 Task: Search one way flight ticket for 1 adult, 5 children, 2 infants in seat and 1 infant on lap in first from Hyannis: Cape Cod Gateway Airport (boardman/polando Field) to Fort Wayne: Fort Wayne International Airport on 5-4-2023. Number of bags: 2 carry on bags and 6 checked bags. Price is upto 35000. Outbound departure time preference is 21:00.
Action: Mouse moved to (335, 130)
Screenshot: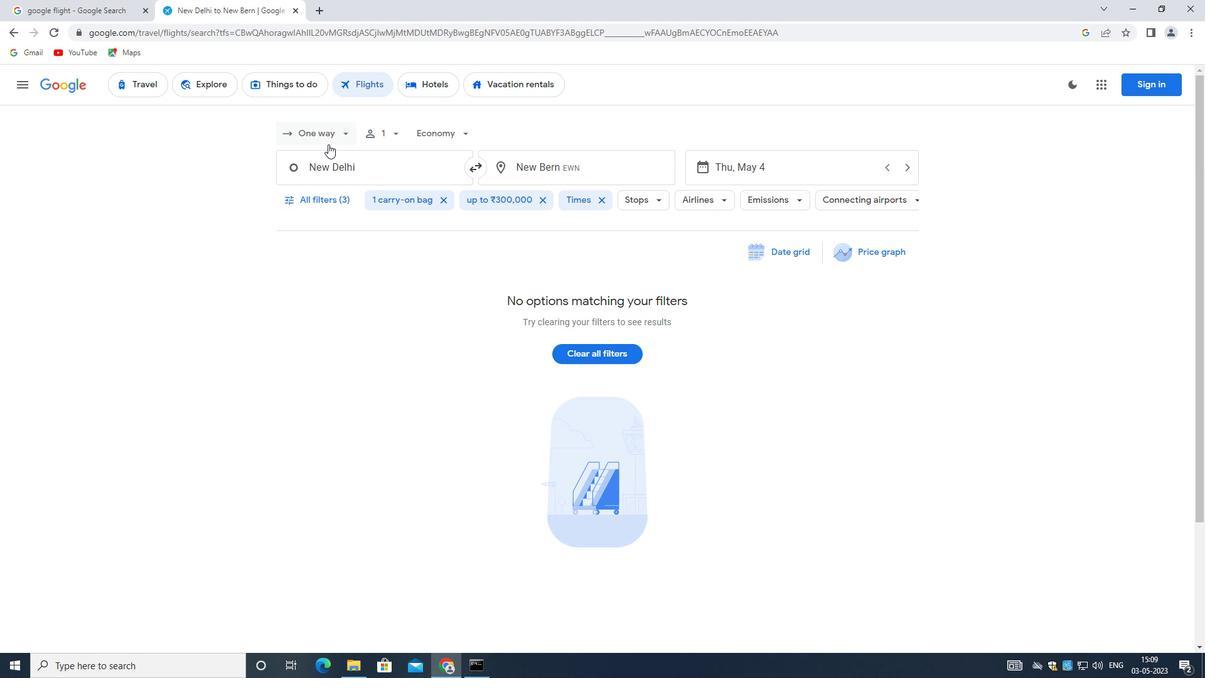 
Action: Mouse pressed left at (335, 130)
Screenshot: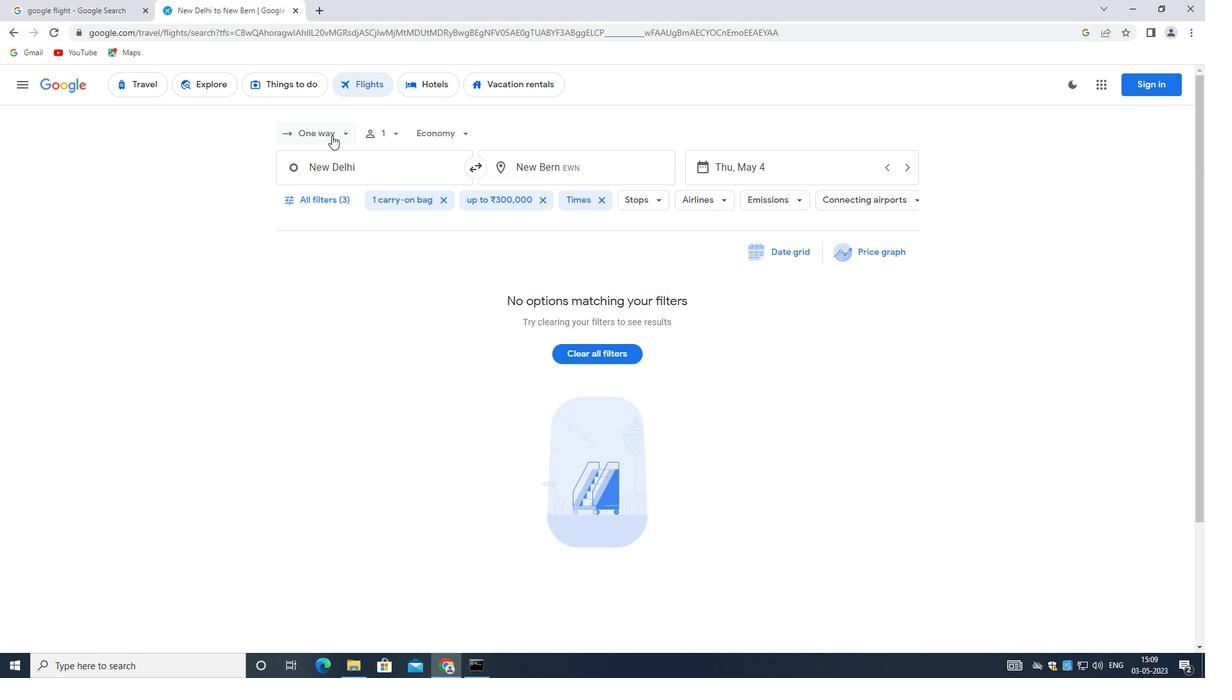 
Action: Mouse moved to (332, 187)
Screenshot: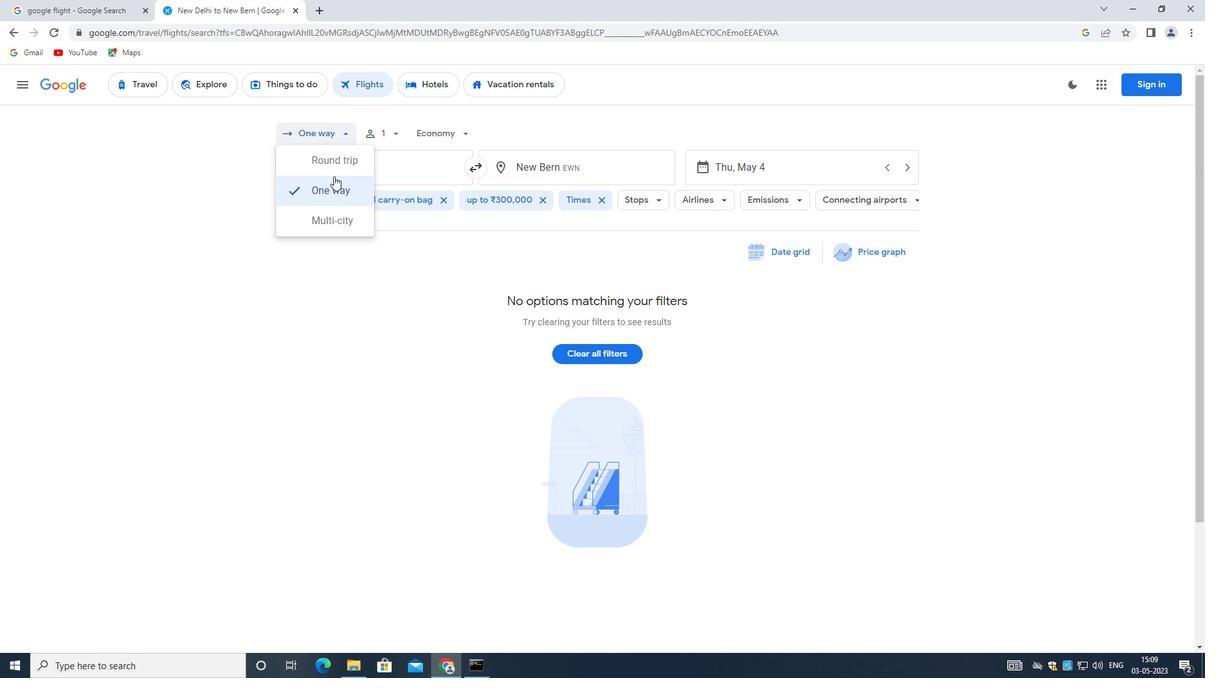 
Action: Mouse pressed left at (332, 187)
Screenshot: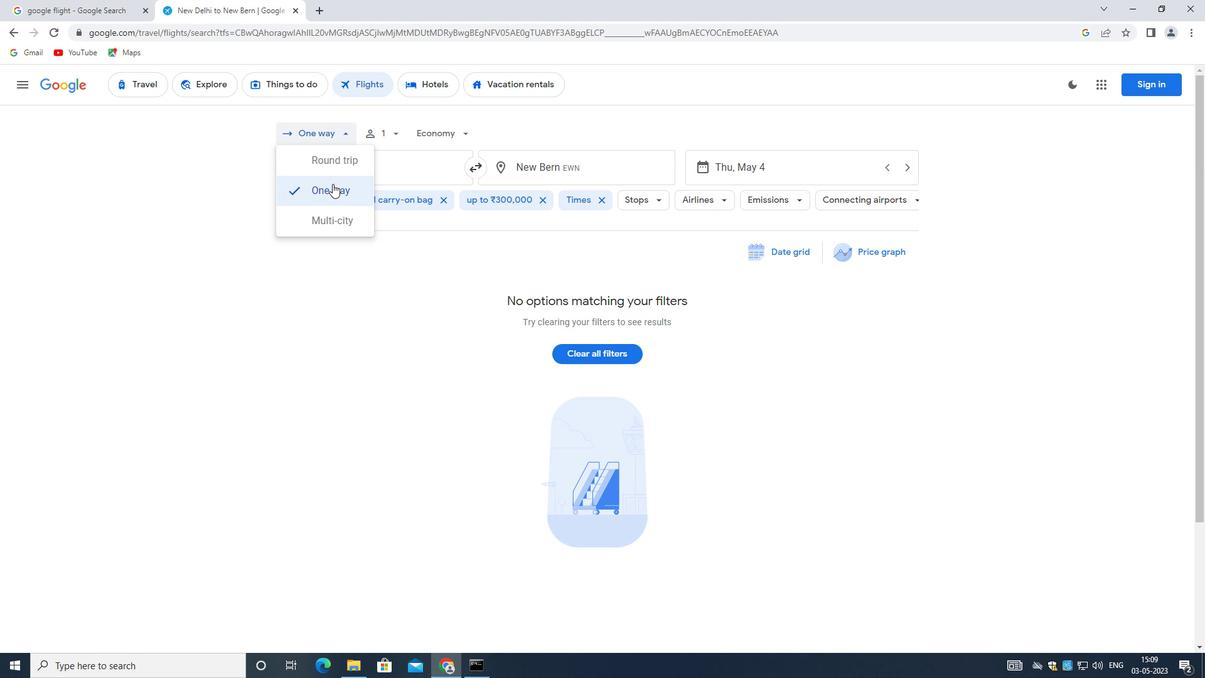 
Action: Mouse moved to (387, 134)
Screenshot: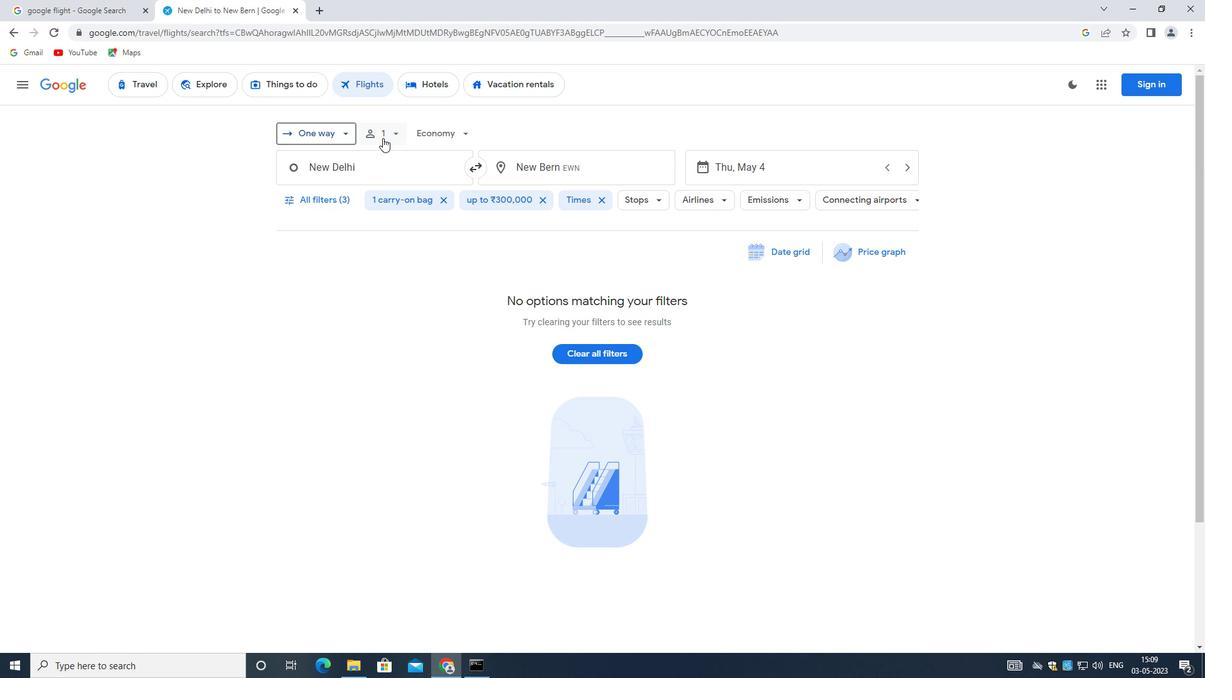 
Action: Mouse pressed left at (387, 134)
Screenshot: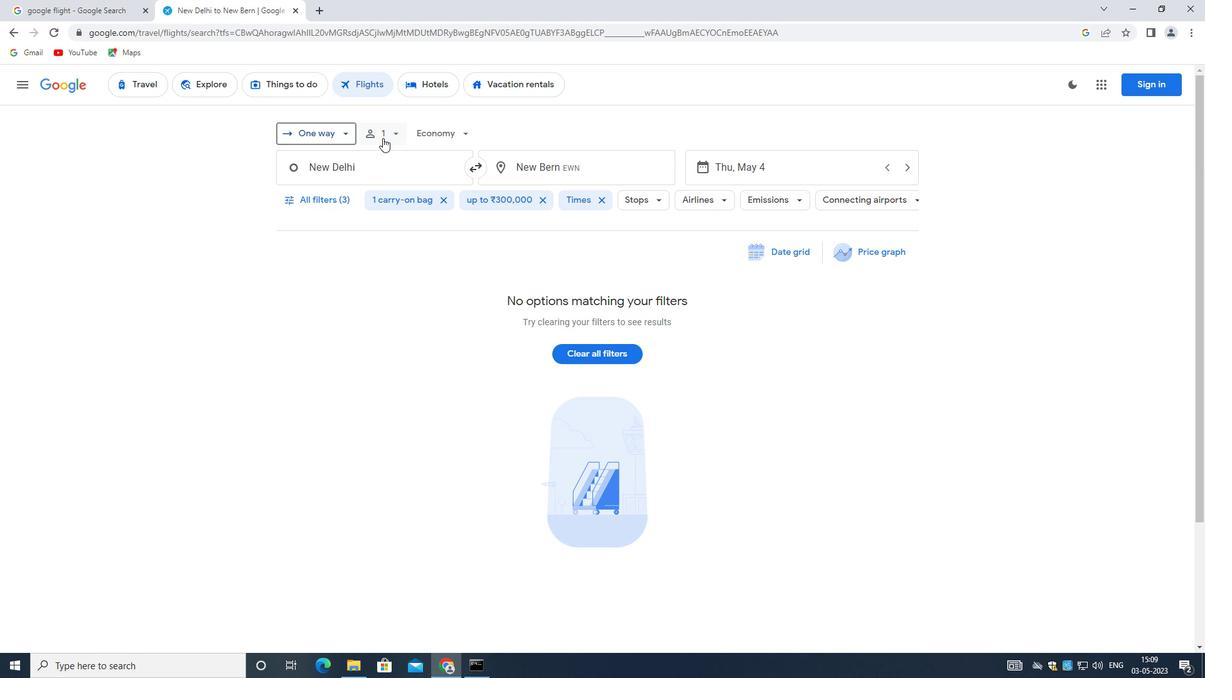 
Action: Mouse moved to (489, 199)
Screenshot: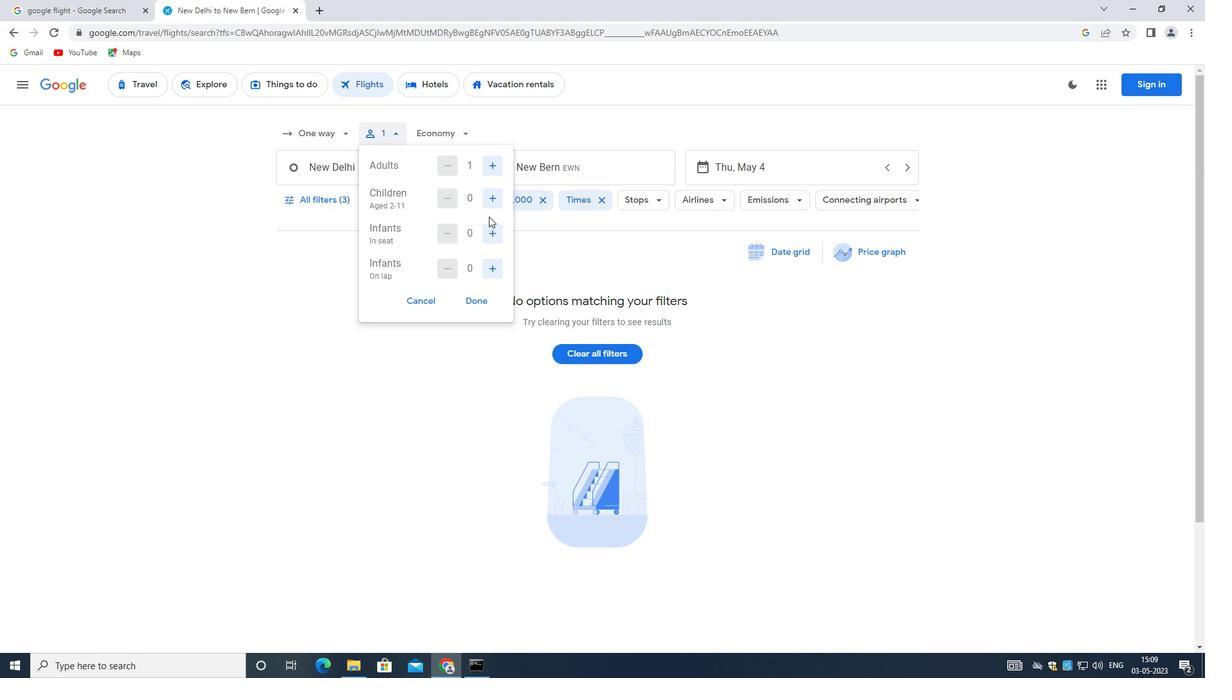 
Action: Mouse pressed left at (489, 199)
Screenshot: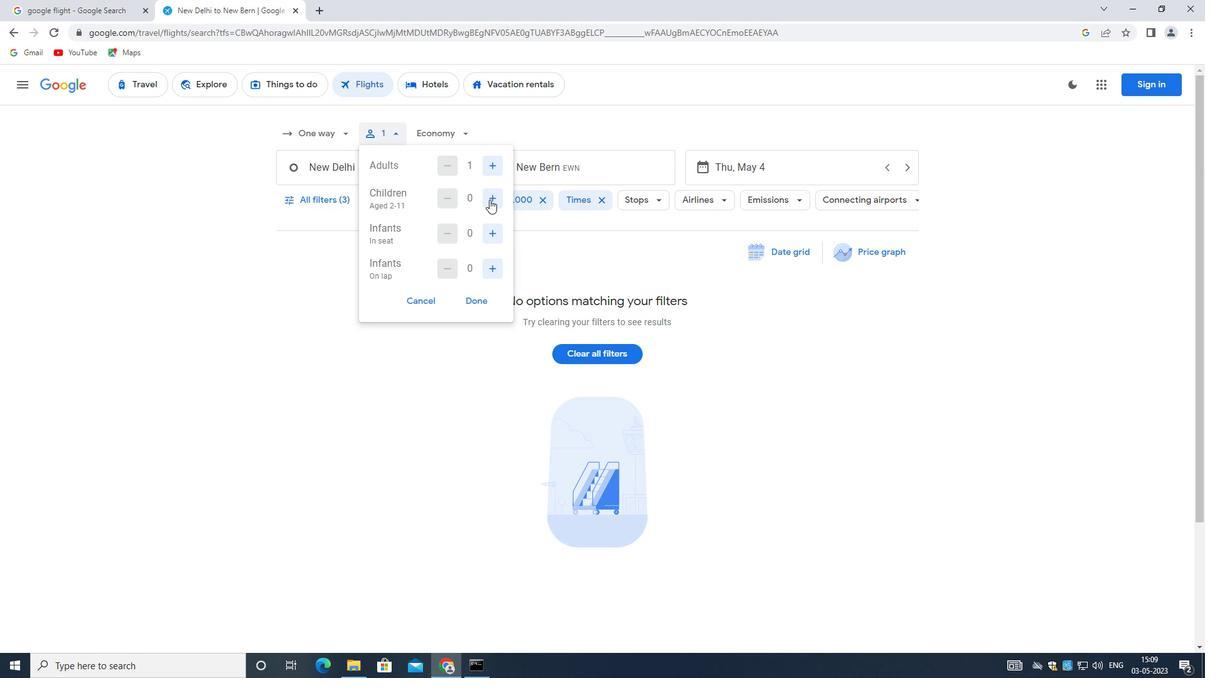 
Action: Mouse pressed left at (489, 199)
Screenshot: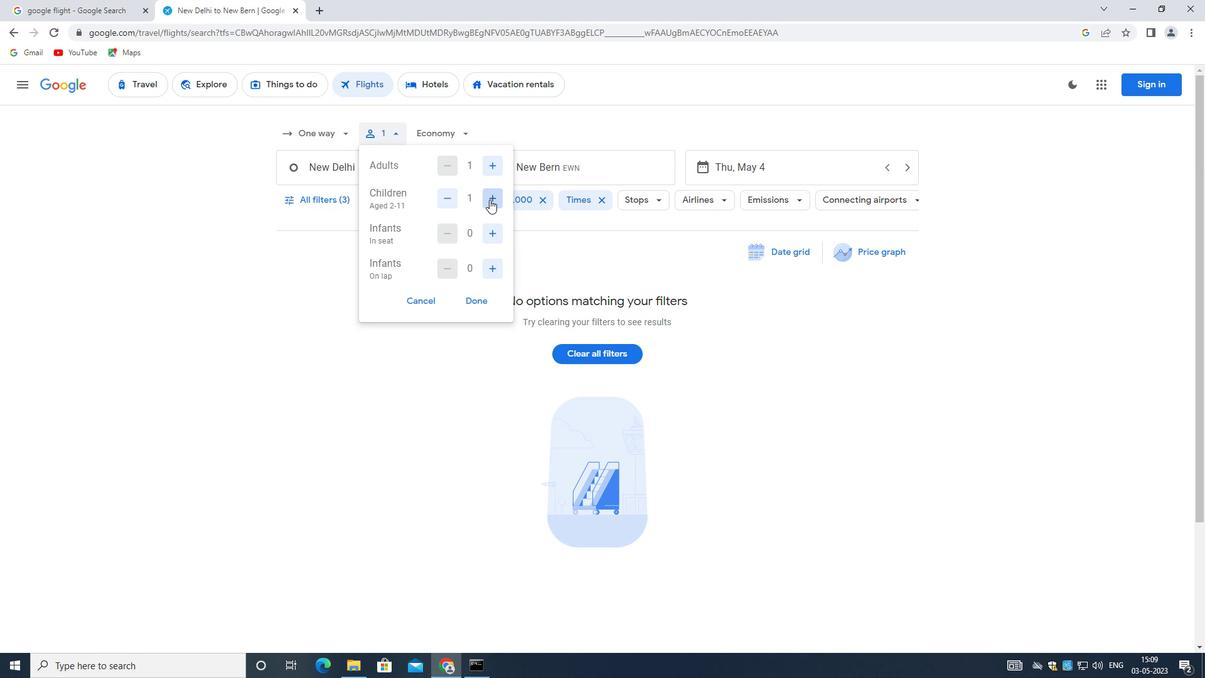
Action: Mouse pressed left at (489, 199)
Screenshot: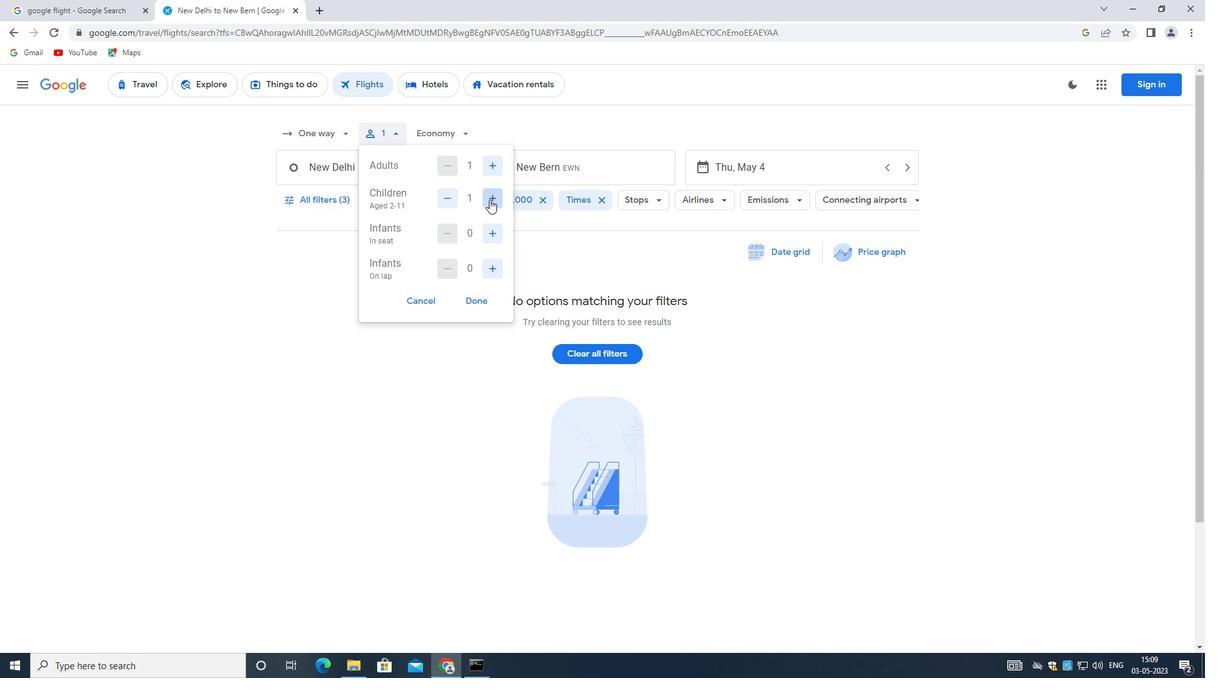 
Action: Mouse moved to (489, 199)
Screenshot: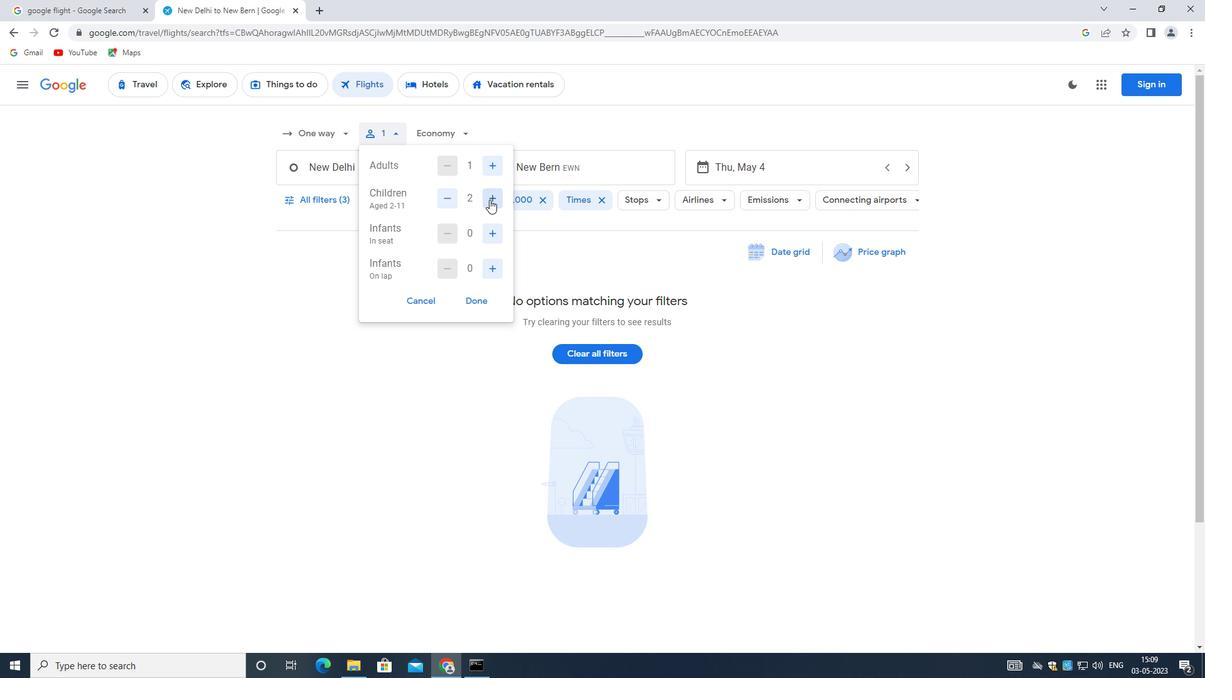 
Action: Mouse pressed left at (489, 199)
Screenshot: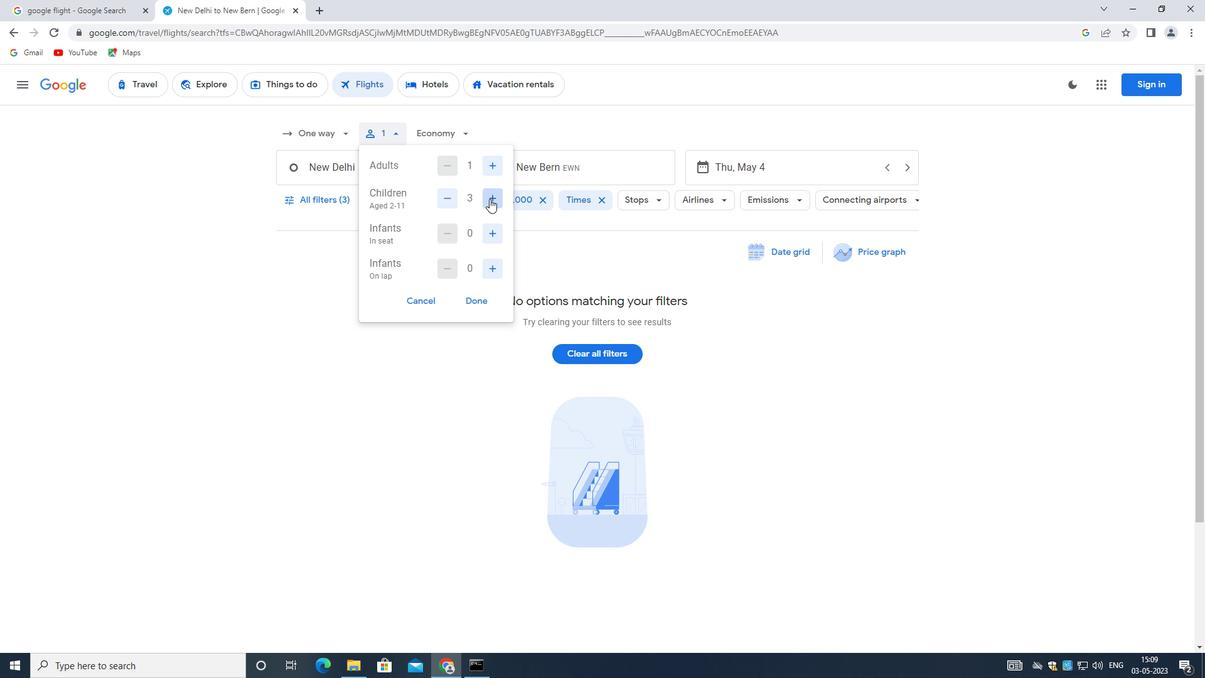 
Action: Mouse pressed left at (489, 199)
Screenshot: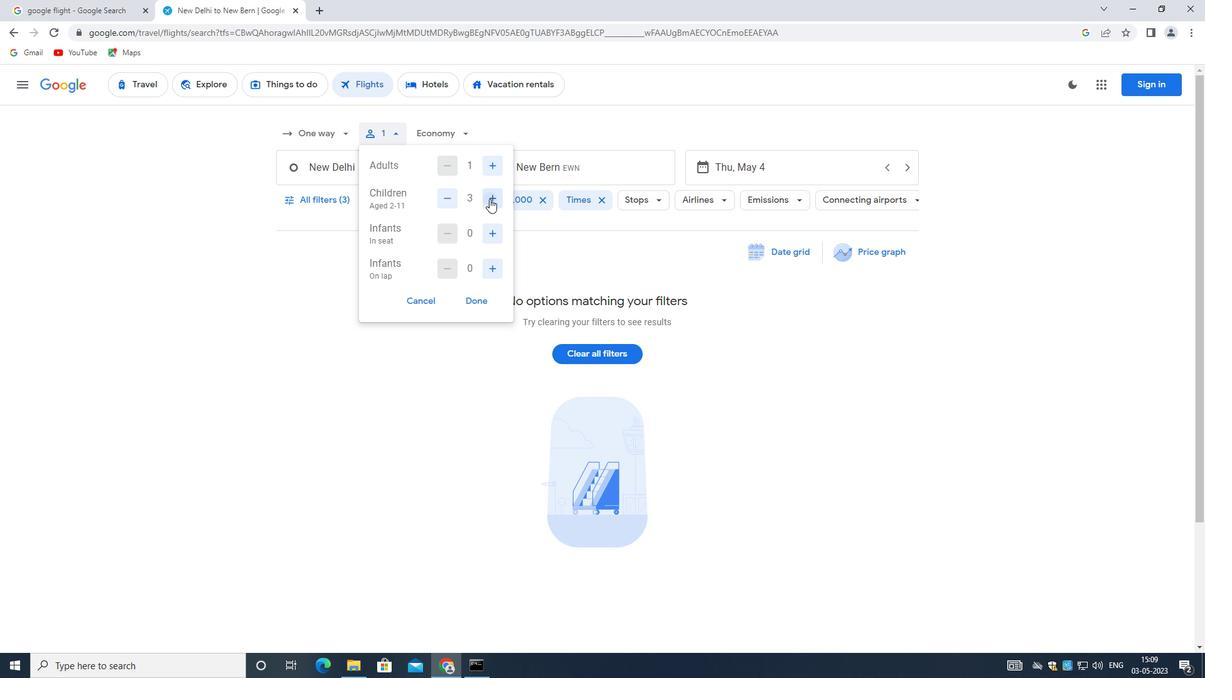 
Action: Mouse moved to (487, 226)
Screenshot: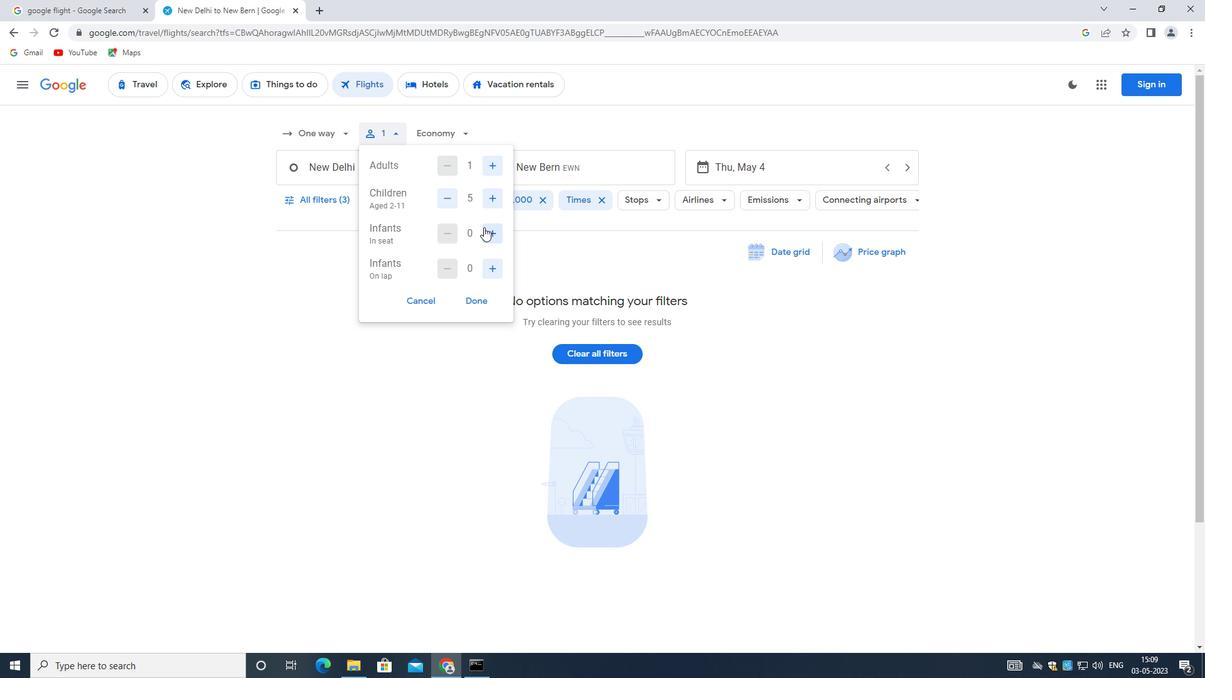 
Action: Mouse pressed left at (487, 226)
Screenshot: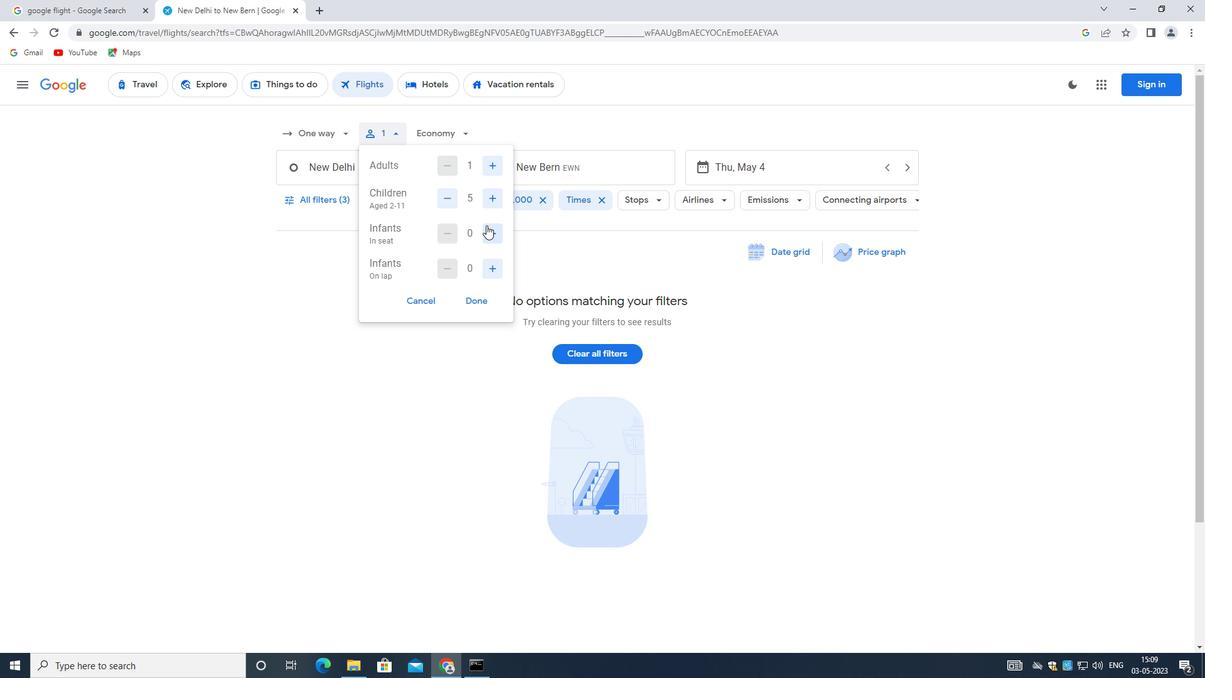 
Action: Mouse pressed left at (487, 226)
Screenshot: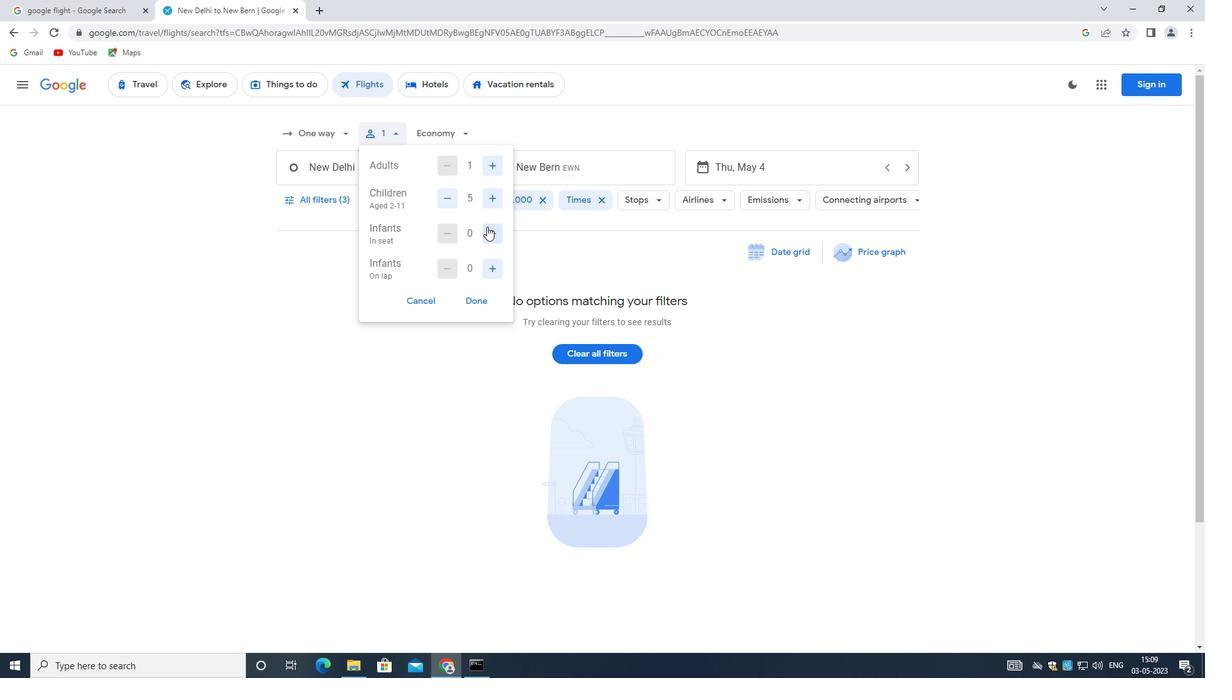 
Action: Mouse moved to (484, 266)
Screenshot: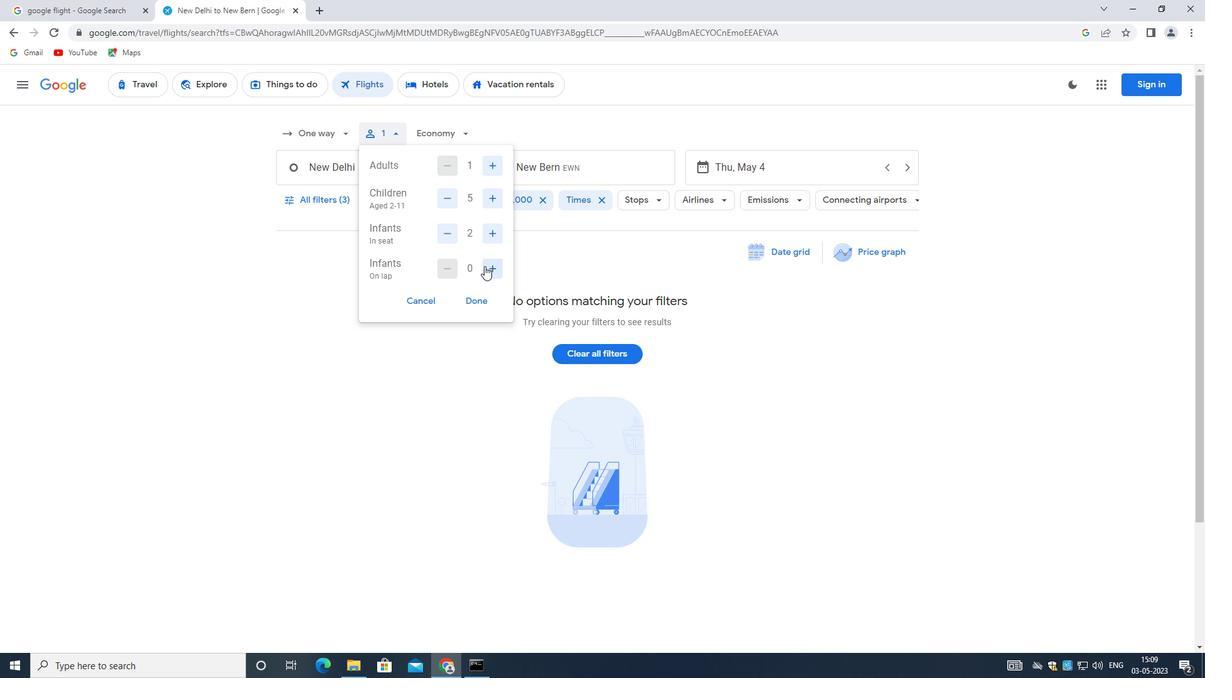
Action: Mouse pressed left at (484, 266)
Screenshot: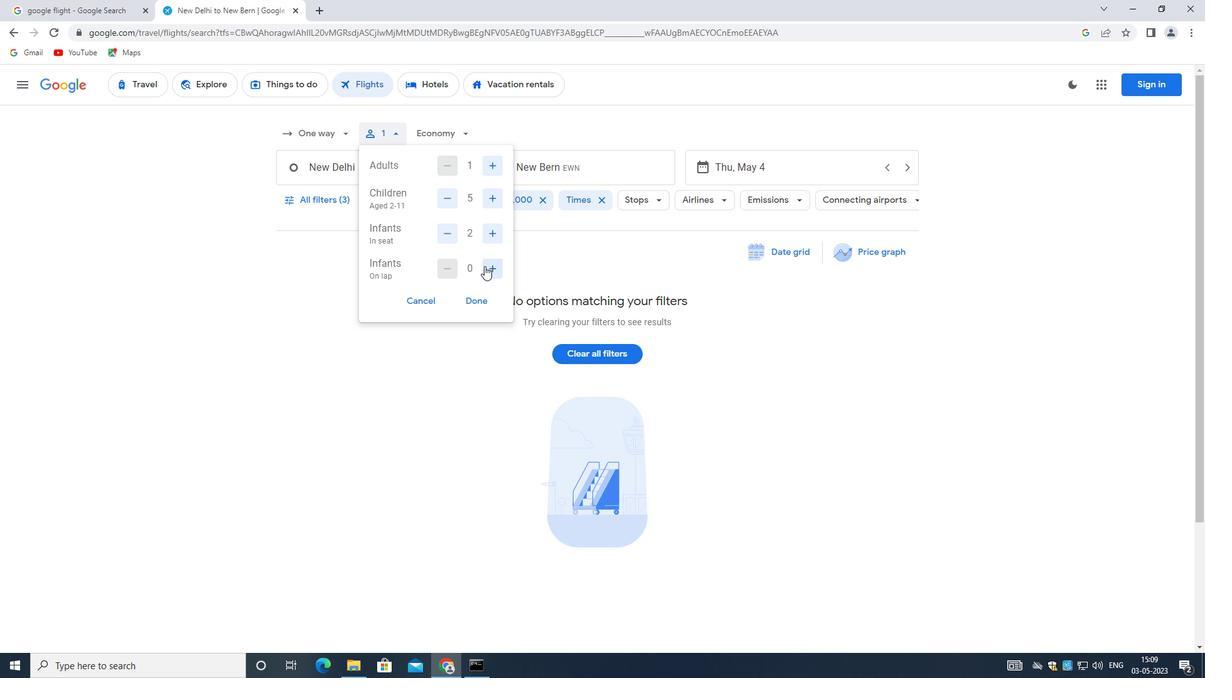 
Action: Mouse moved to (446, 234)
Screenshot: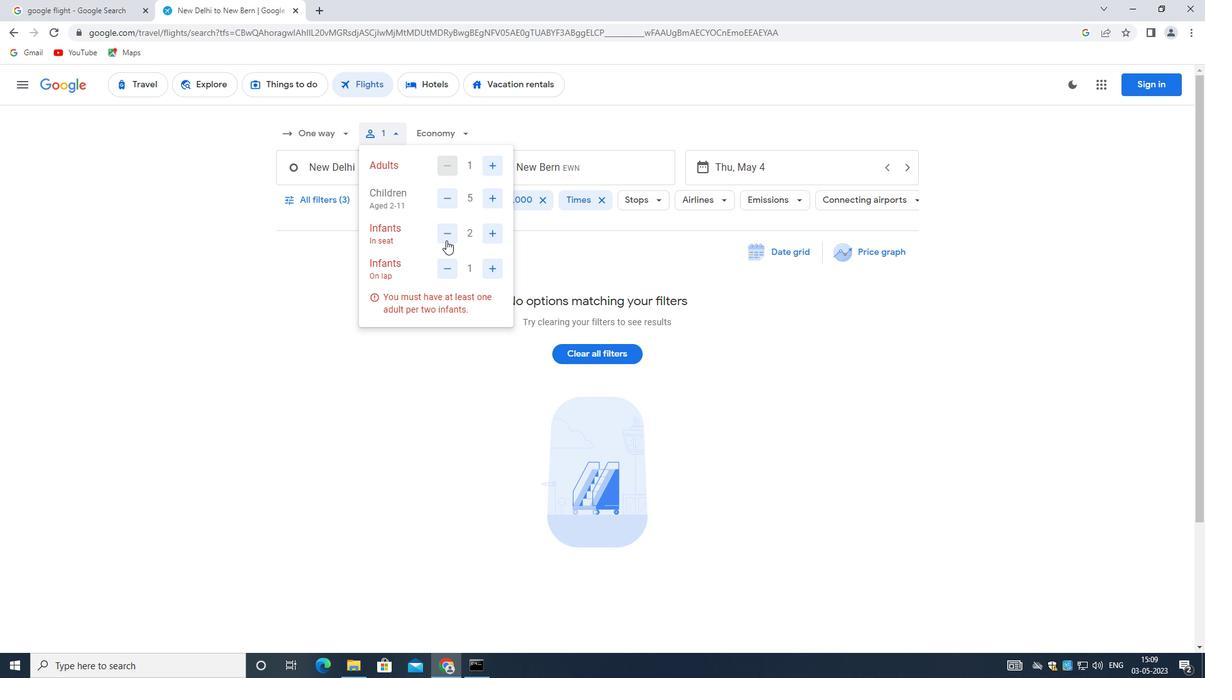 
Action: Mouse pressed left at (446, 234)
Screenshot: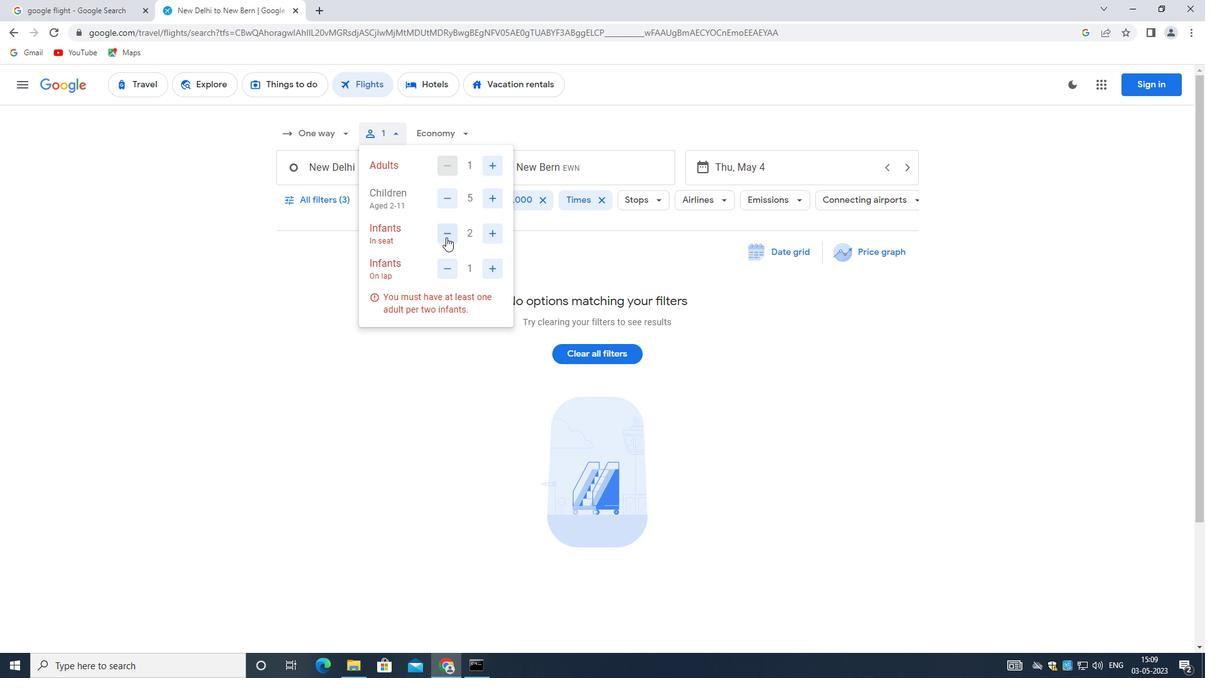 
Action: Mouse moved to (470, 299)
Screenshot: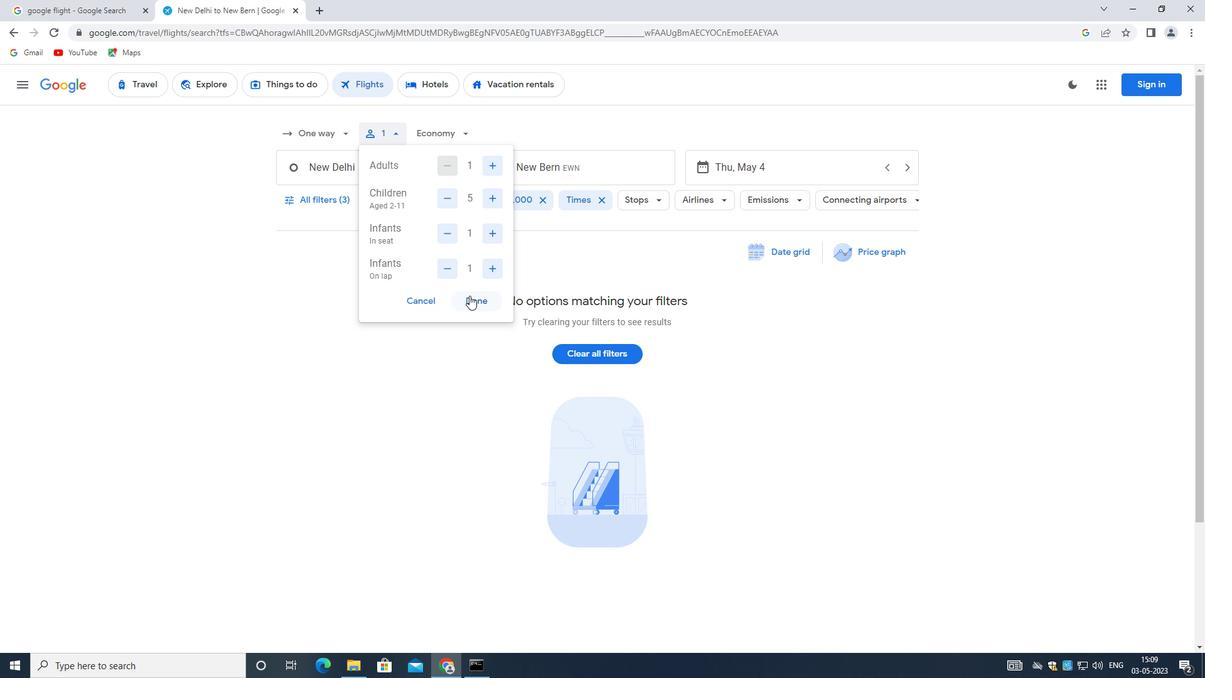 
Action: Mouse pressed left at (470, 299)
Screenshot: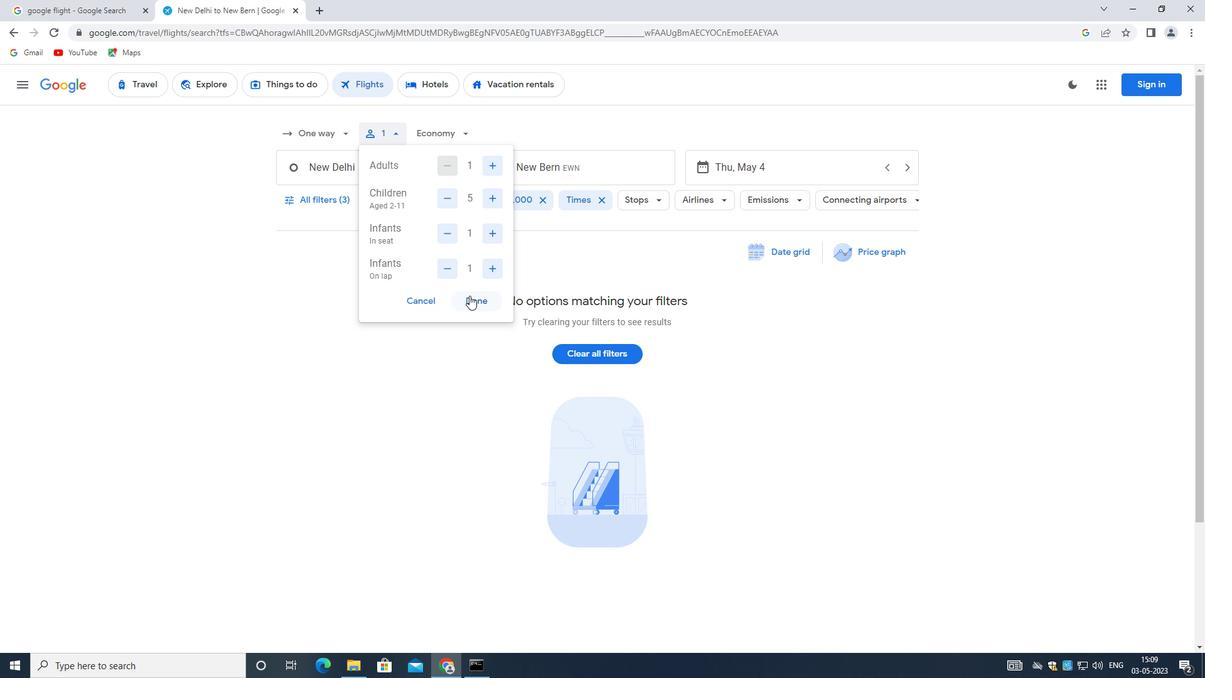 
Action: Mouse moved to (433, 129)
Screenshot: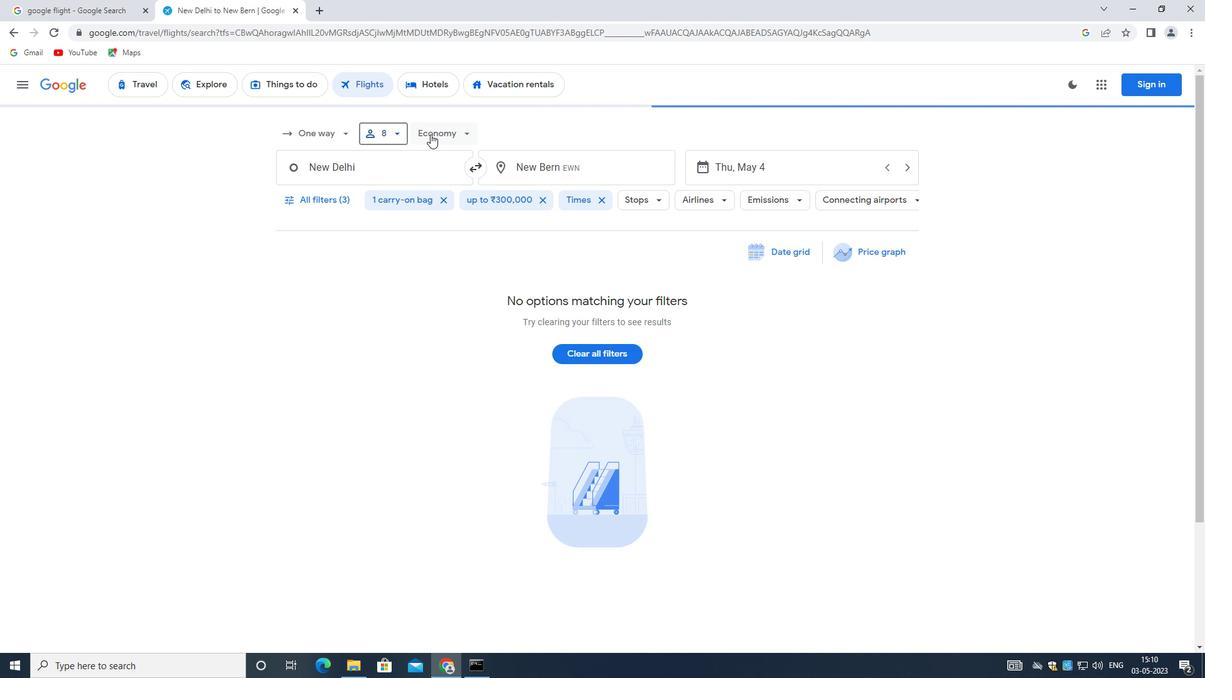 
Action: Mouse pressed left at (433, 129)
Screenshot: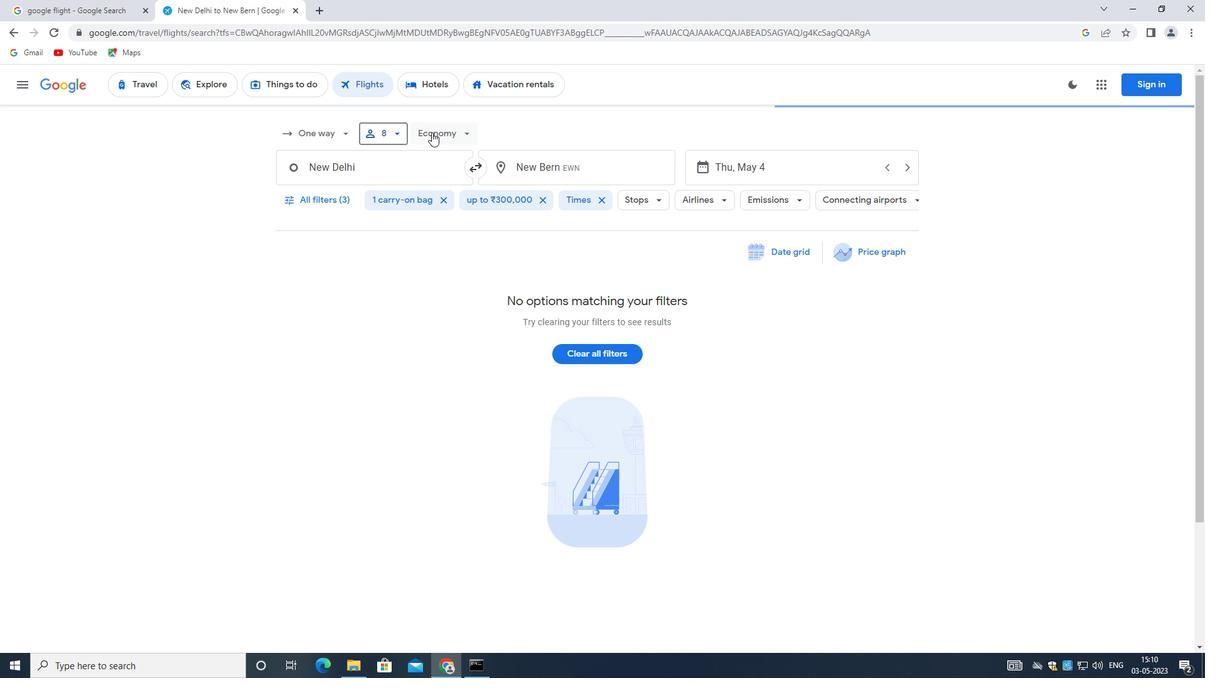 
Action: Mouse moved to (340, 163)
Screenshot: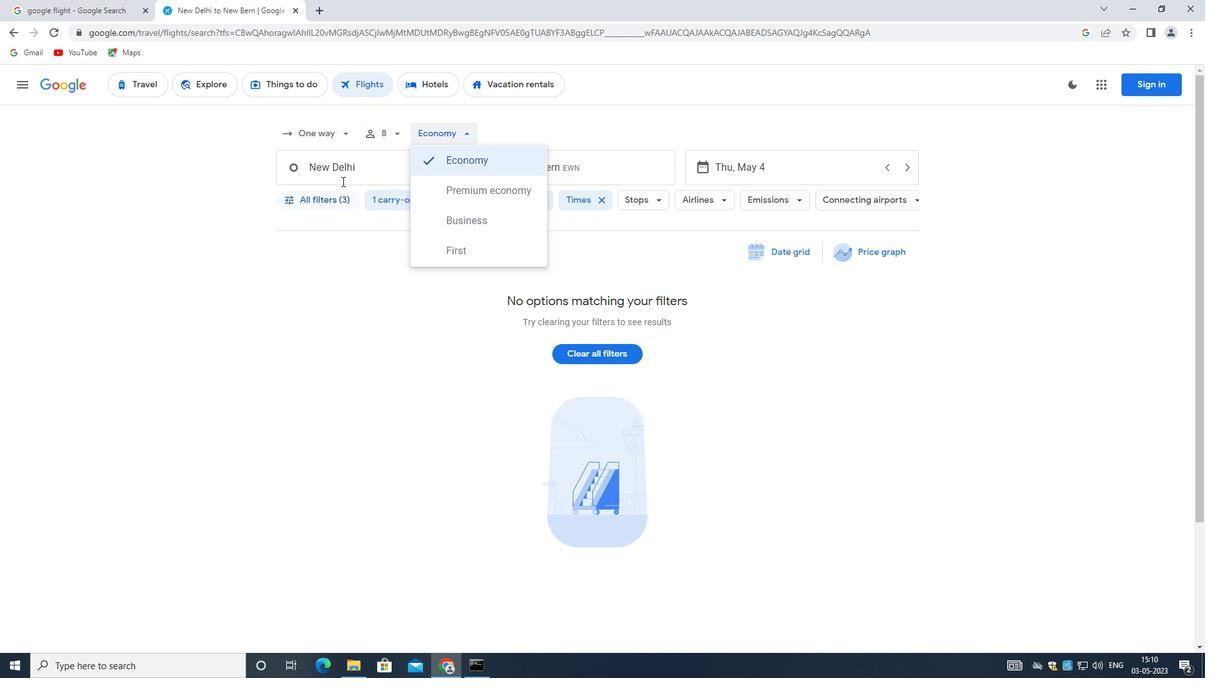
Action: Mouse pressed left at (340, 163)
Screenshot: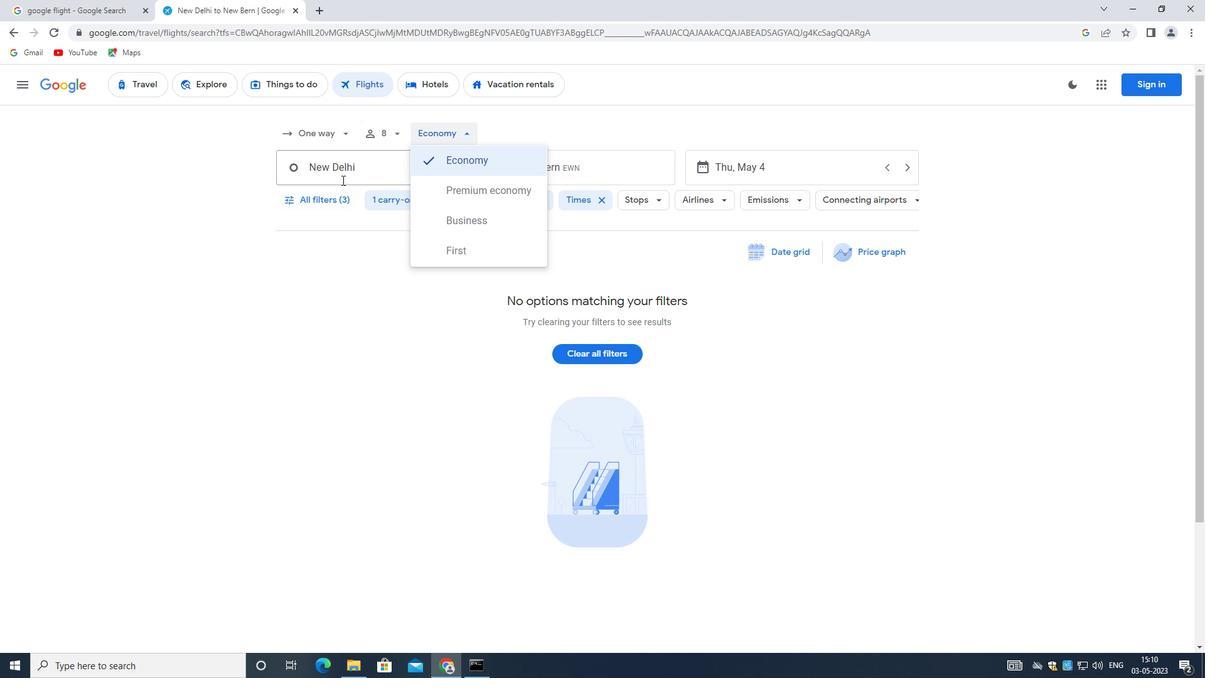 
Action: Mouse moved to (340, 162)
Screenshot: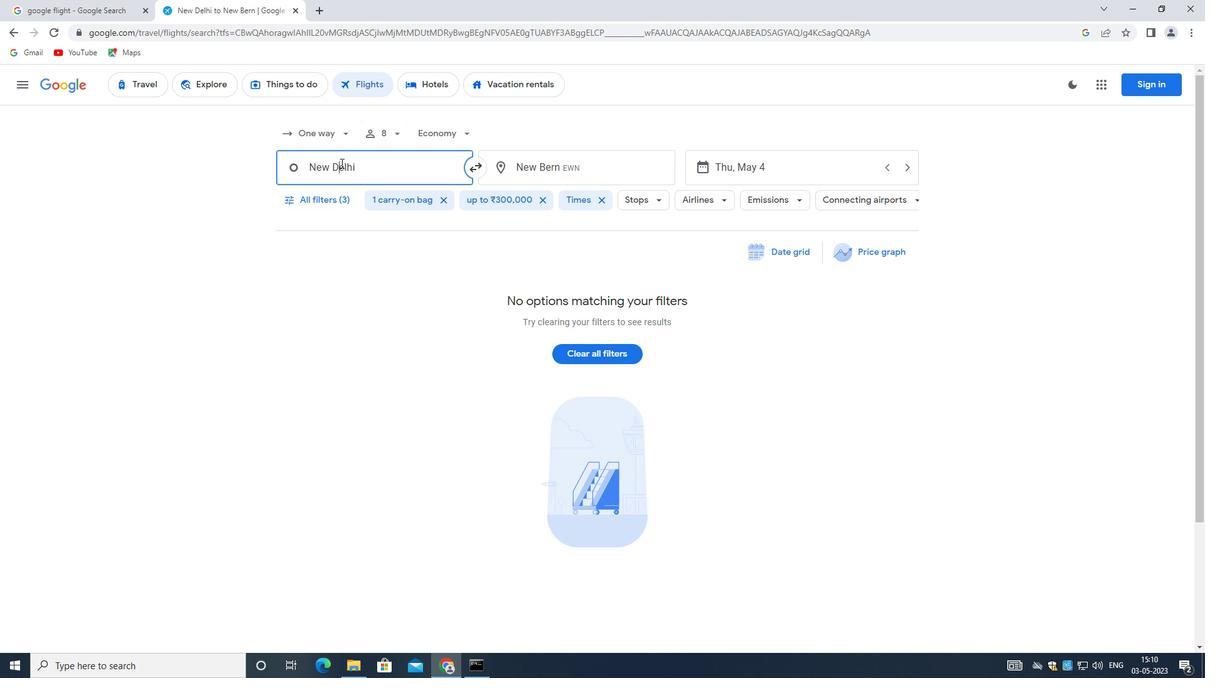 
Action: Key pressed <Key.backspace><Key.shift>CAPE<Key.space><Key.shift>COD
Screenshot: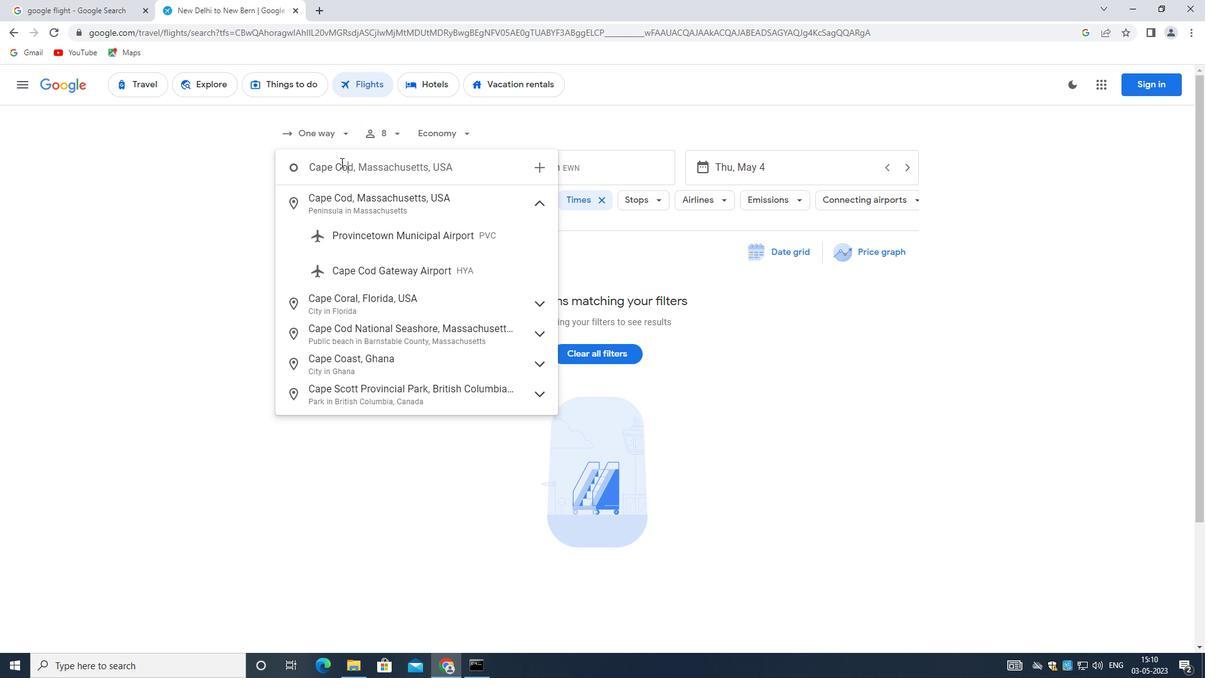 
Action: Mouse moved to (386, 261)
Screenshot: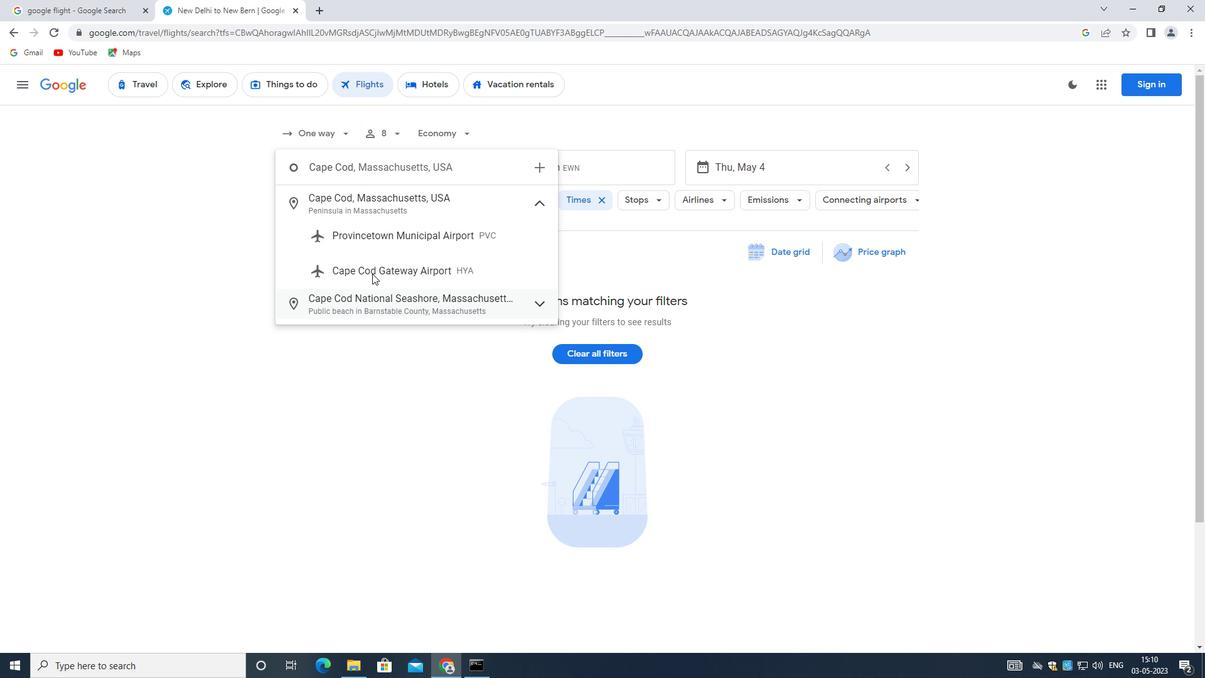 
Action: Mouse pressed left at (386, 261)
Screenshot: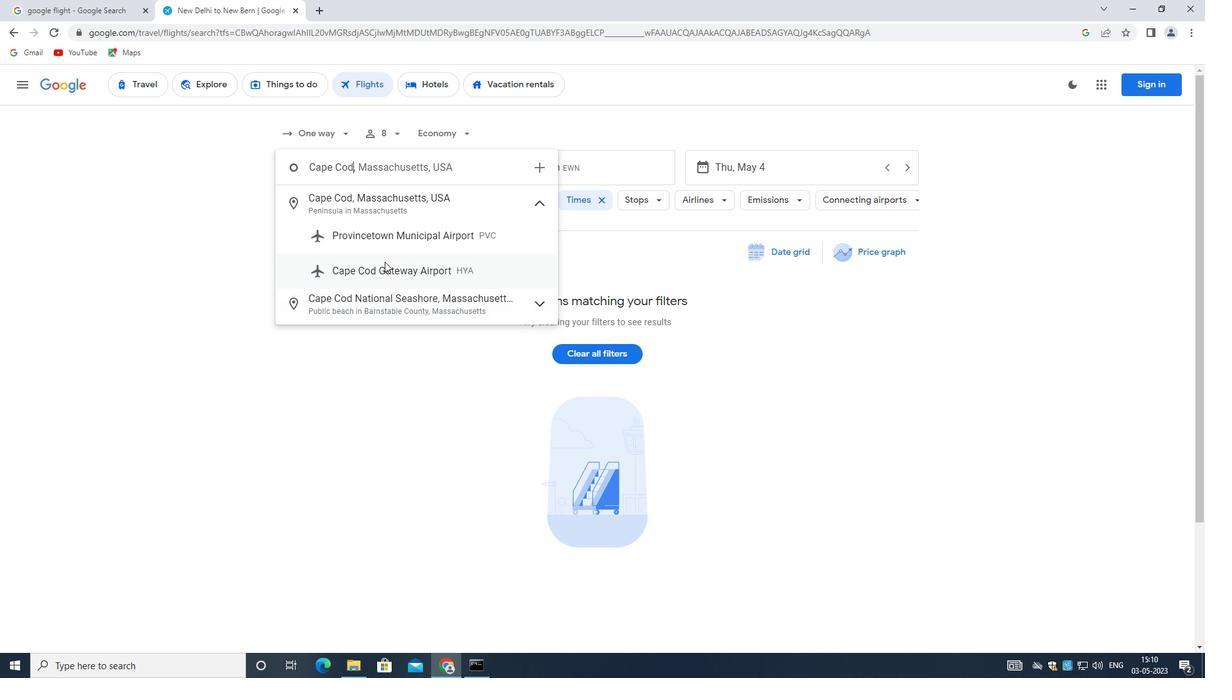
Action: Mouse moved to (519, 164)
Screenshot: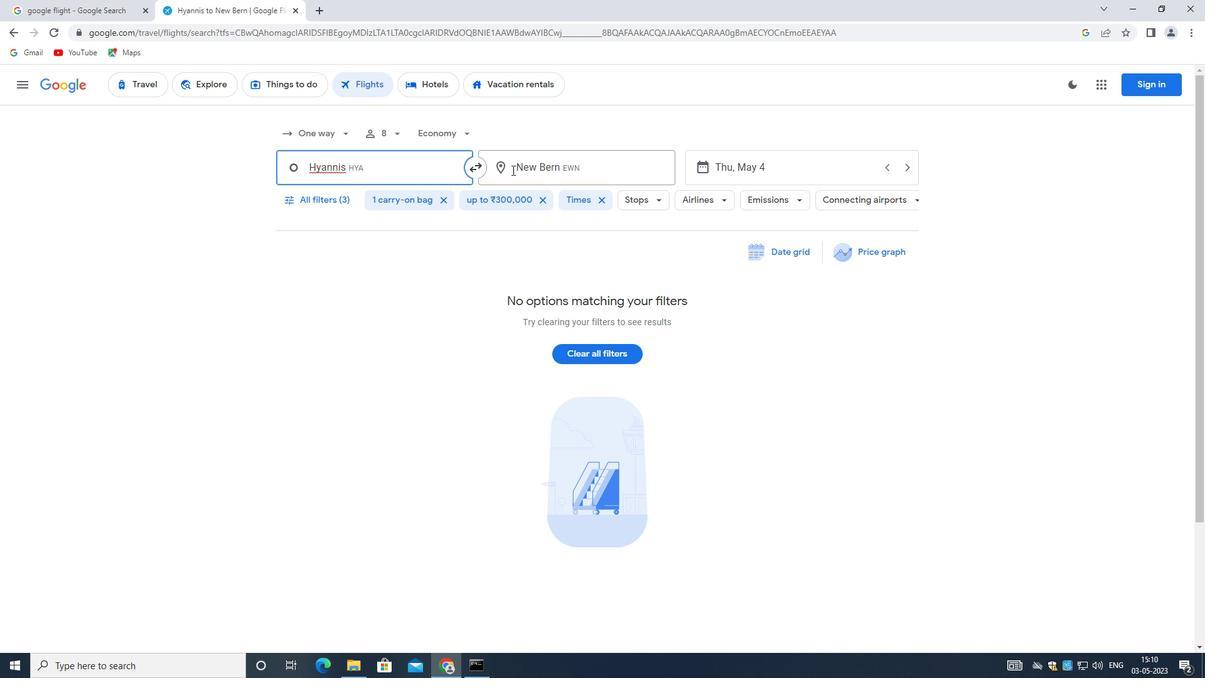 
Action: Mouse pressed left at (519, 164)
Screenshot: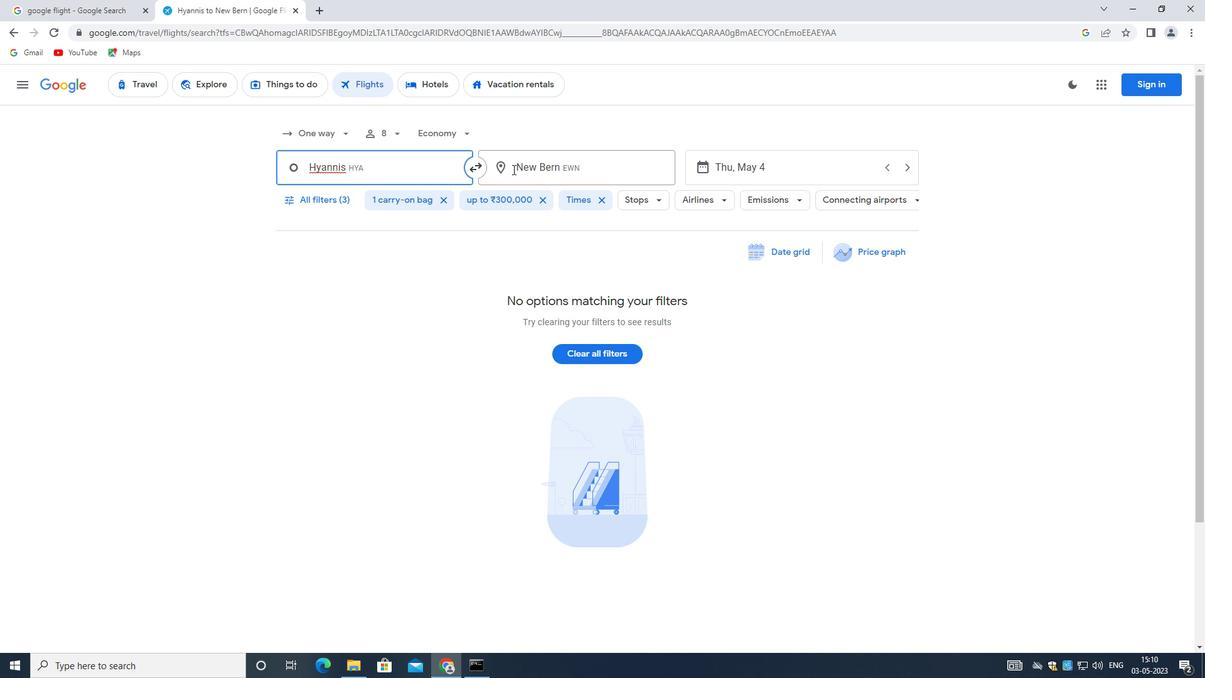 
Action: Mouse moved to (519, 162)
Screenshot: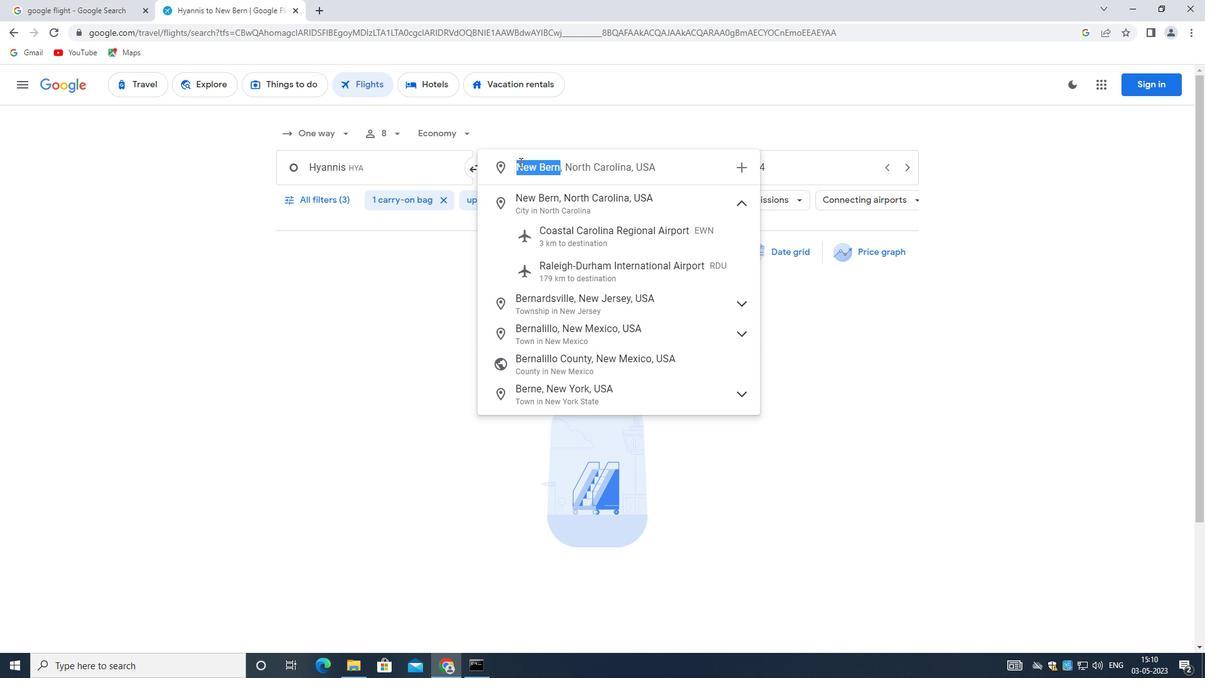 
Action: Key pressed <Key.backspace><Key.shift><Key.shift>FORT<Key.space><Key.shift>WAYNE<Key.space><Key.shift_r>INTERNATIONAL<Key.space><Key.shift>AIRPORT
Screenshot: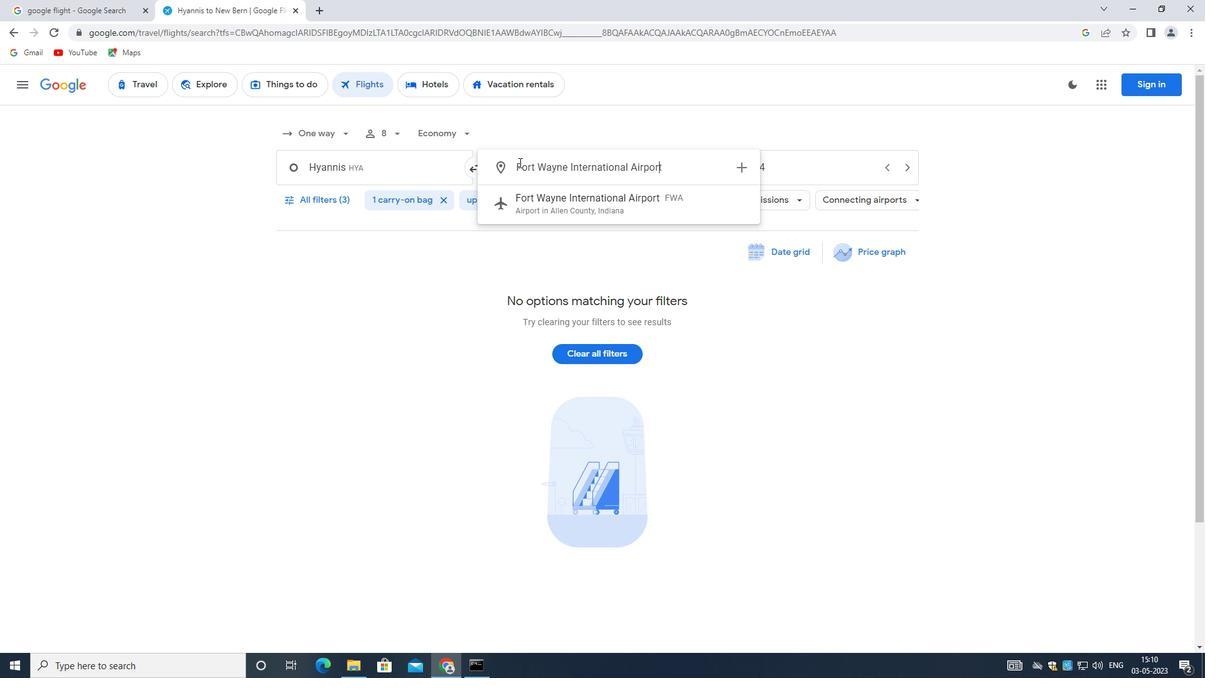 
Action: Mouse moved to (592, 197)
Screenshot: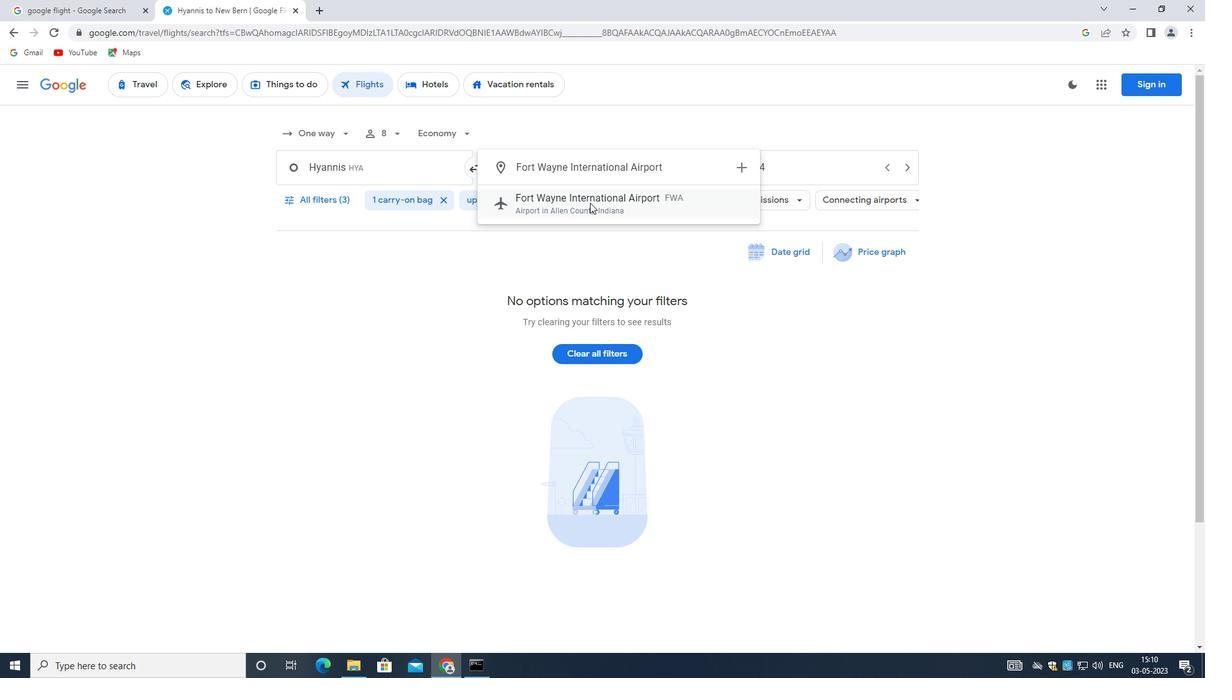 
Action: Mouse pressed left at (592, 197)
Screenshot: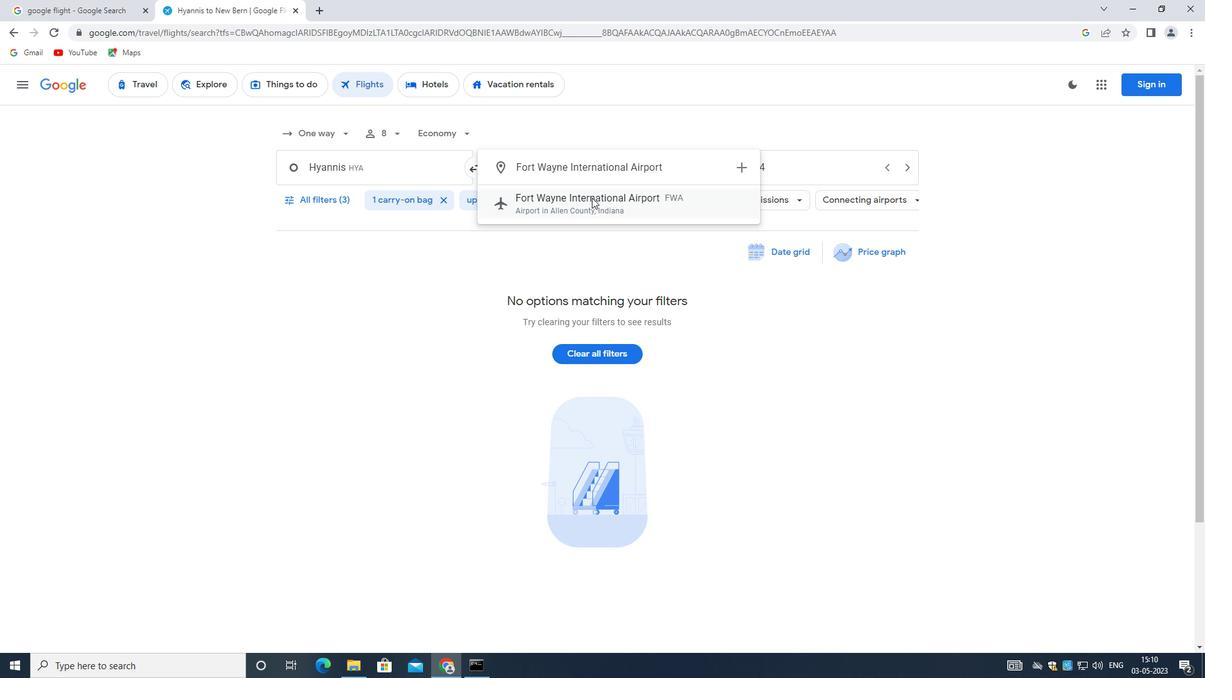 
Action: Mouse moved to (748, 169)
Screenshot: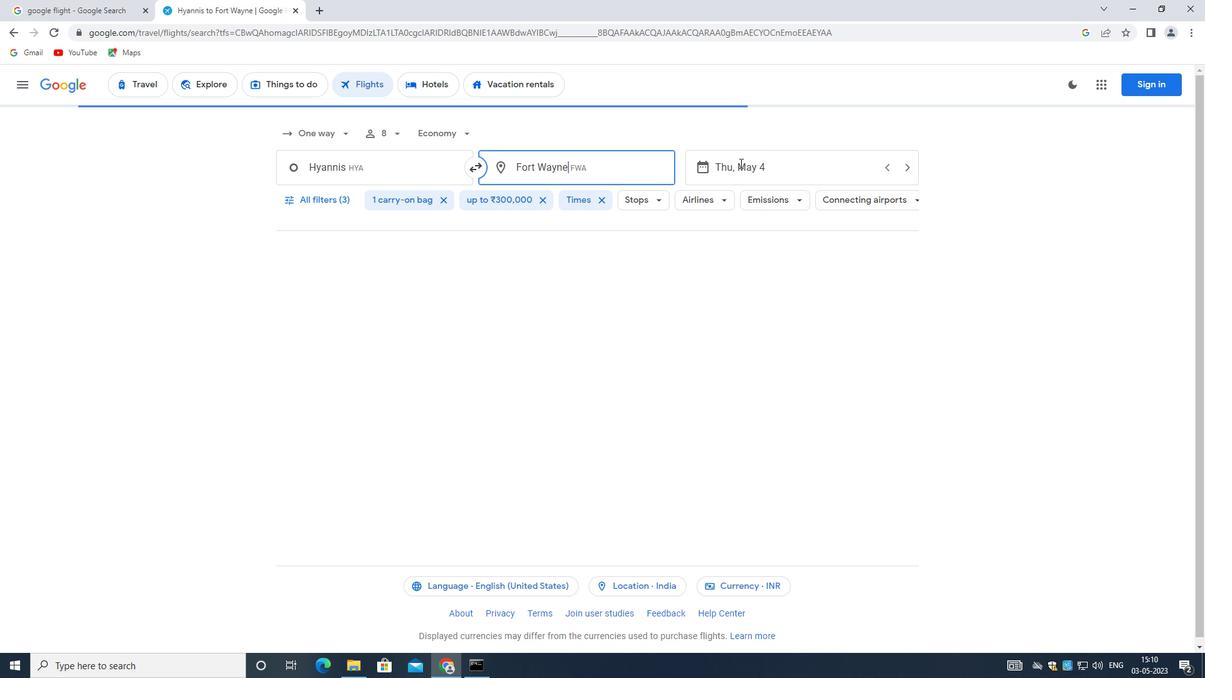 
Action: Mouse pressed left at (748, 169)
Screenshot: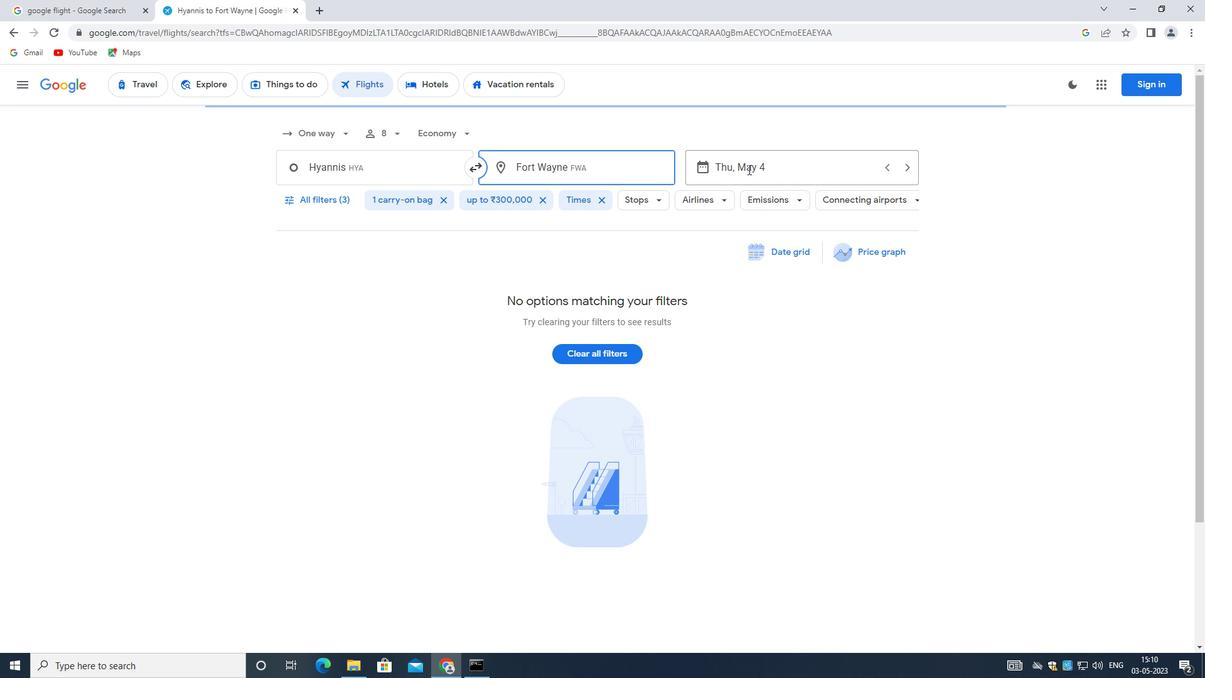 
Action: Mouse moved to (882, 478)
Screenshot: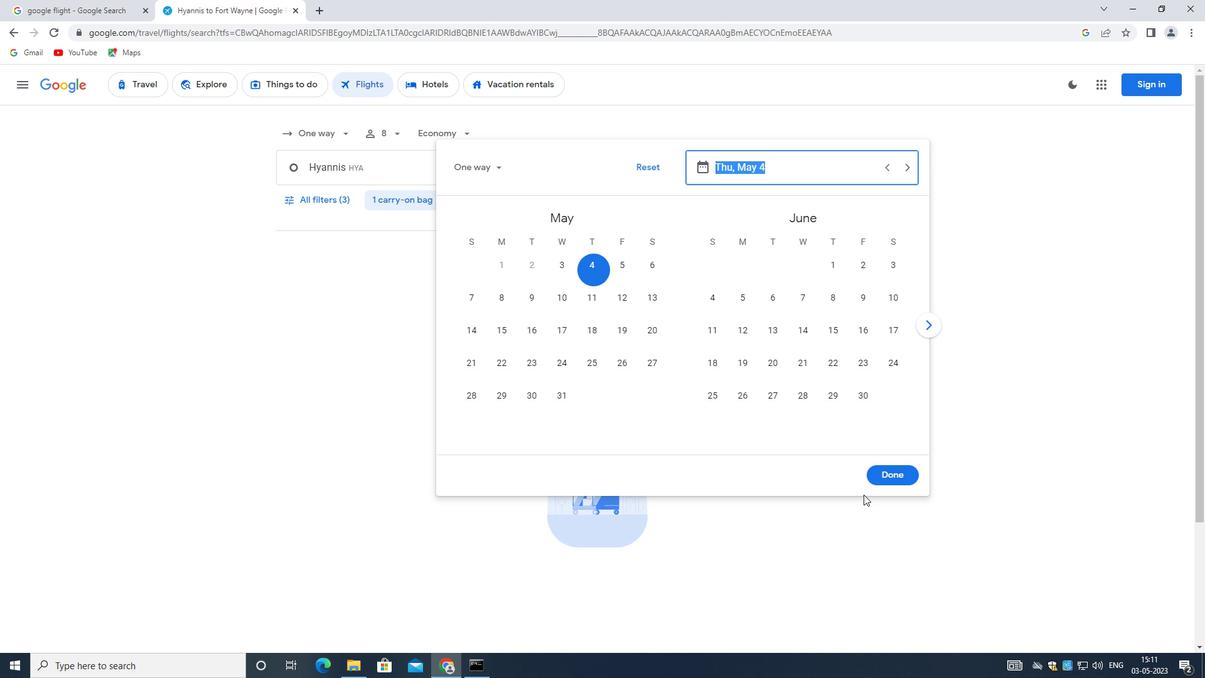 
Action: Mouse pressed left at (882, 478)
Screenshot: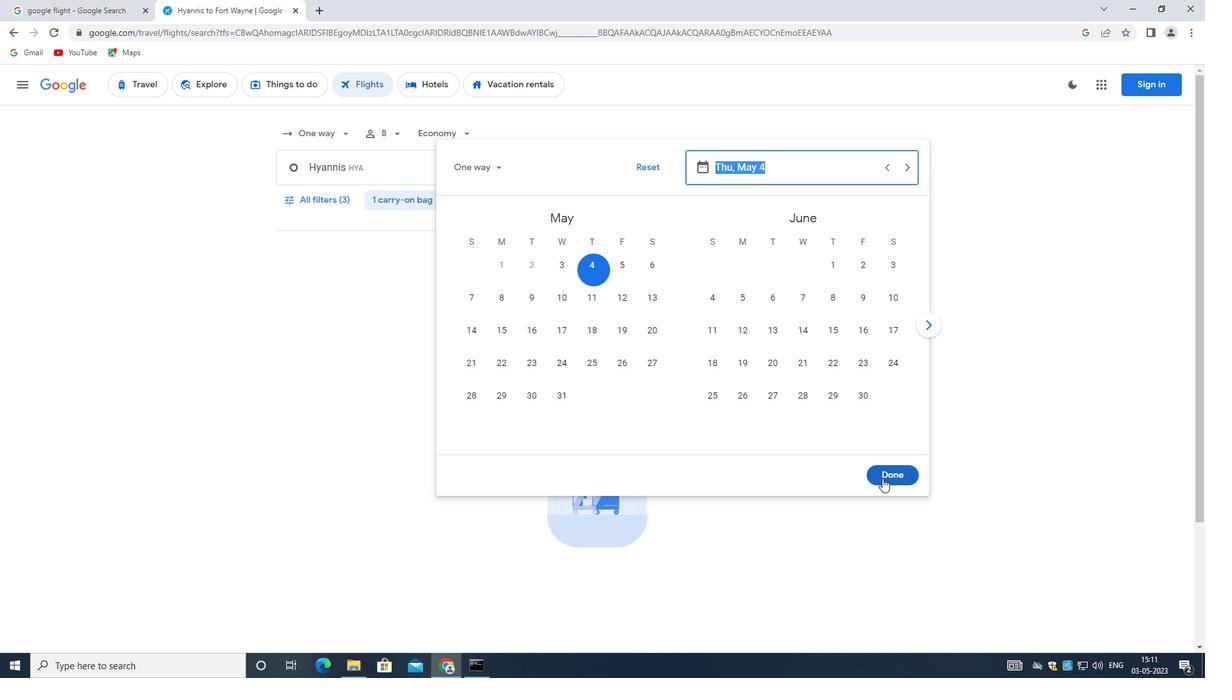 
Action: Mouse moved to (322, 196)
Screenshot: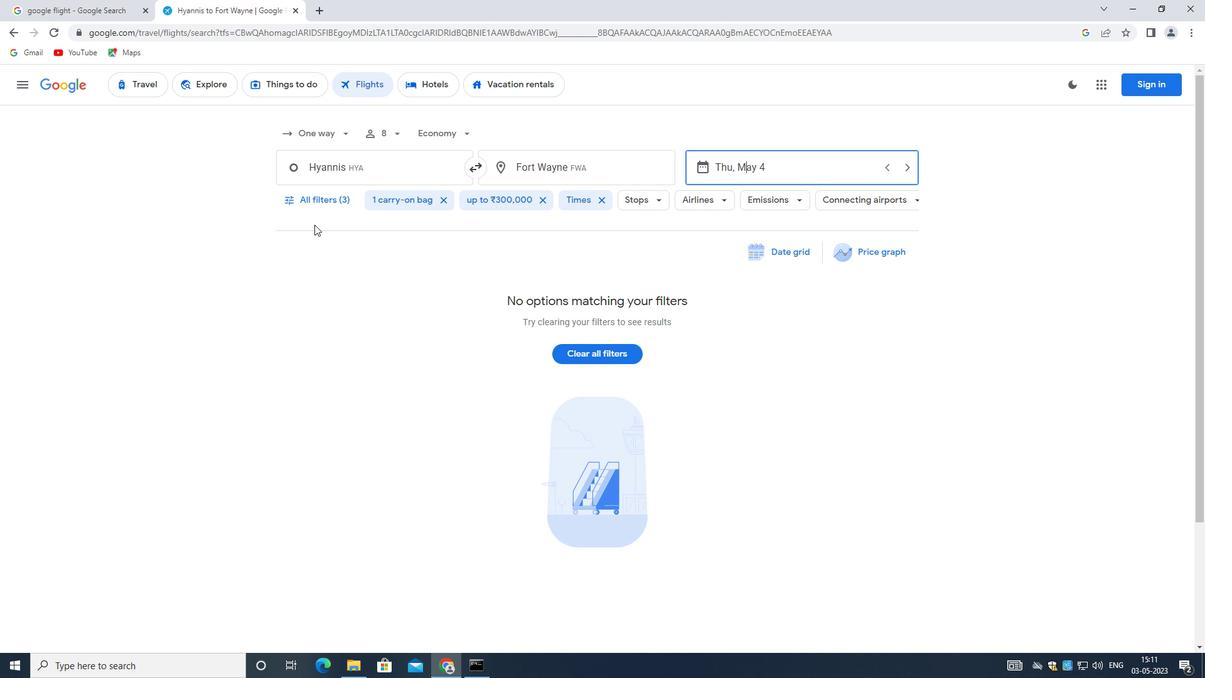 
Action: Mouse pressed left at (322, 196)
Screenshot: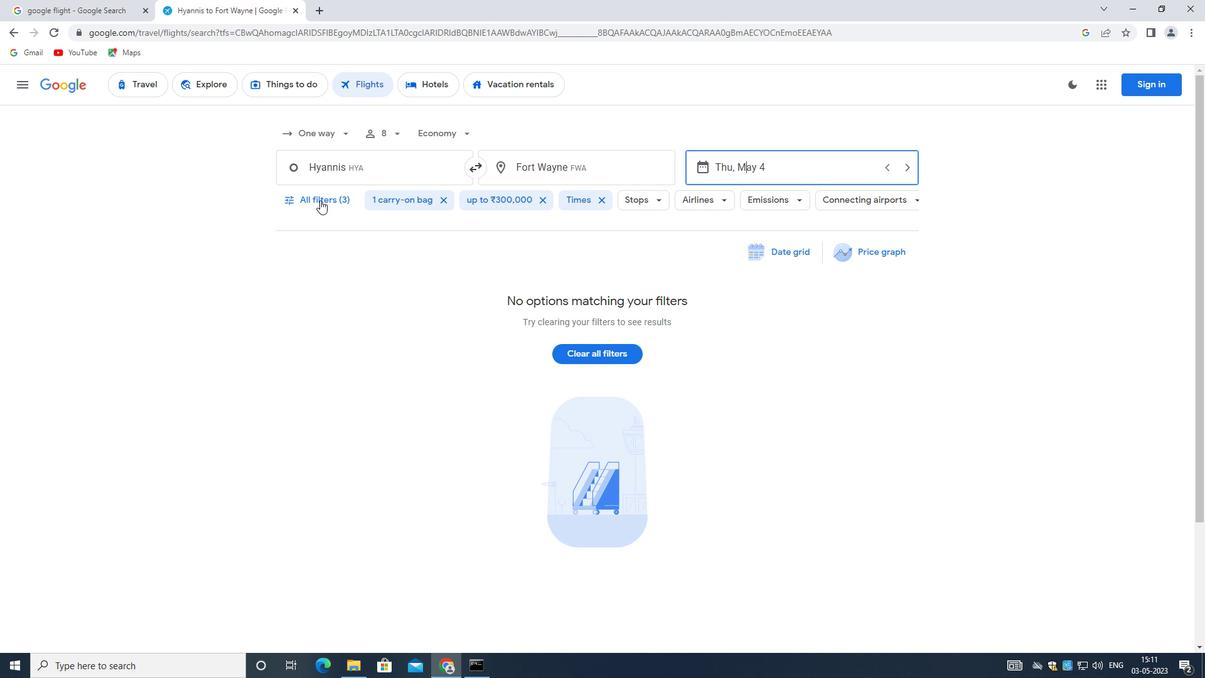 
Action: Mouse moved to (401, 411)
Screenshot: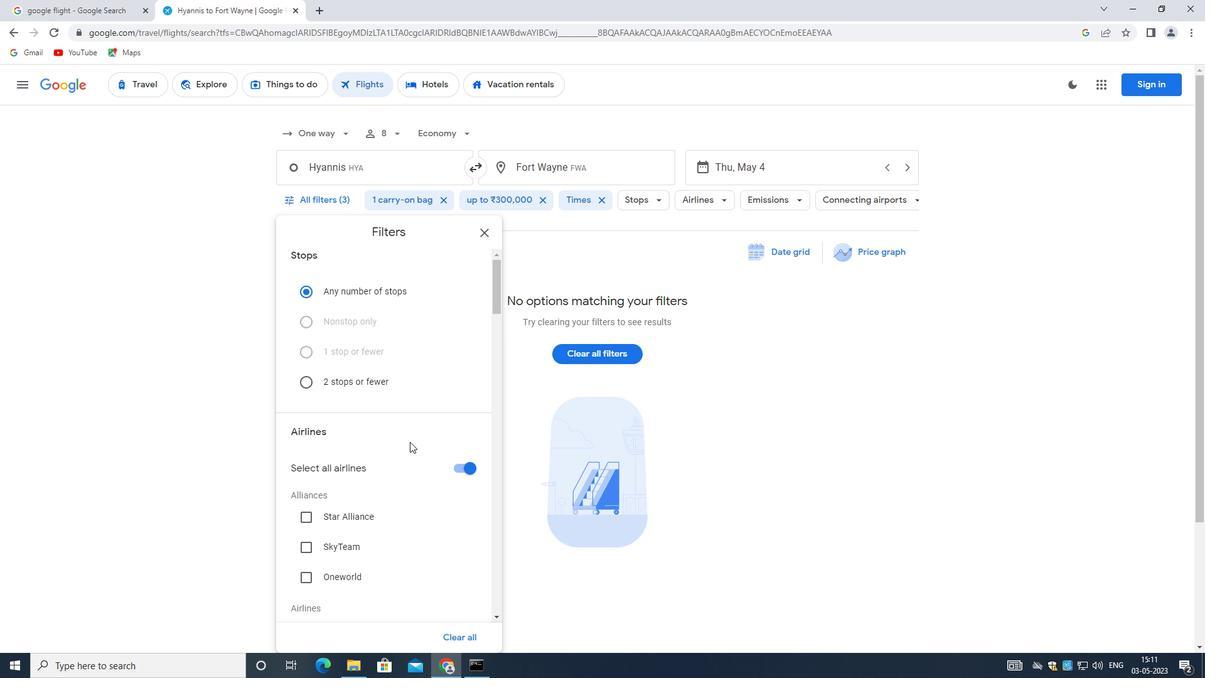 
Action: Mouse scrolled (401, 410) with delta (0, 0)
Screenshot: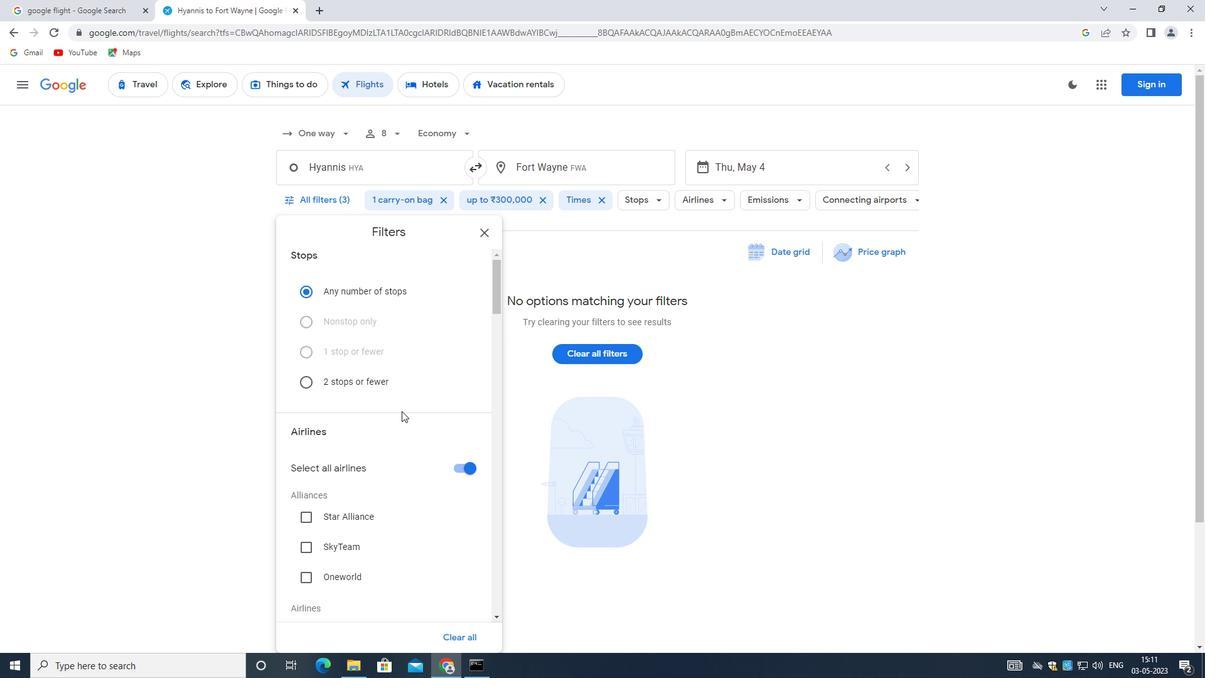 
Action: Mouse moved to (457, 401)
Screenshot: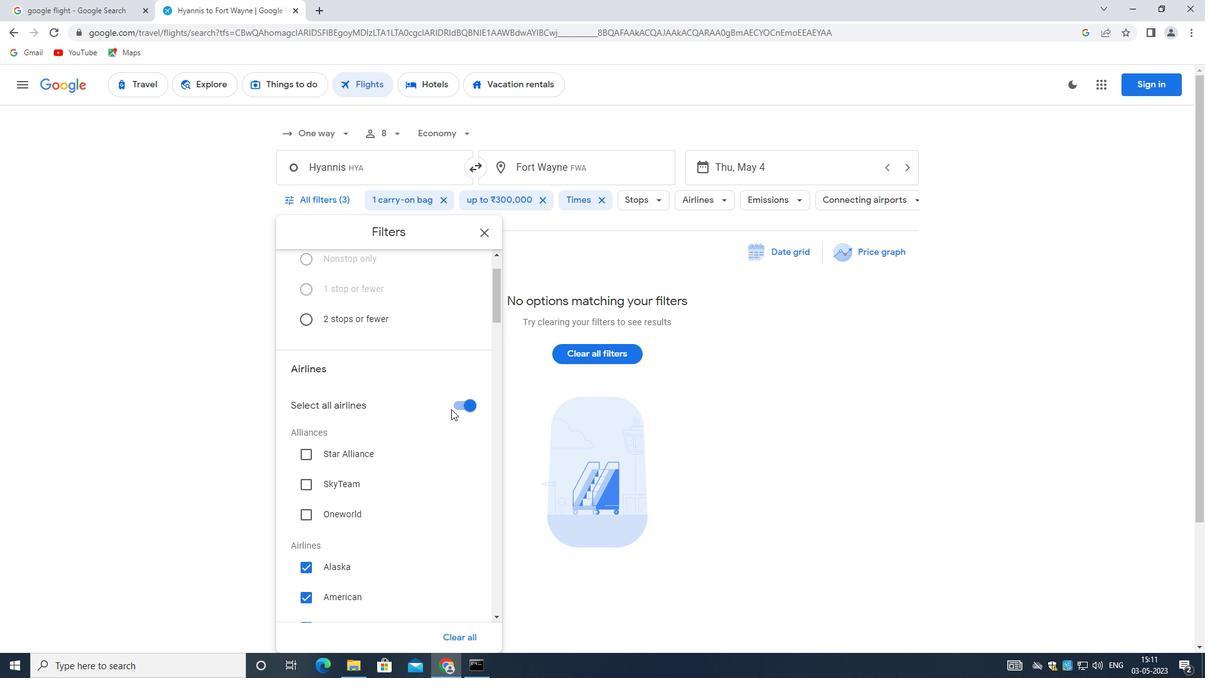 
Action: Mouse pressed left at (457, 401)
Screenshot: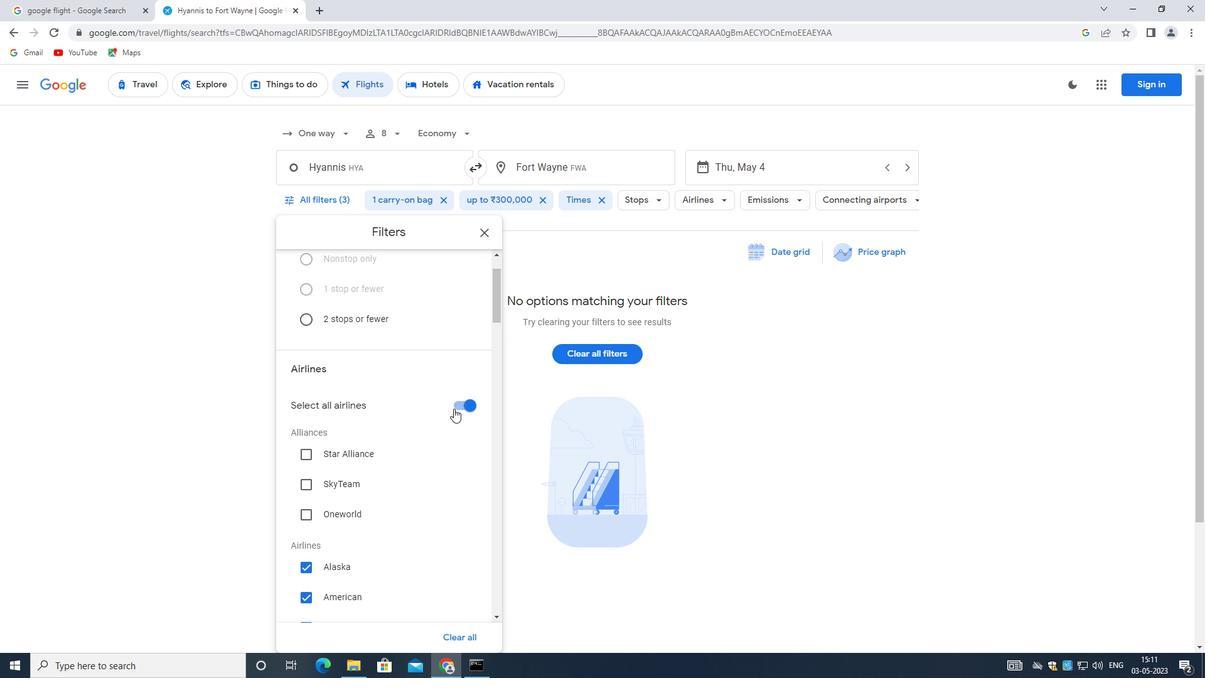 
Action: Mouse moved to (421, 410)
Screenshot: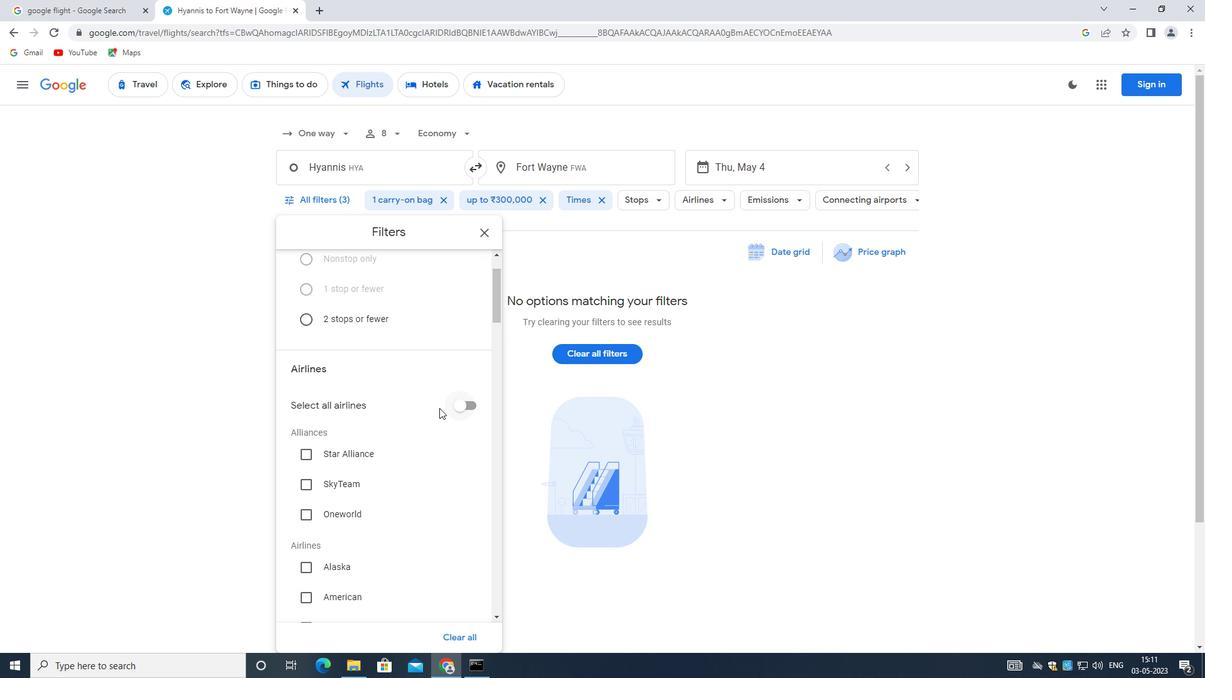 
Action: Mouse scrolled (421, 409) with delta (0, 0)
Screenshot: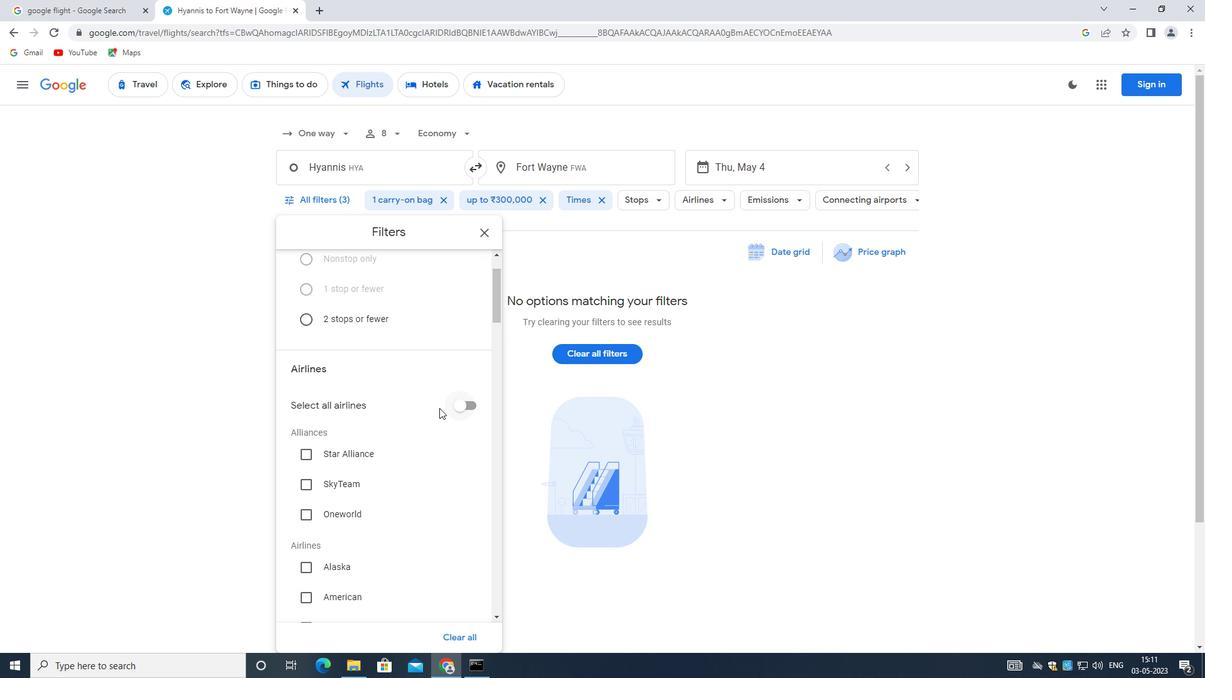 
Action: Mouse moved to (420, 411)
Screenshot: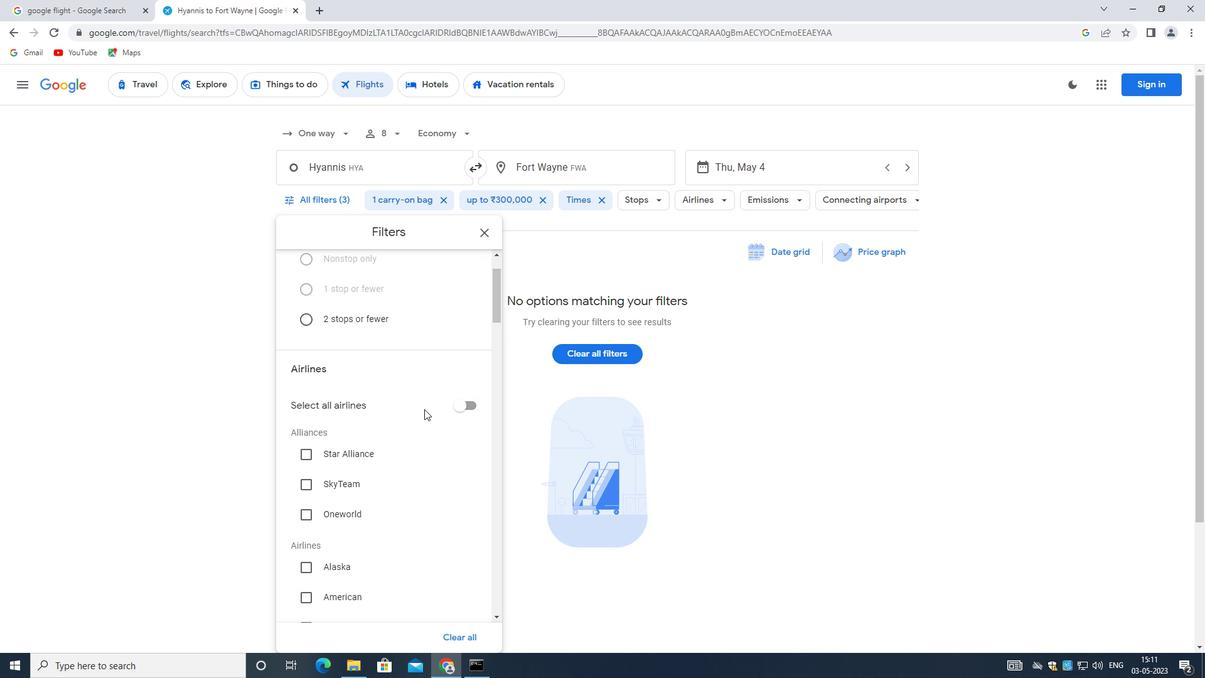 
Action: Mouse scrolled (420, 410) with delta (0, 0)
Screenshot: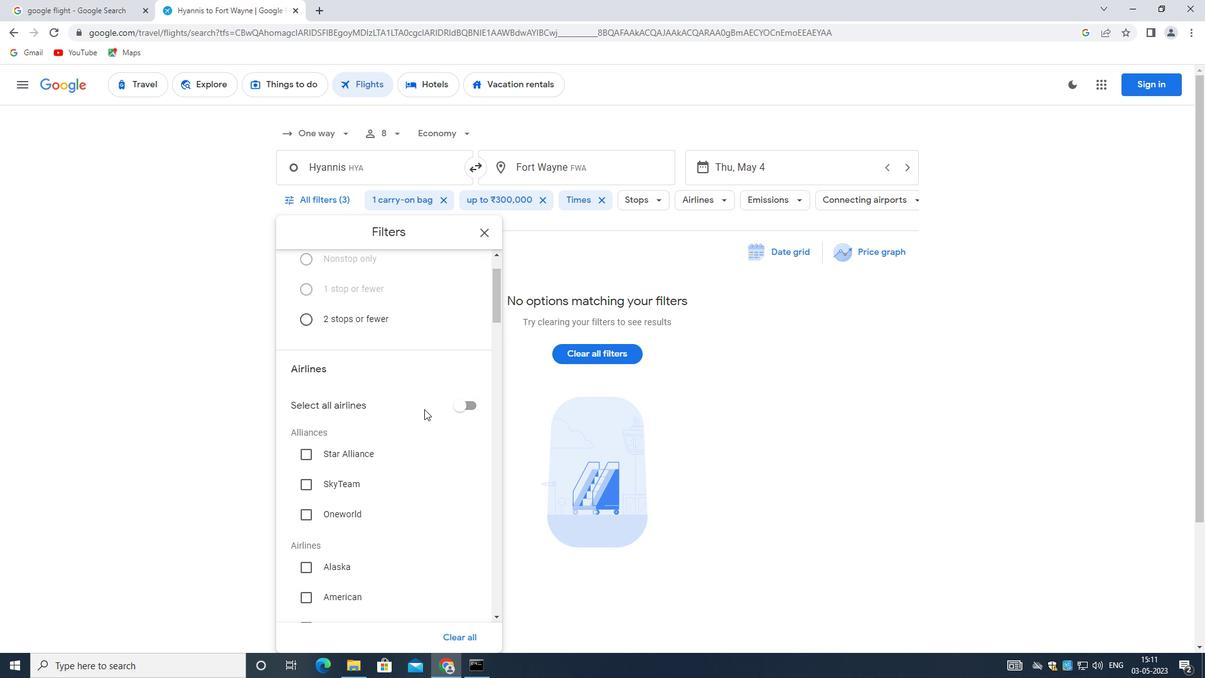 
Action: Mouse moved to (419, 411)
Screenshot: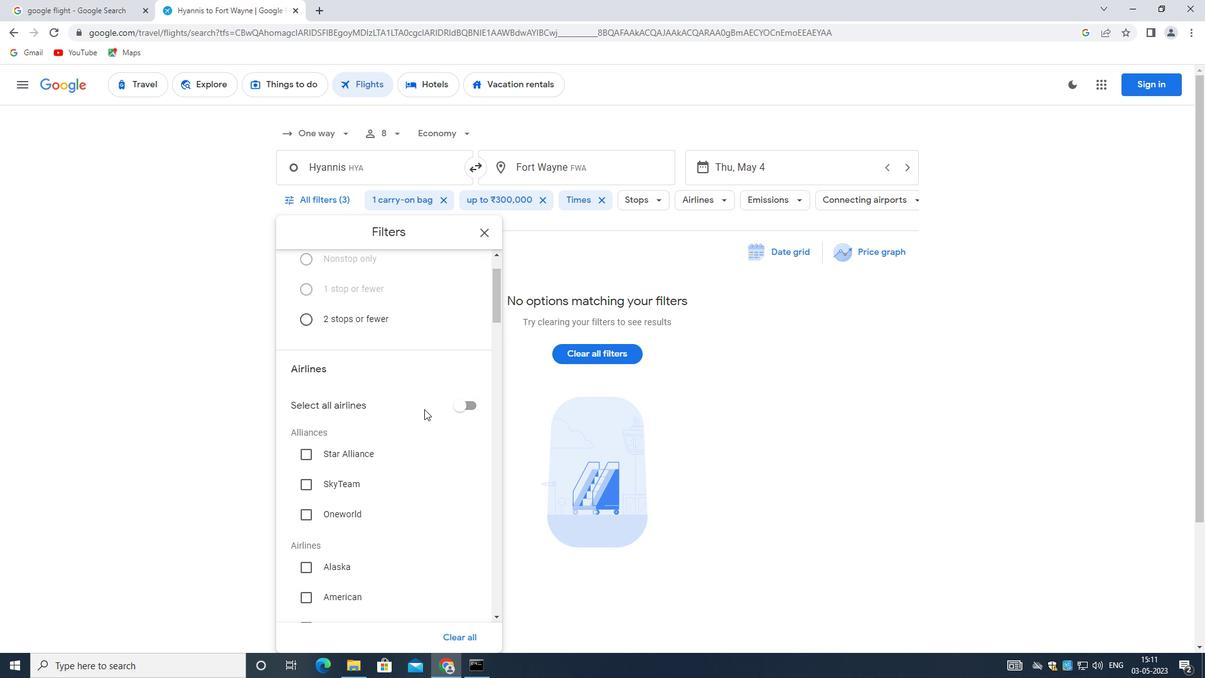
Action: Mouse scrolled (419, 411) with delta (0, 0)
Screenshot: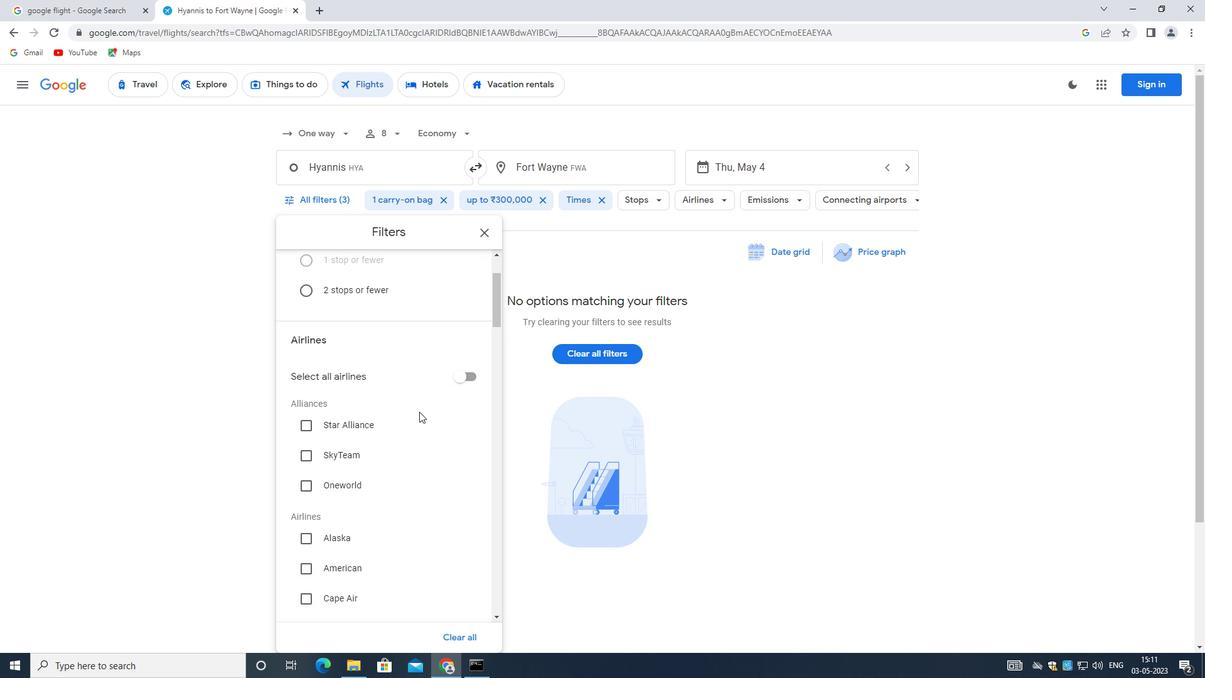 
Action: Mouse scrolled (419, 411) with delta (0, 0)
Screenshot: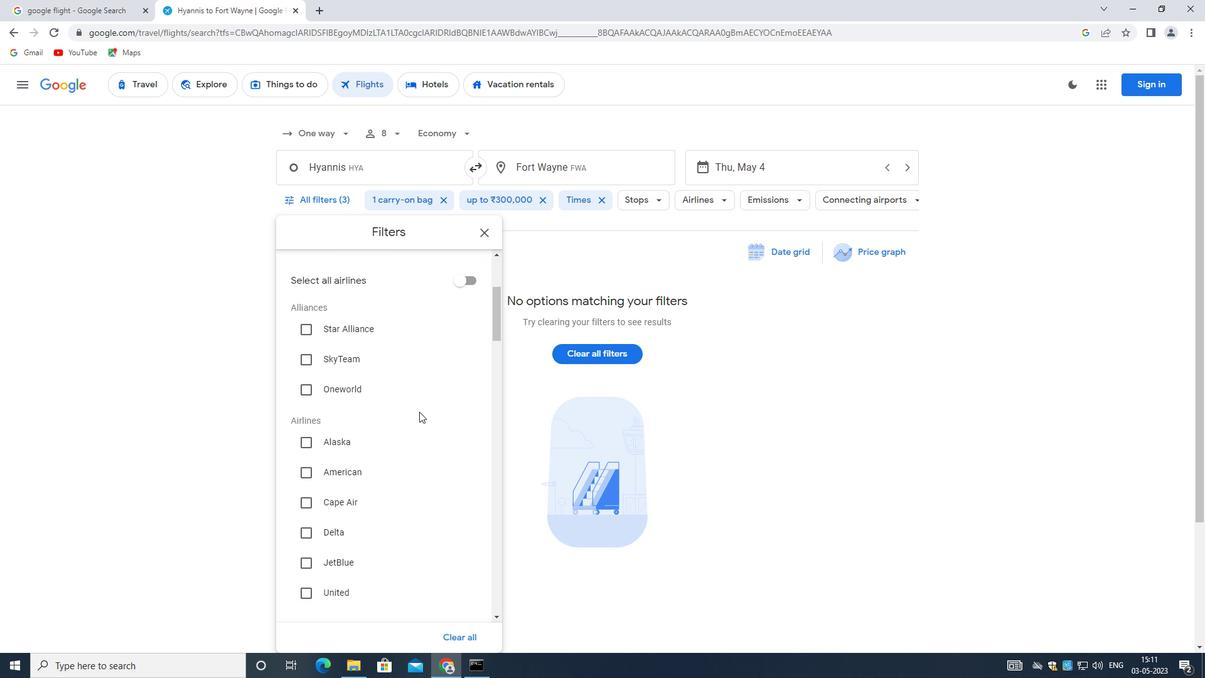 
Action: Mouse moved to (419, 411)
Screenshot: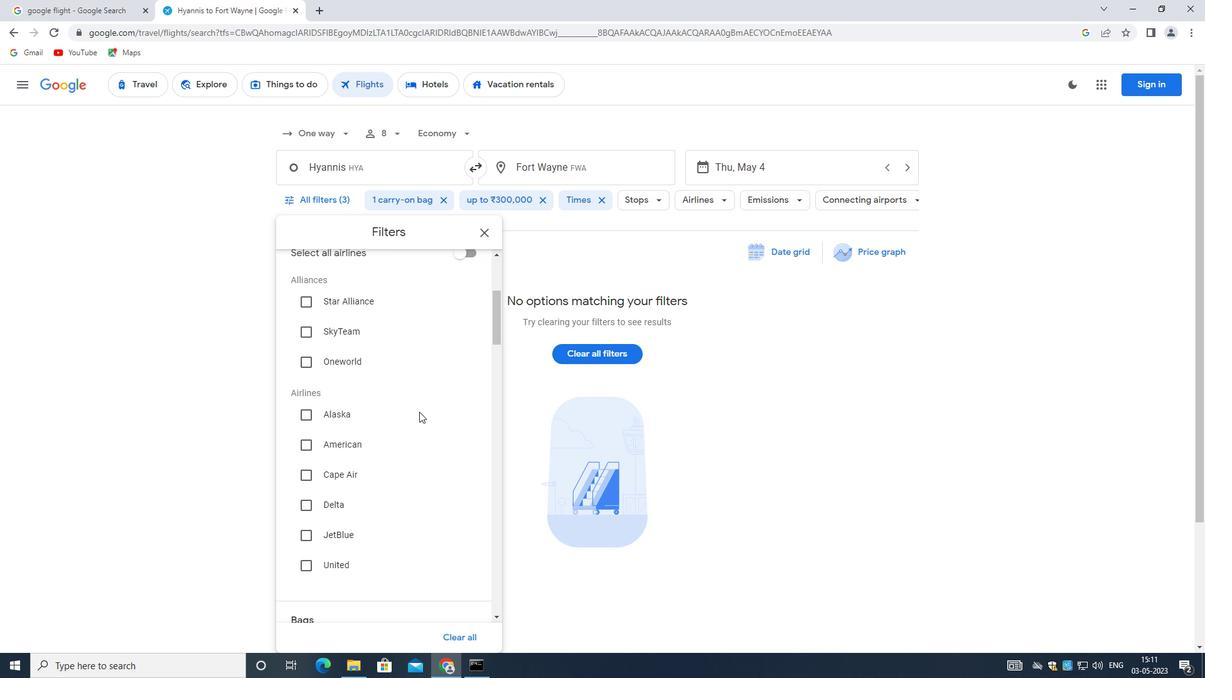 
Action: Mouse scrolled (419, 411) with delta (0, 0)
Screenshot: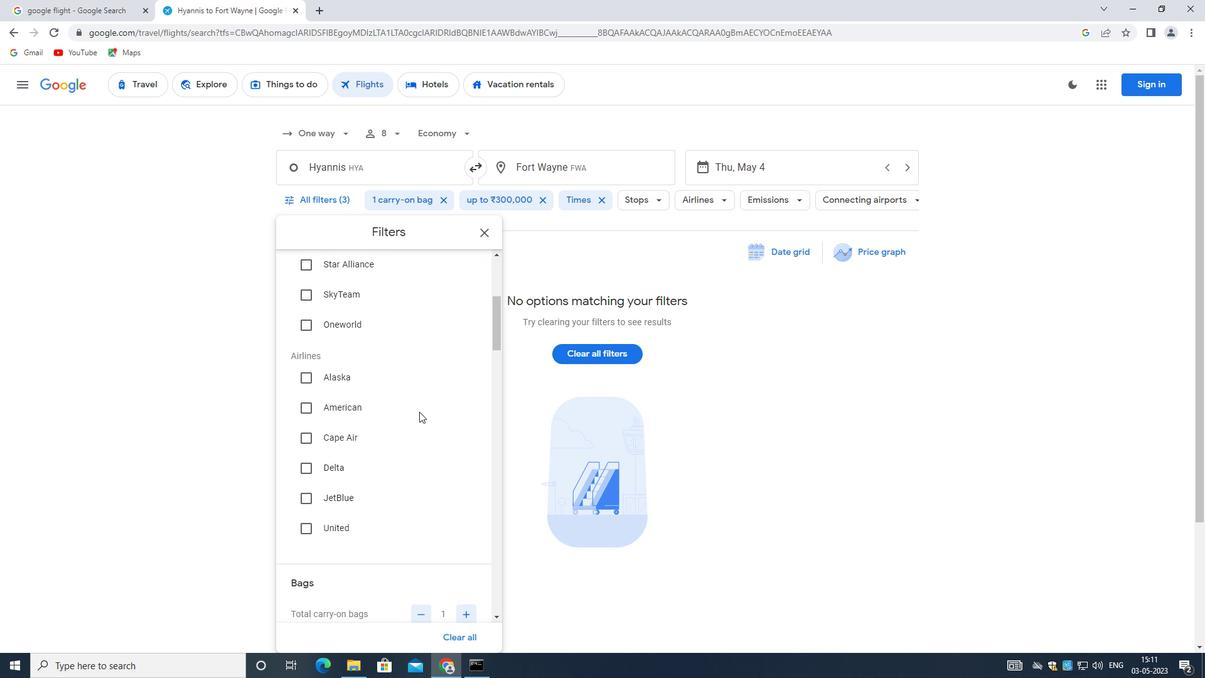 
Action: Mouse moved to (463, 486)
Screenshot: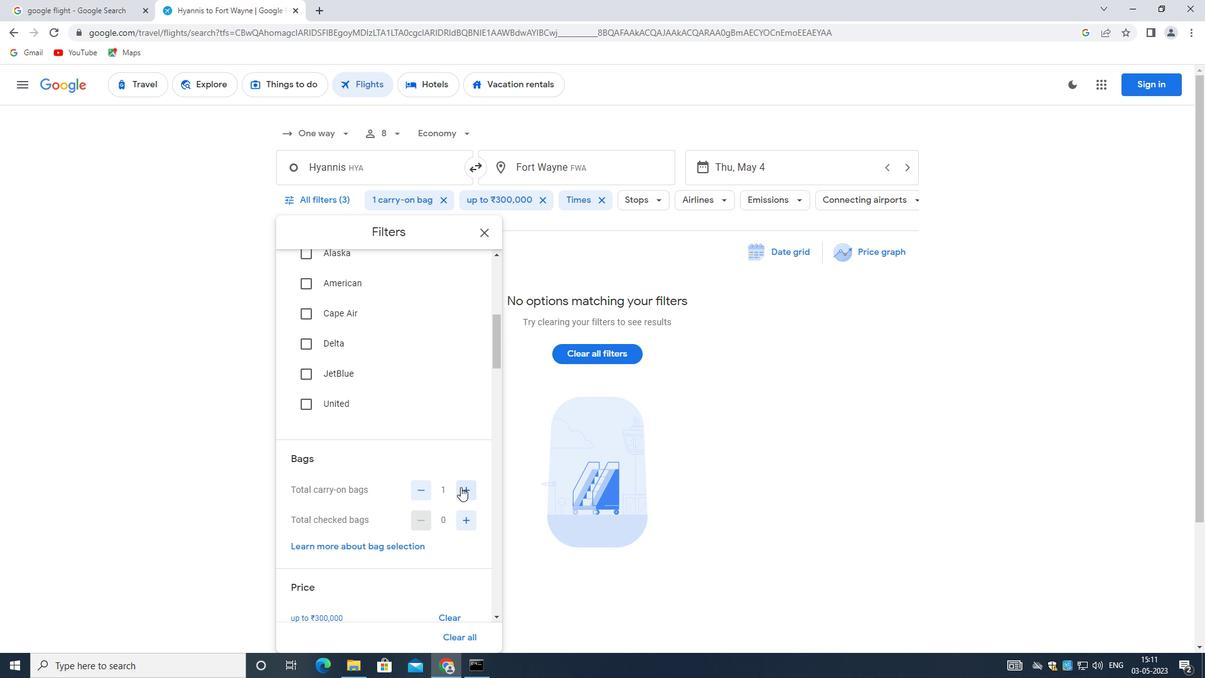 
Action: Mouse pressed left at (463, 486)
Screenshot: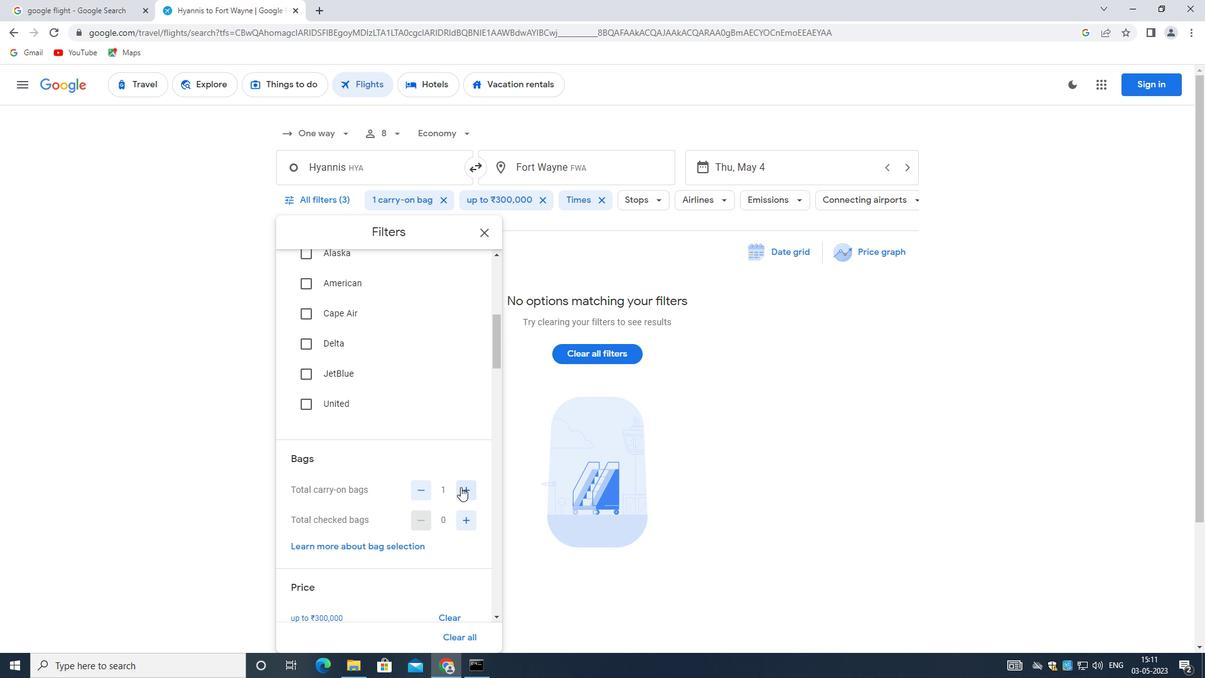 
Action: Mouse moved to (467, 516)
Screenshot: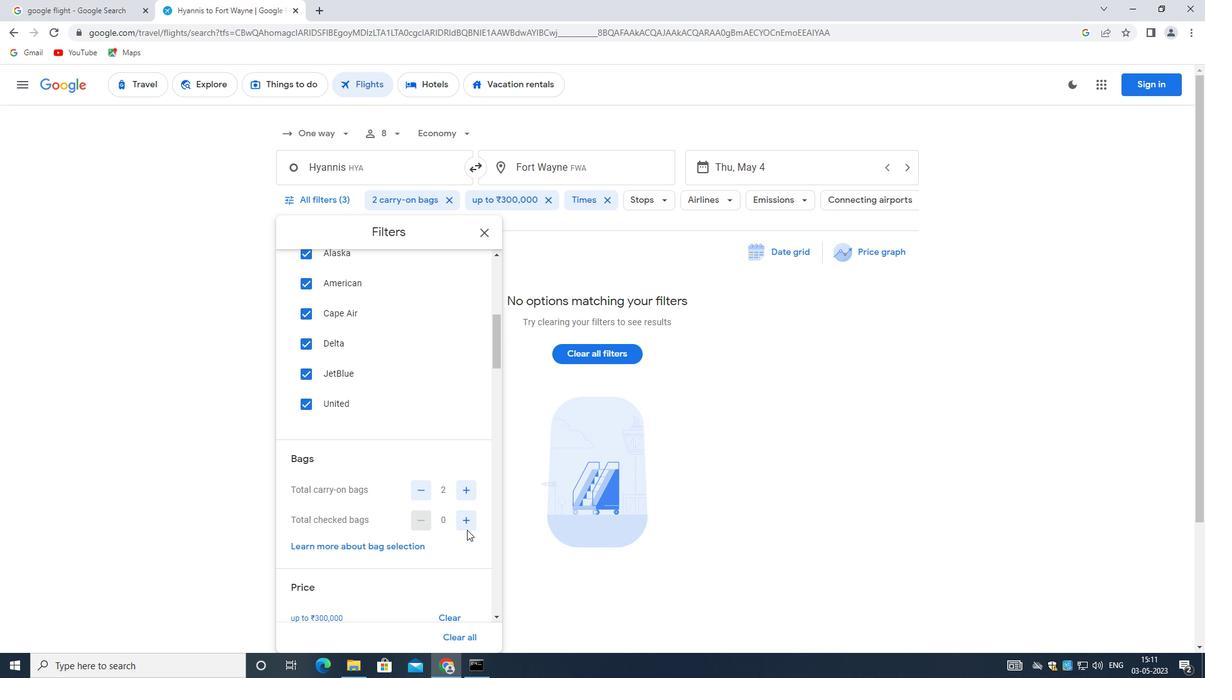 
Action: Mouse pressed left at (467, 516)
Screenshot: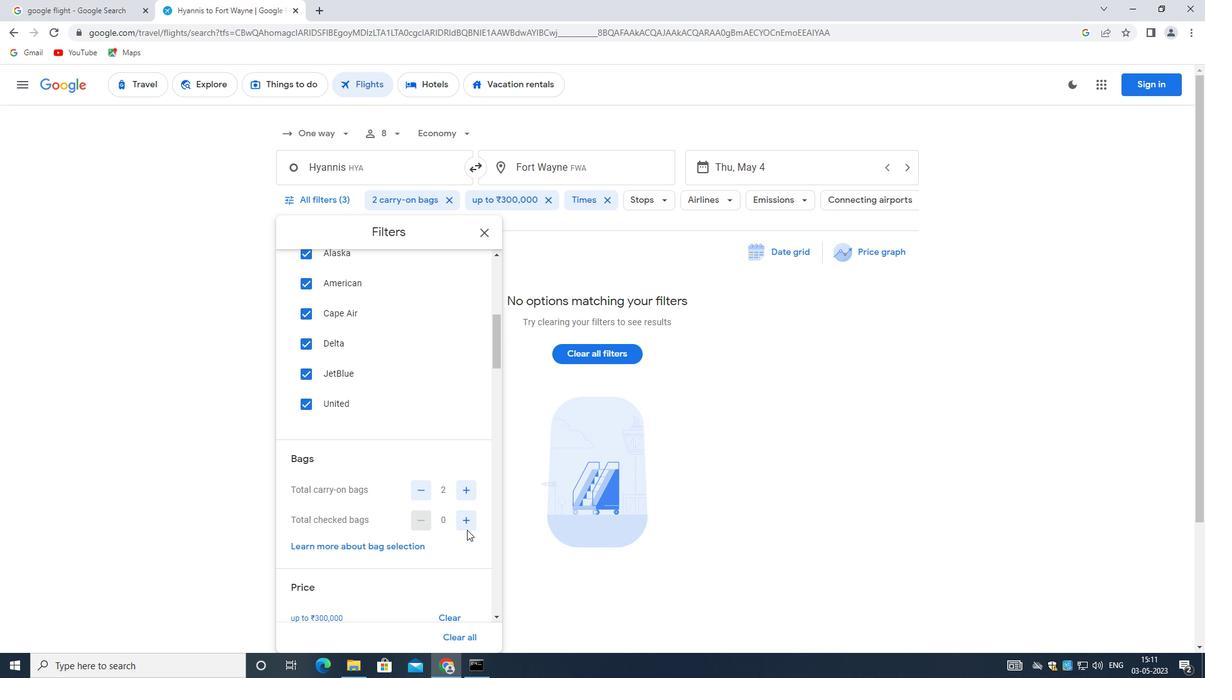 
Action: Mouse pressed left at (467, 516)
Screenshot: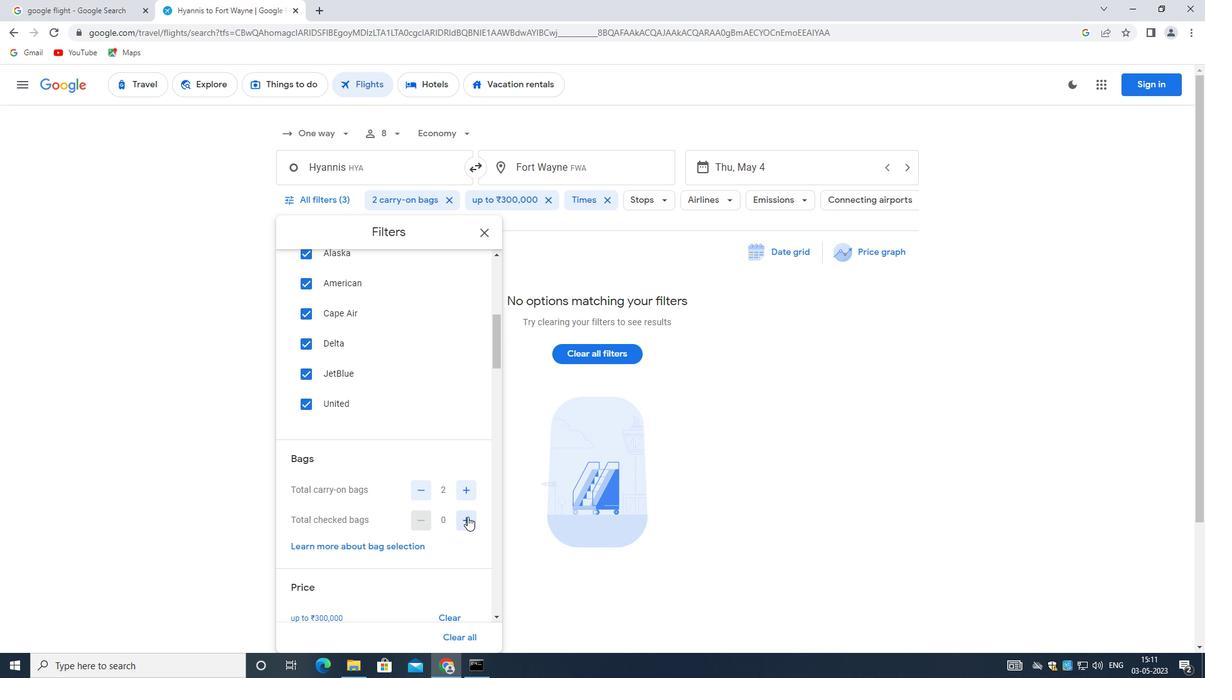
Action: Mouse pressed left at (467, 516)
Screenshot: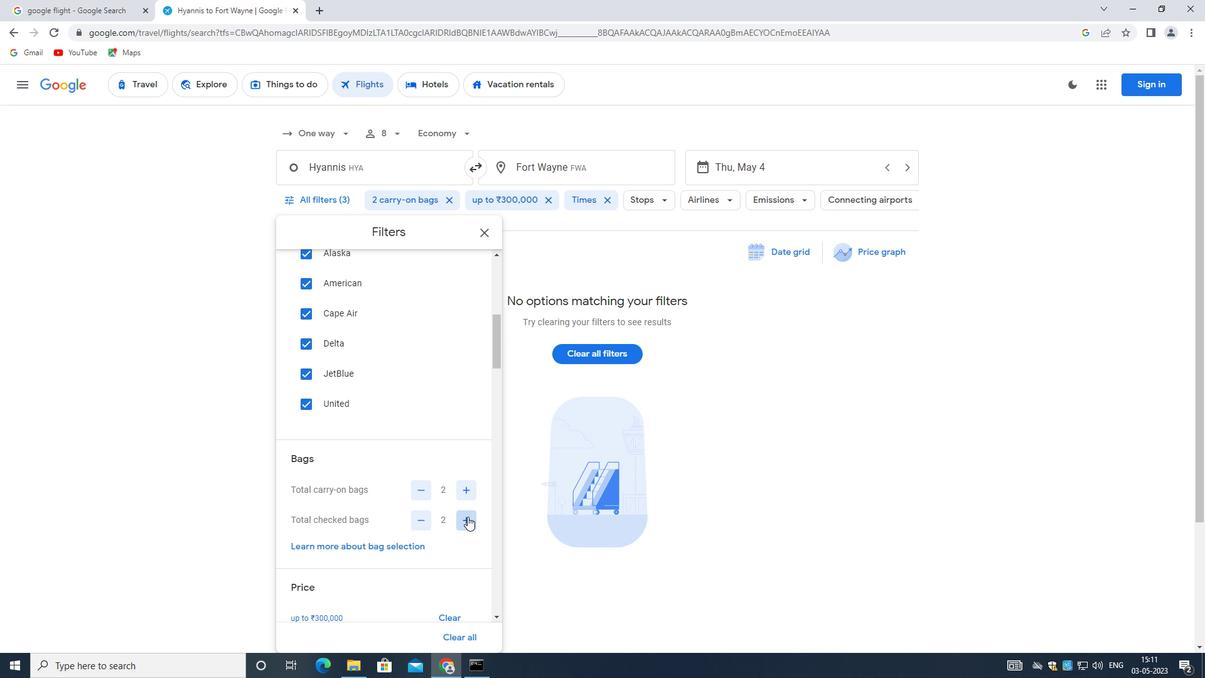 
Action: Mouse pressed left at (467, 516)
Screenshot: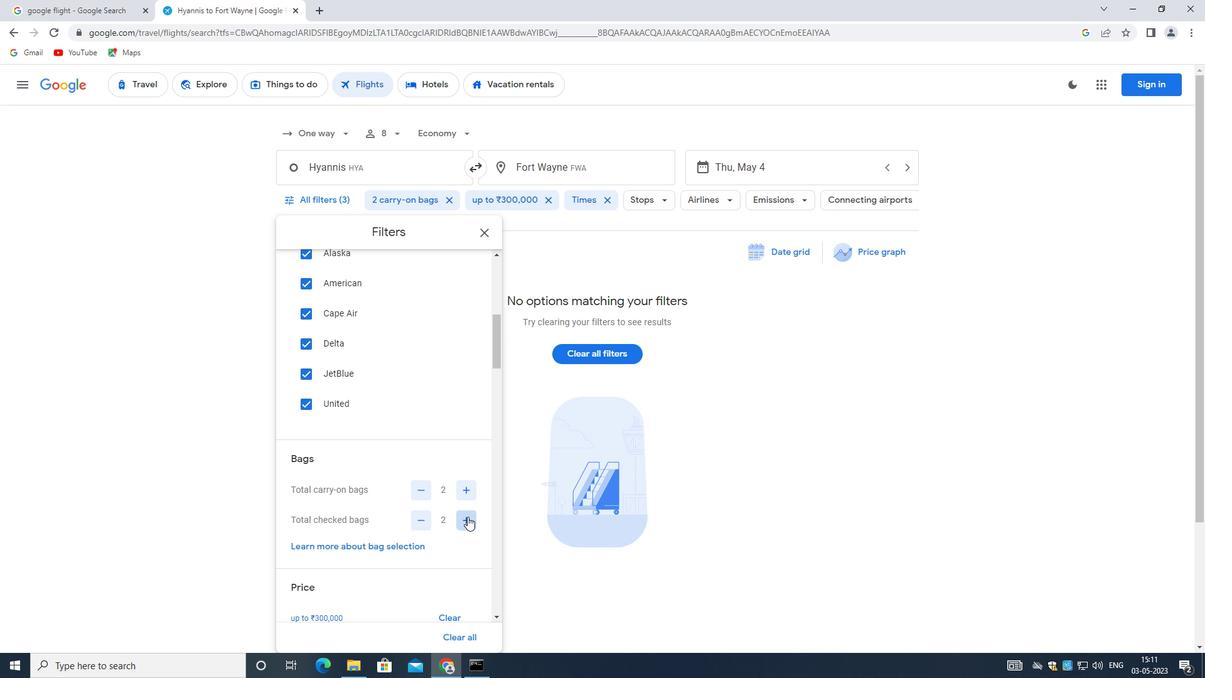 
Action: Mouse pressed left at (467, 516)
Screenshot: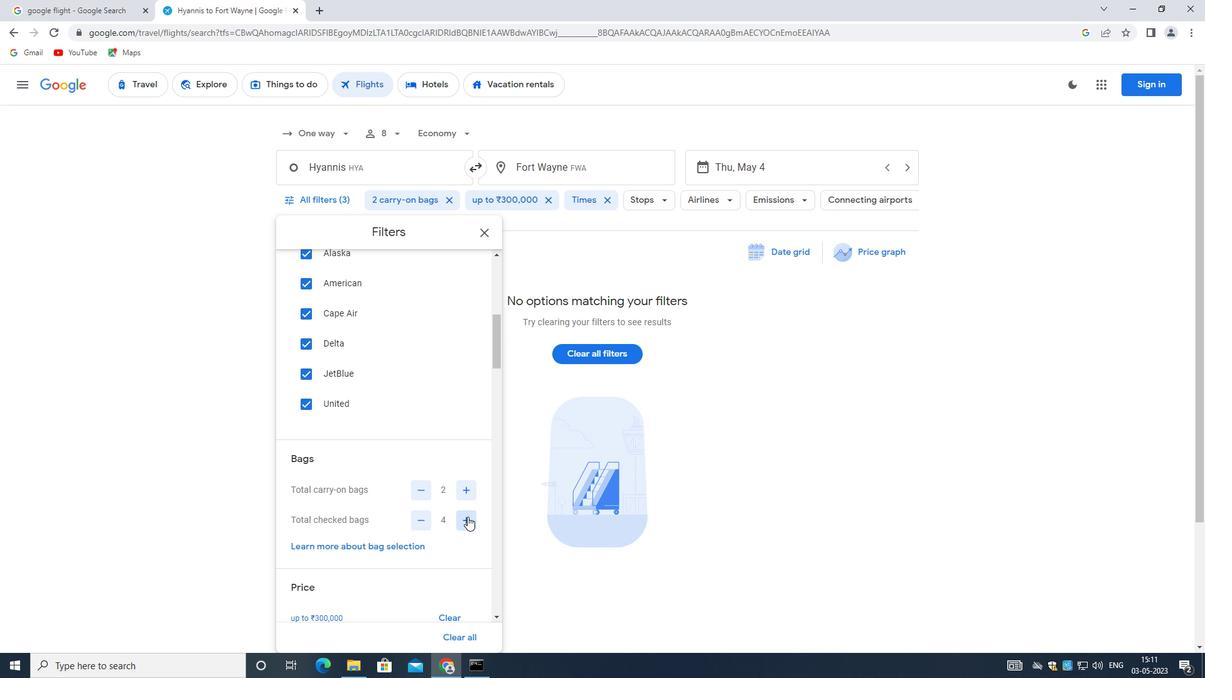 
Action: Mouse pressed left at (467, 516)
Screenshot: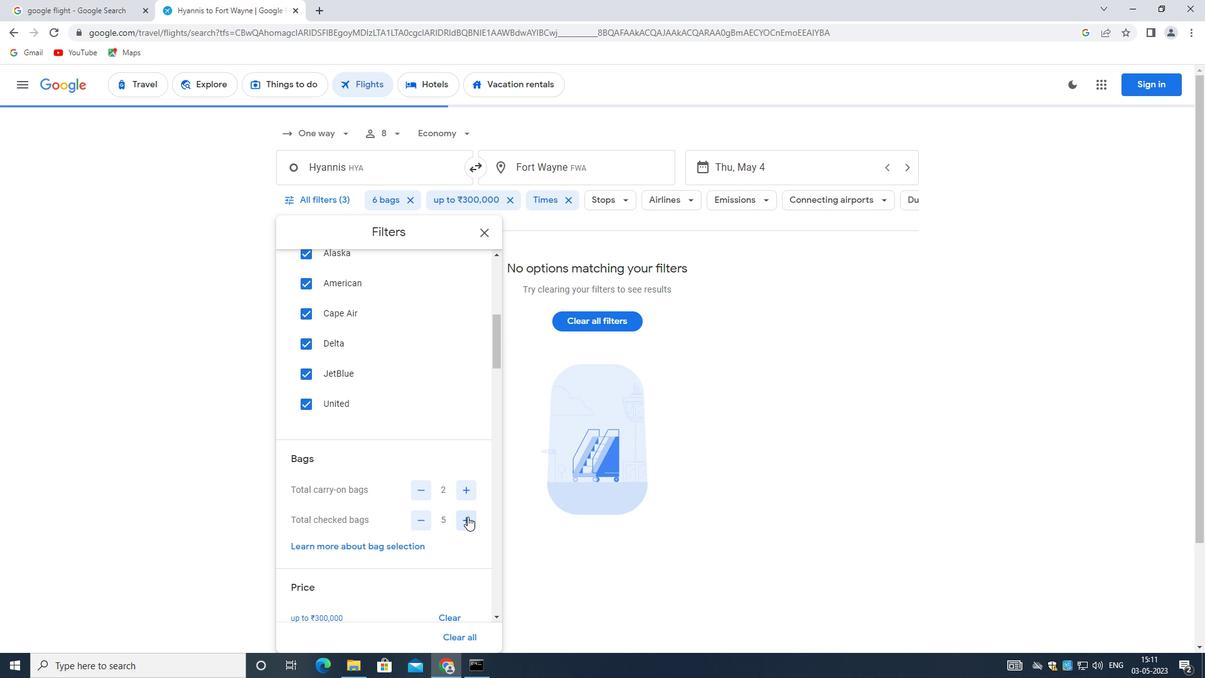 
Action: Mouse moved to (436, 546)
Screenshot: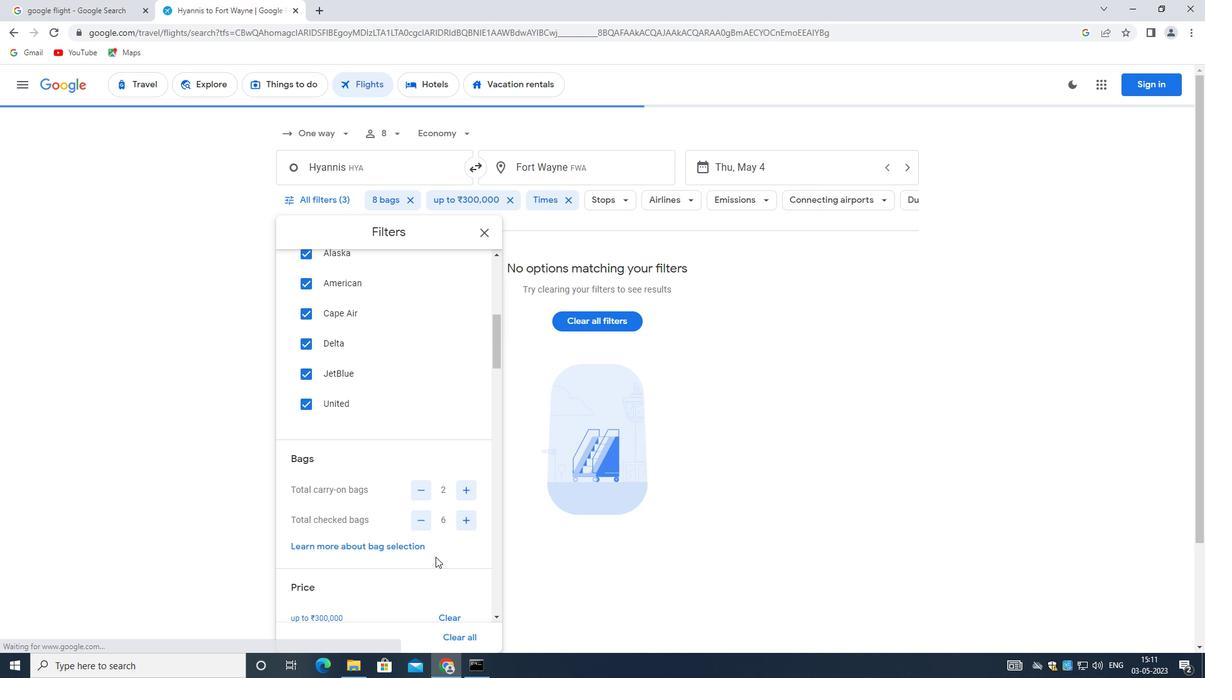 
Action: Mouse scrolled (436, 546) with delta (0, 0)
Screenshot: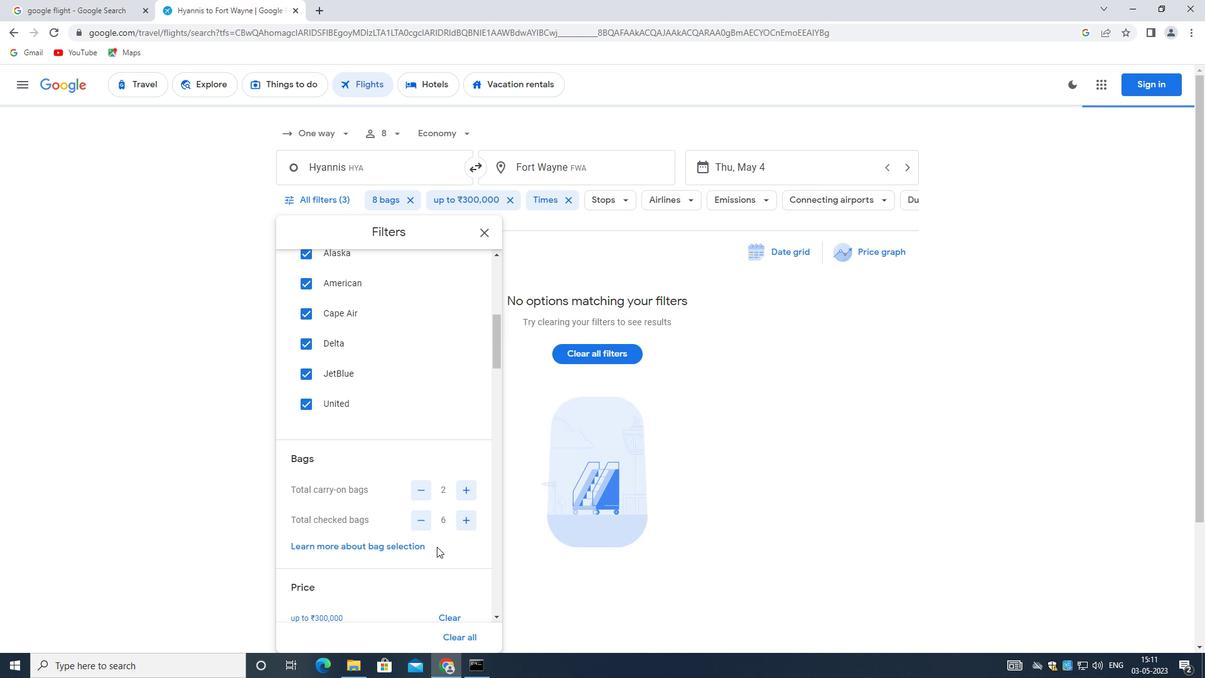 
Action: Mouse scrolled (436, 546) with delta (0, 0)
Screenshot: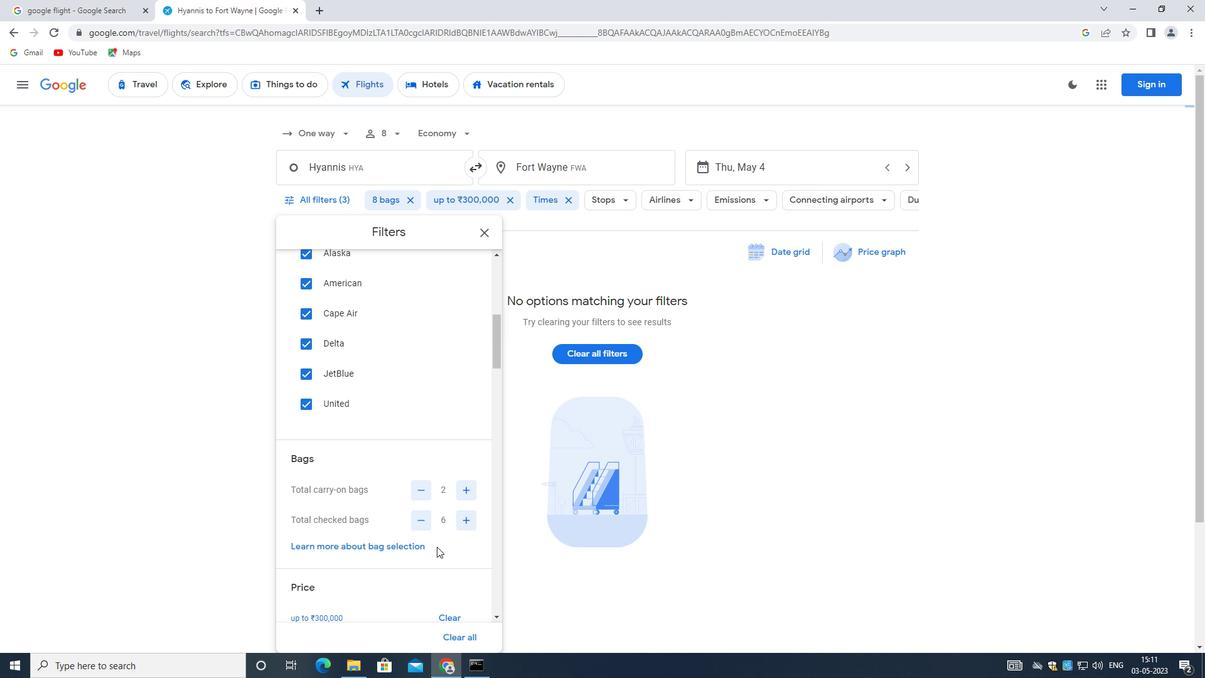 
Action: Mouse moved to (426, 393)
Screenshot: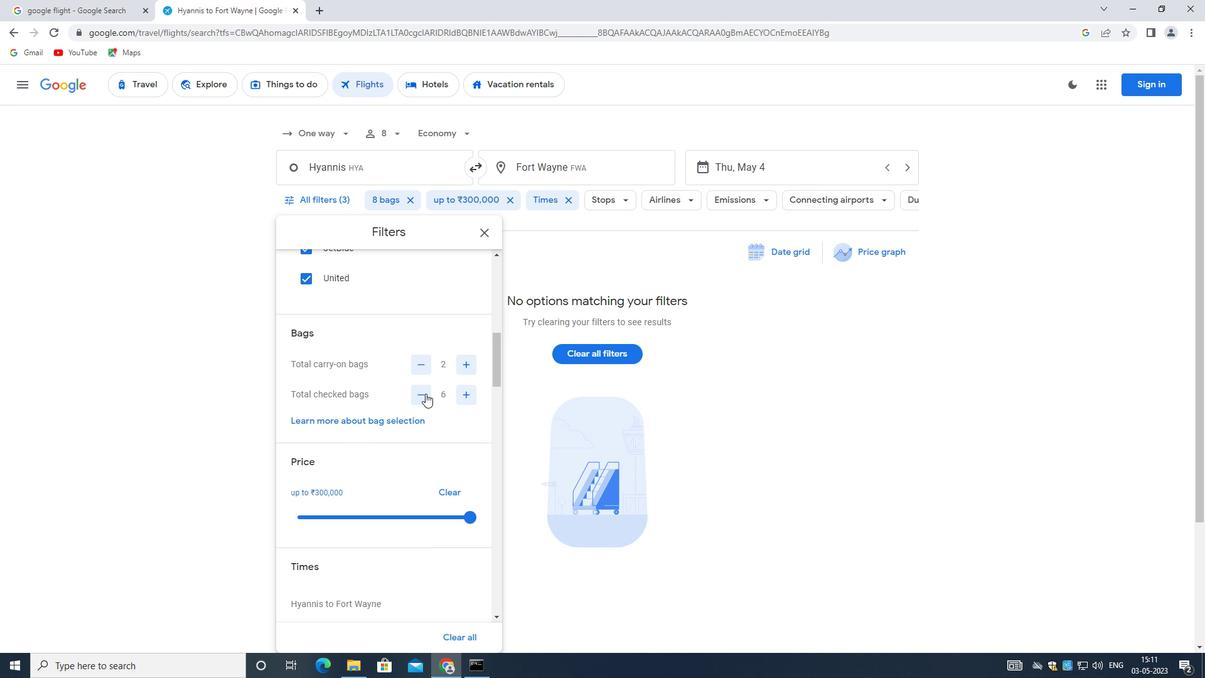 
Action: Mouse scrolled (426, 393) with delta (0, 0)
Screenshot: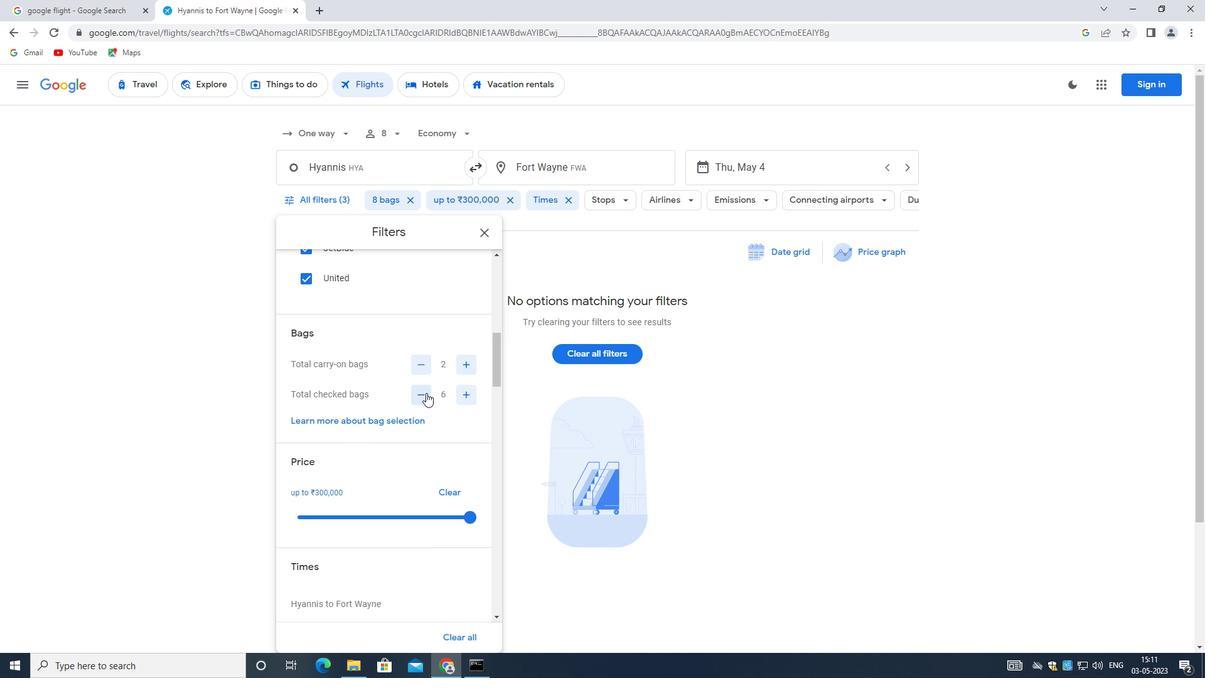 
Action: Mouse moved to (426, 396)
Screenshot: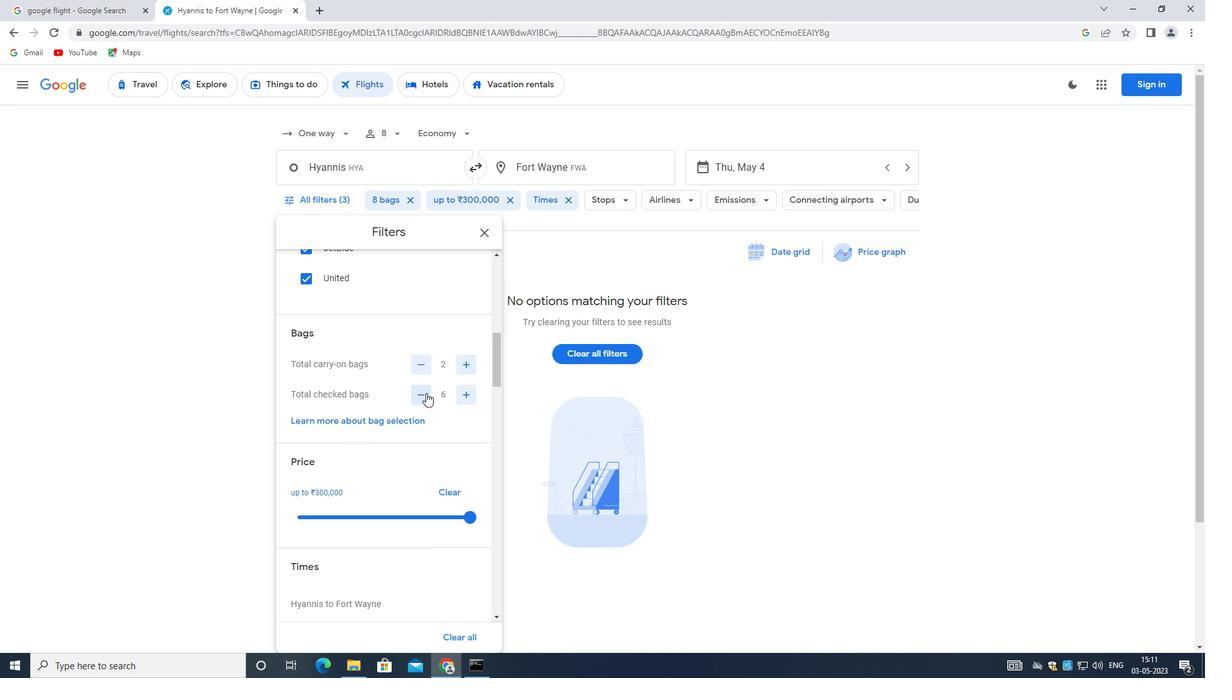 
Action: Mouse scrolled (426, 395) with delta (0, 0)
Screenshot: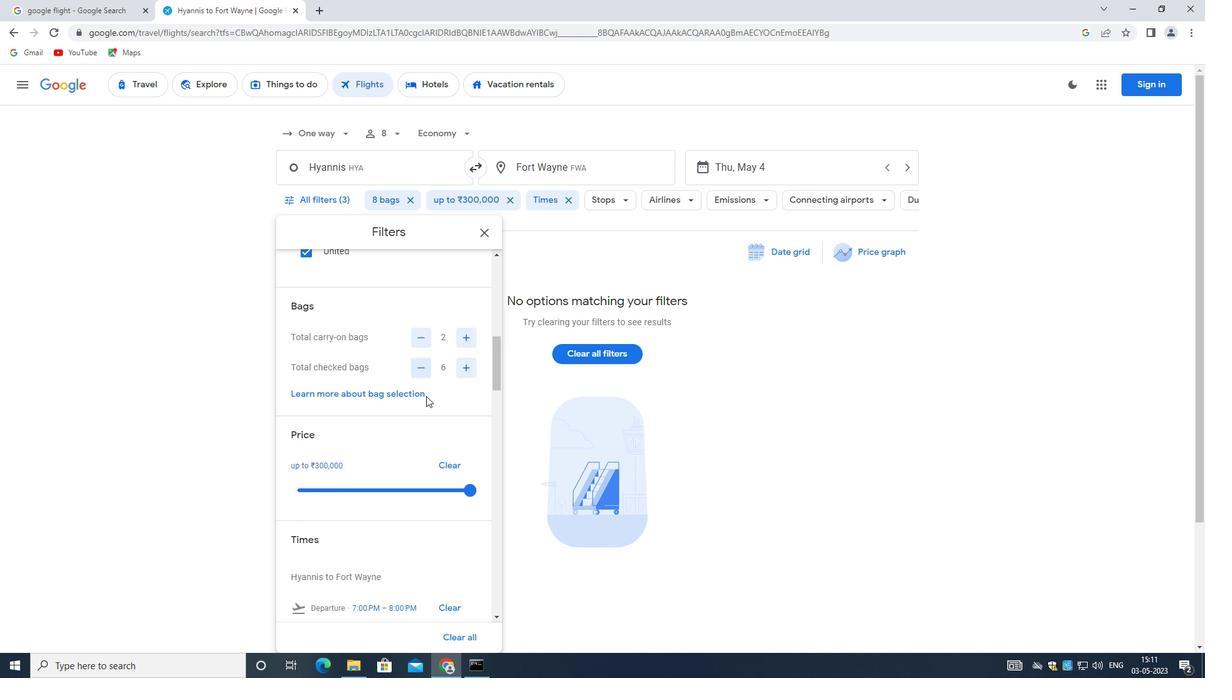 
Action: Mouse scrolled (426, 395) with delta (0, 0)
Screenshot: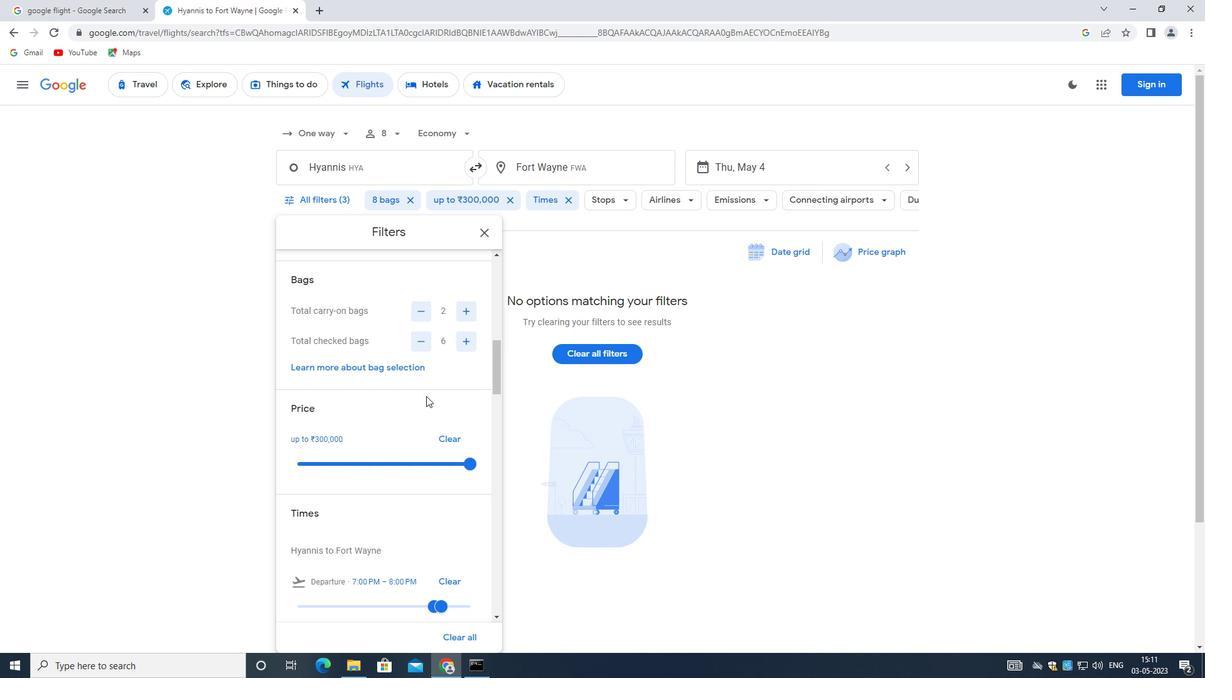 
Action: Mouse moved to (472, 325)
Screenshot: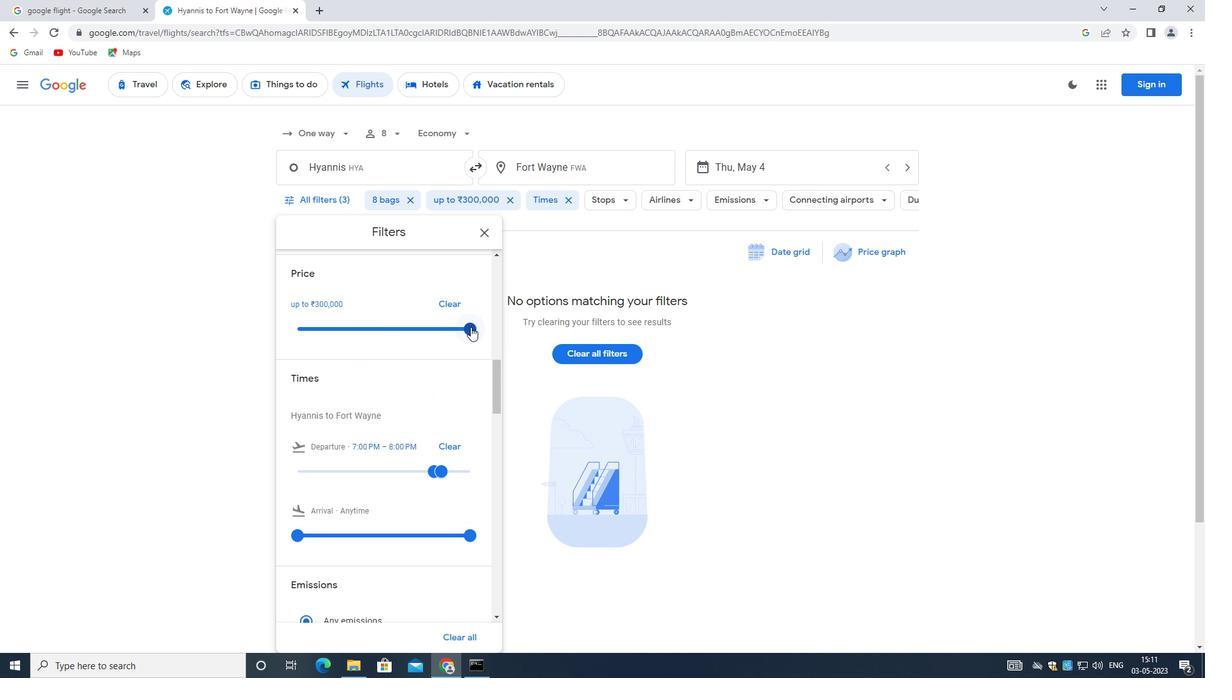 
Action: Mouse pressed left at (472, 325)
Screenshot: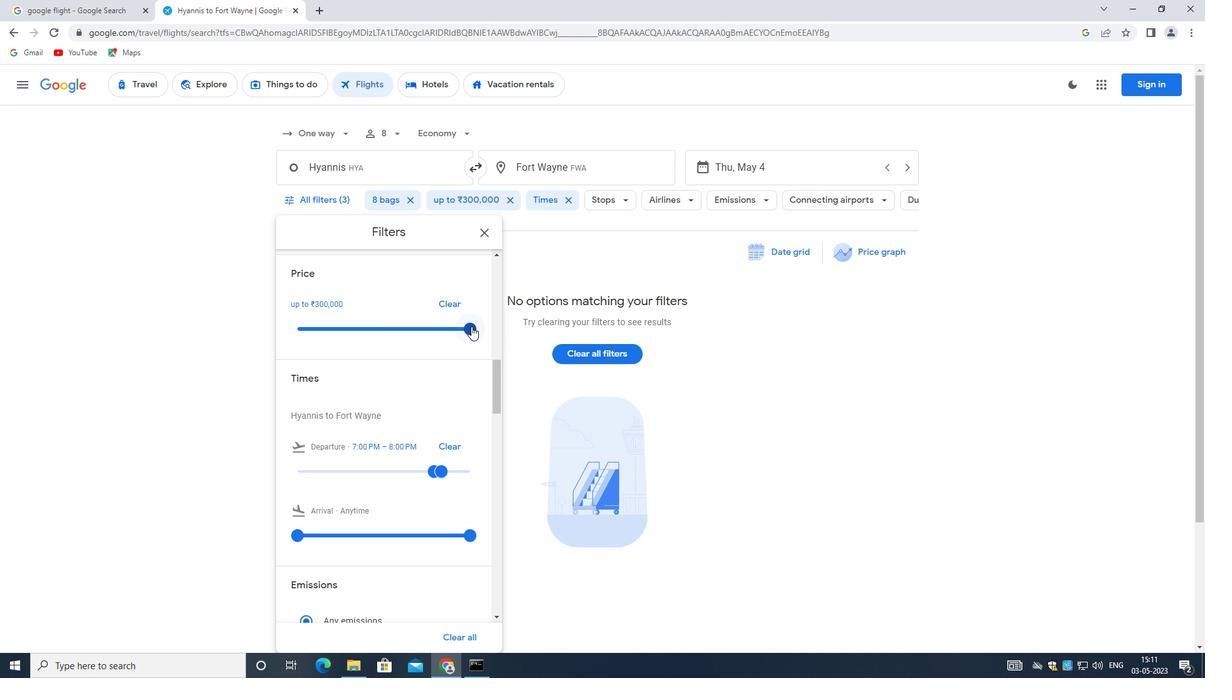 
Action: Mouse moved to (473, 324)
Screenshot: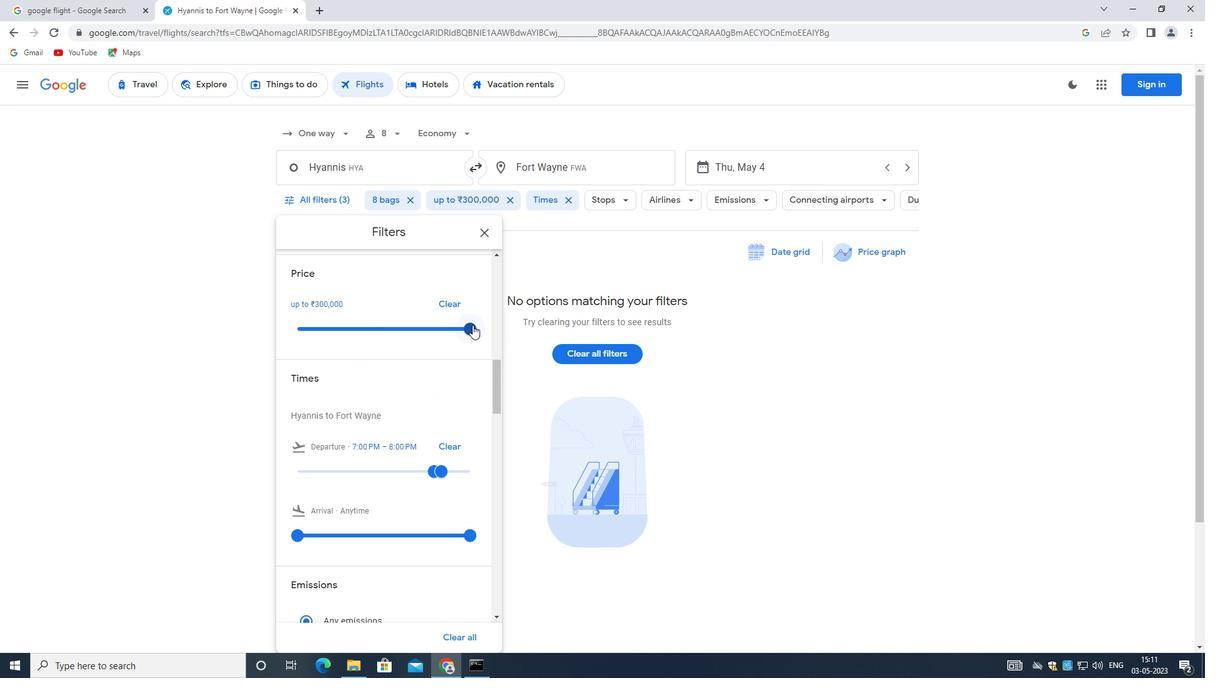 
Action: Mouse pressed left at (473, 324)
Screenshot: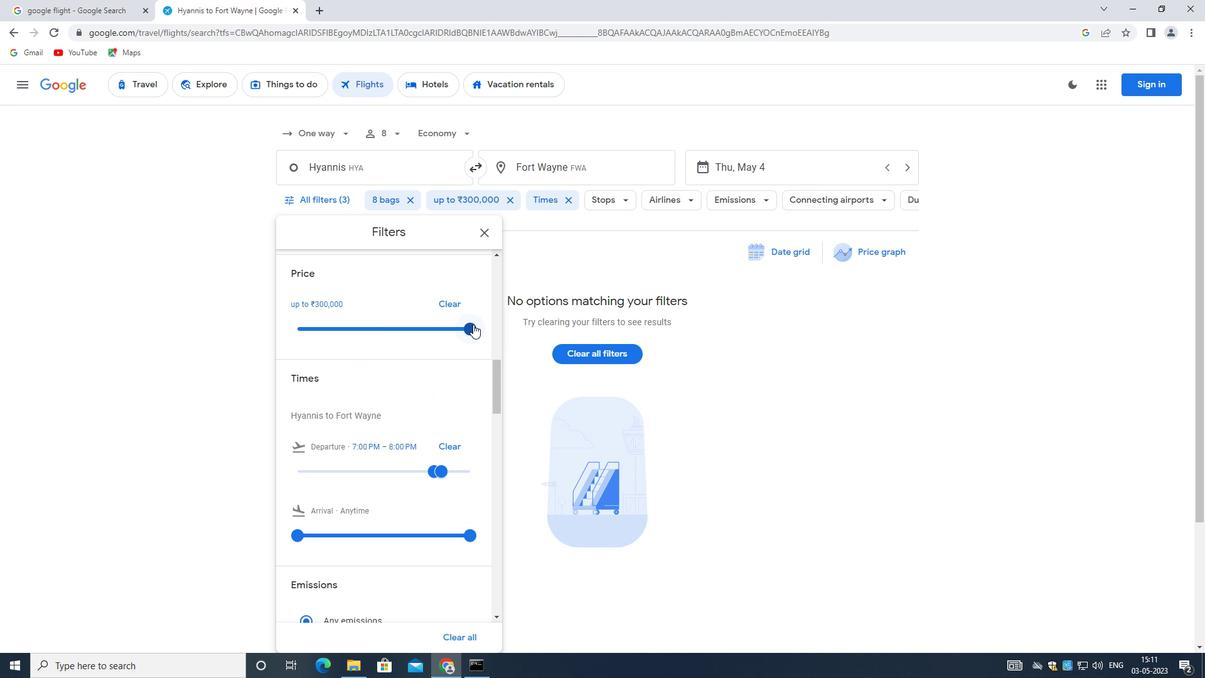 
Action: Mouse moved to (473, 327)
Screenshot: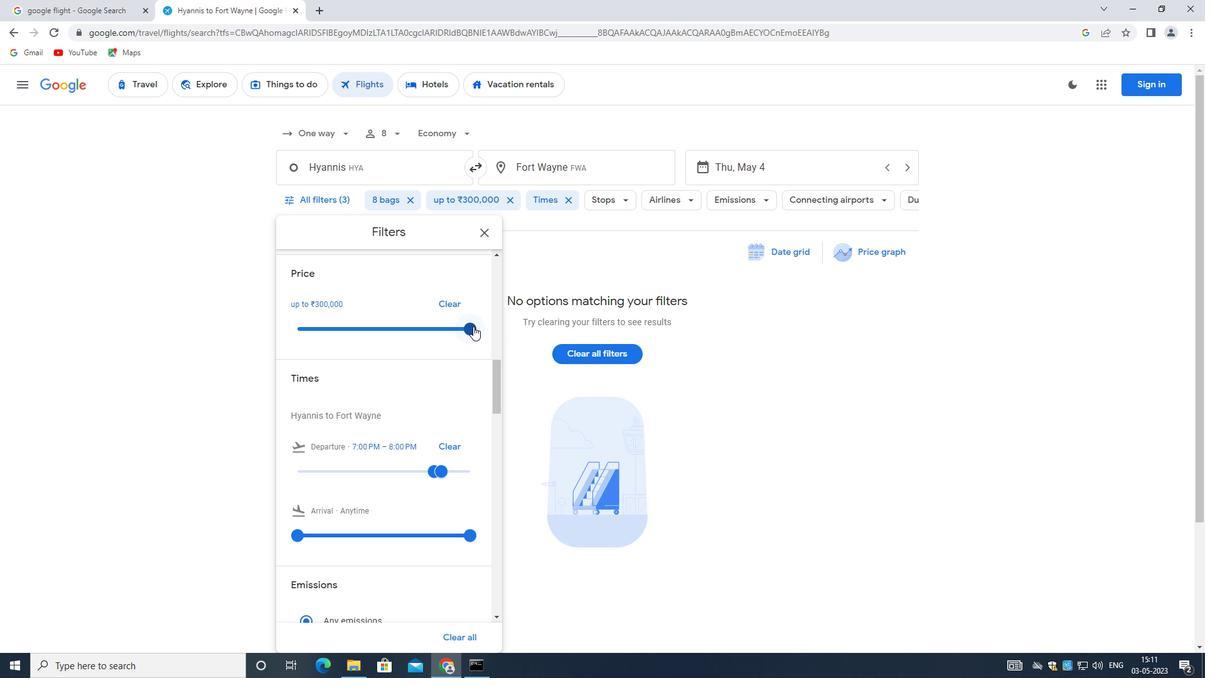 
Action: Mouse pressed left at (473, 327)
Screenshot: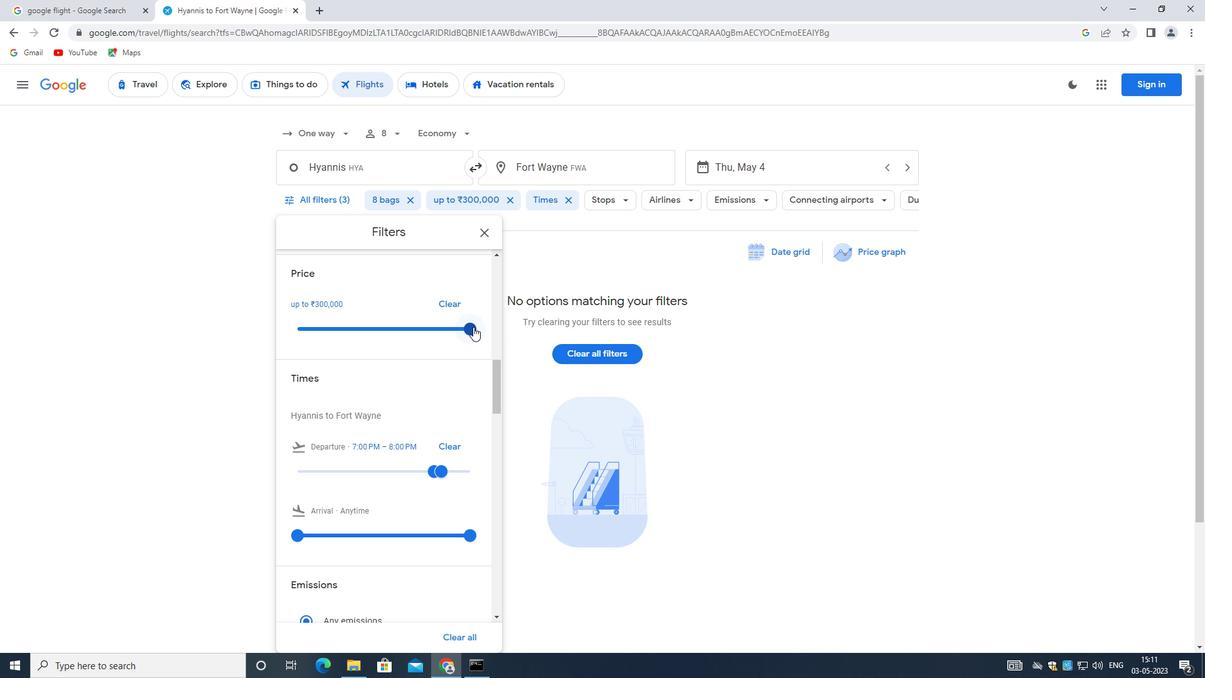 
Action: Mouse moved to (332, 325)
Screenshot: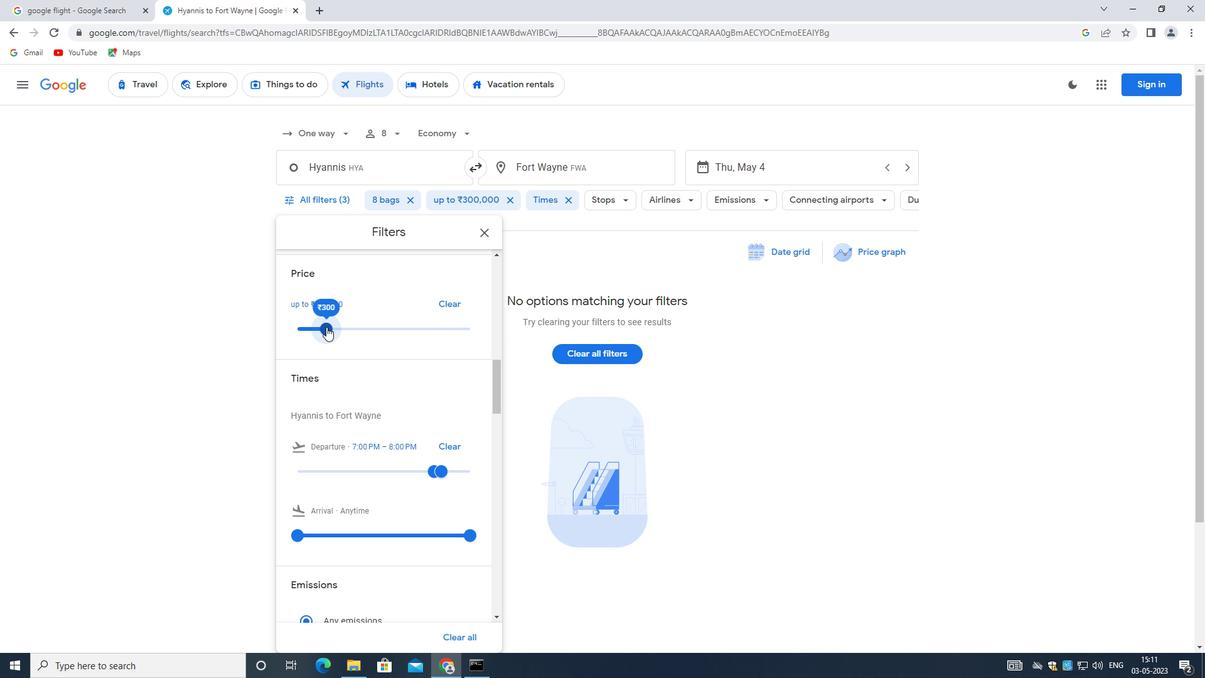 
Action: Mouse pressed left at (332, 325)
Screenshot: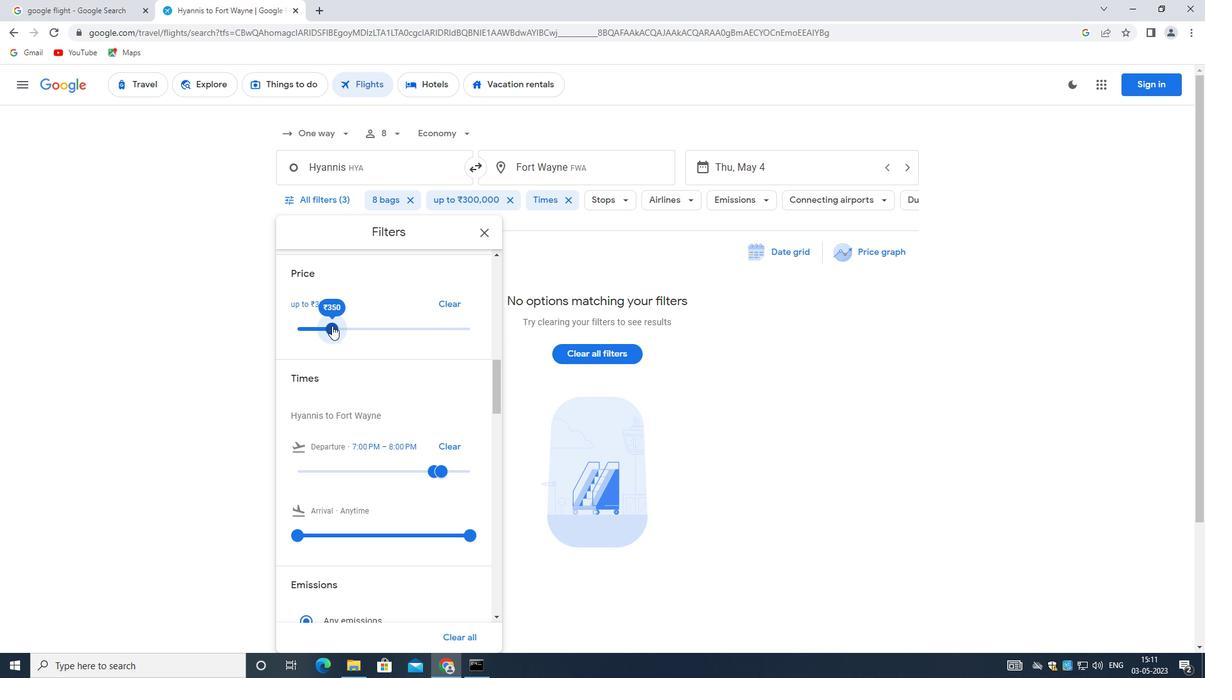 
Action: Mouse moved to (389, 377)
Screenshot: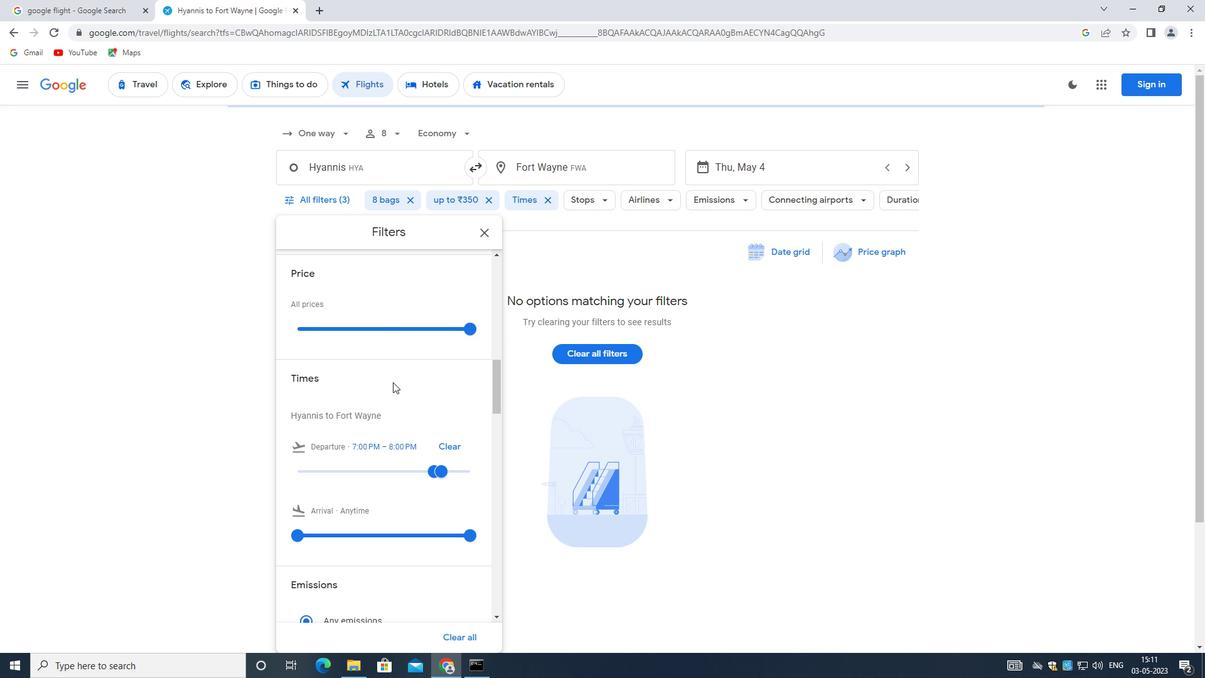 
Action: Mouse scrolled (389, 376) with delta (0, 0)
Screenshot: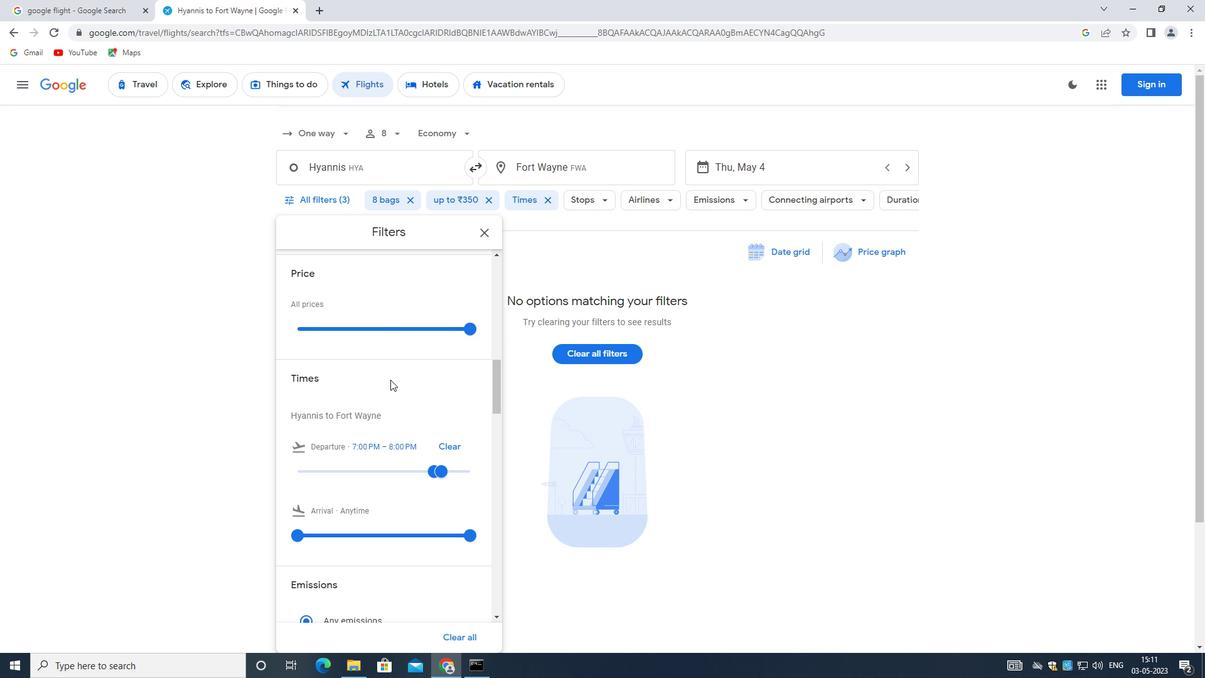 
Action: Mouse scrolled (389, 376) with delta (0, 0)
Screenshot: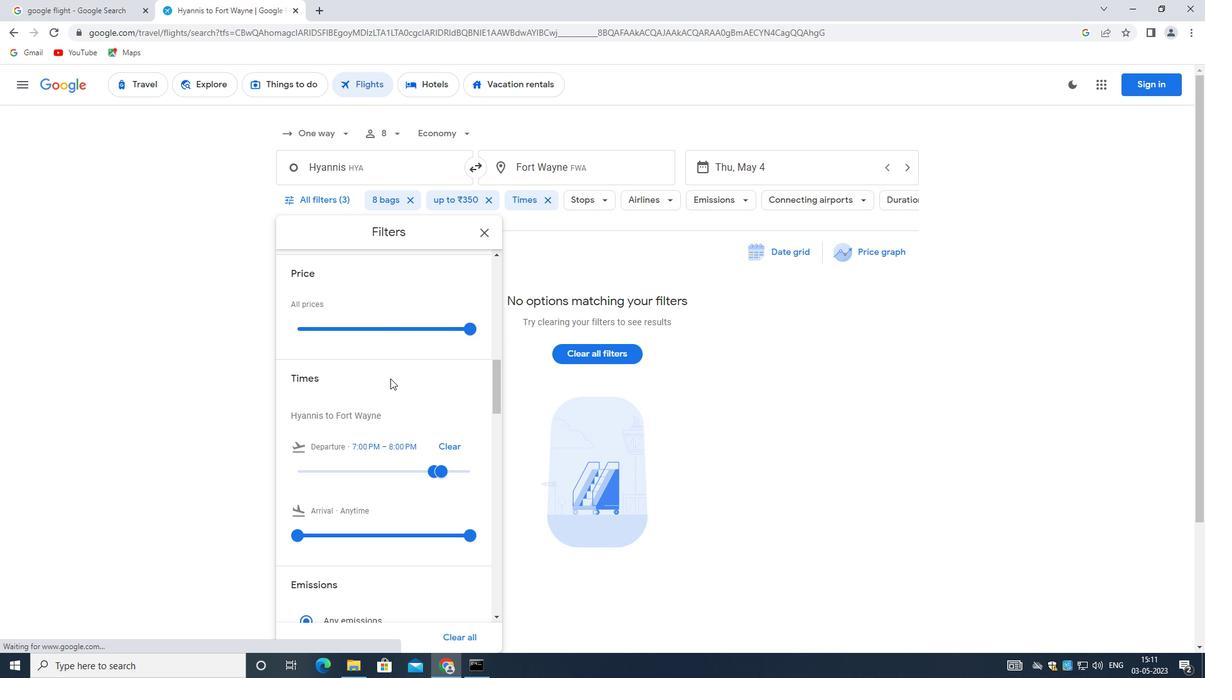 
Action: Mouse moved to (416, 343)
Screenshot: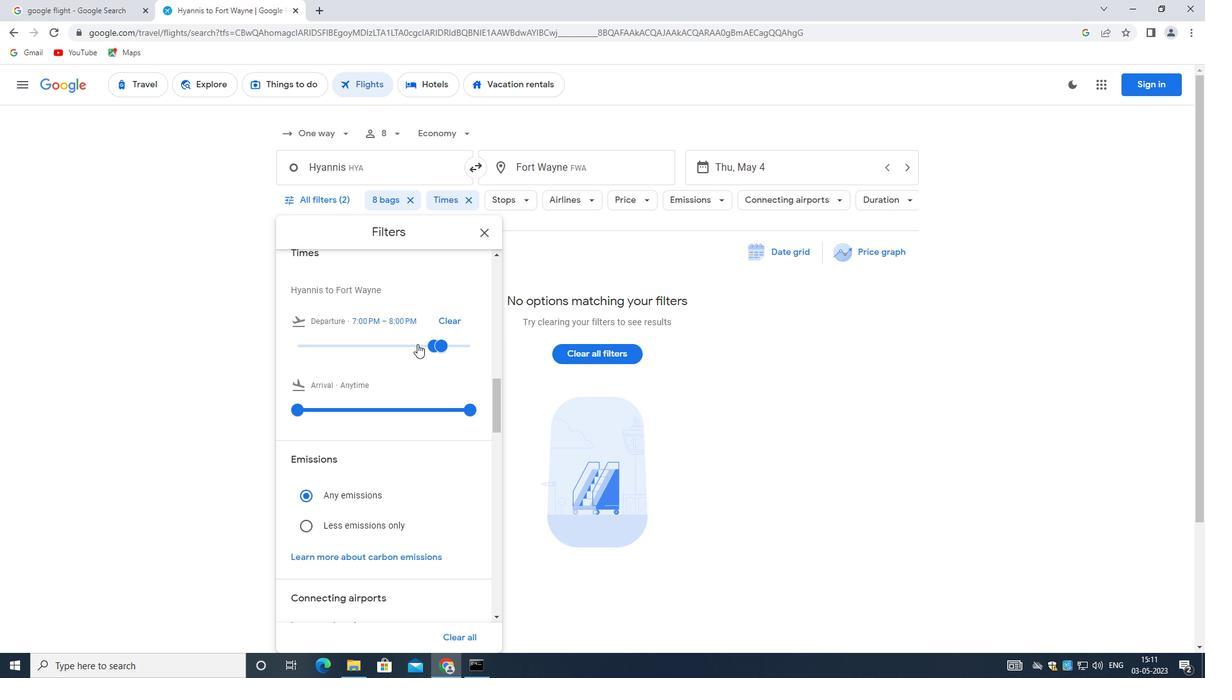 
Action: Mouse pressed left at (416, 343)
Screenshot: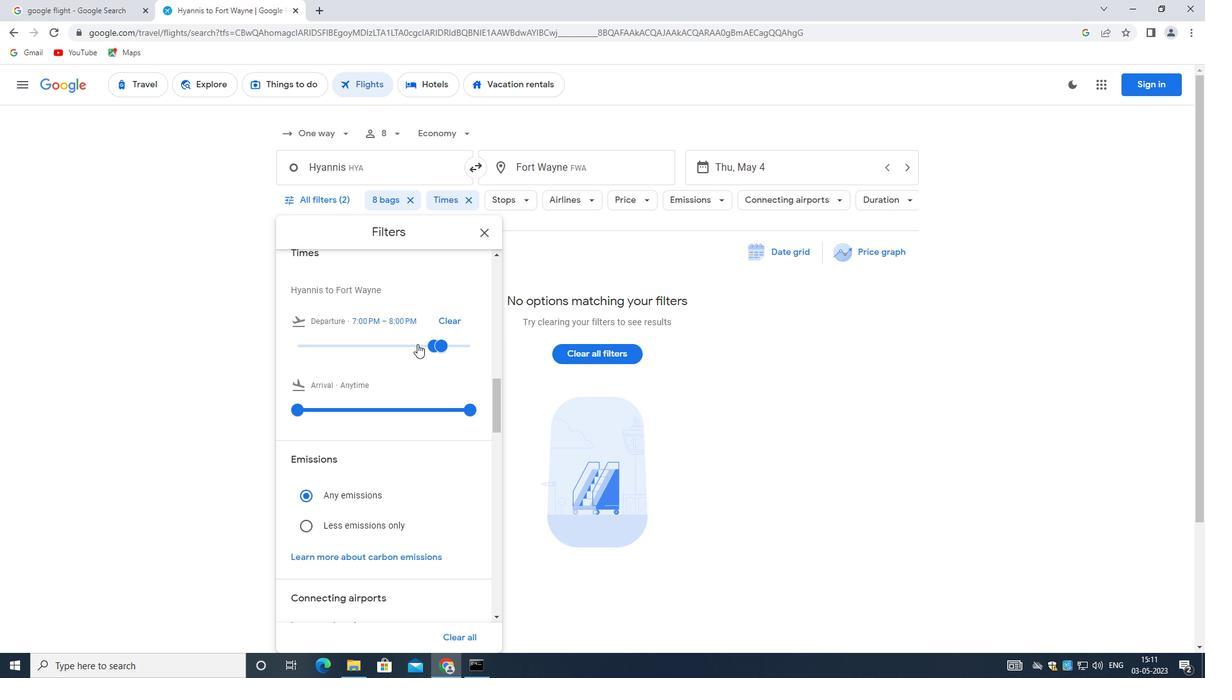 
Action: Mouse moved to (455, 342)
Screenshot: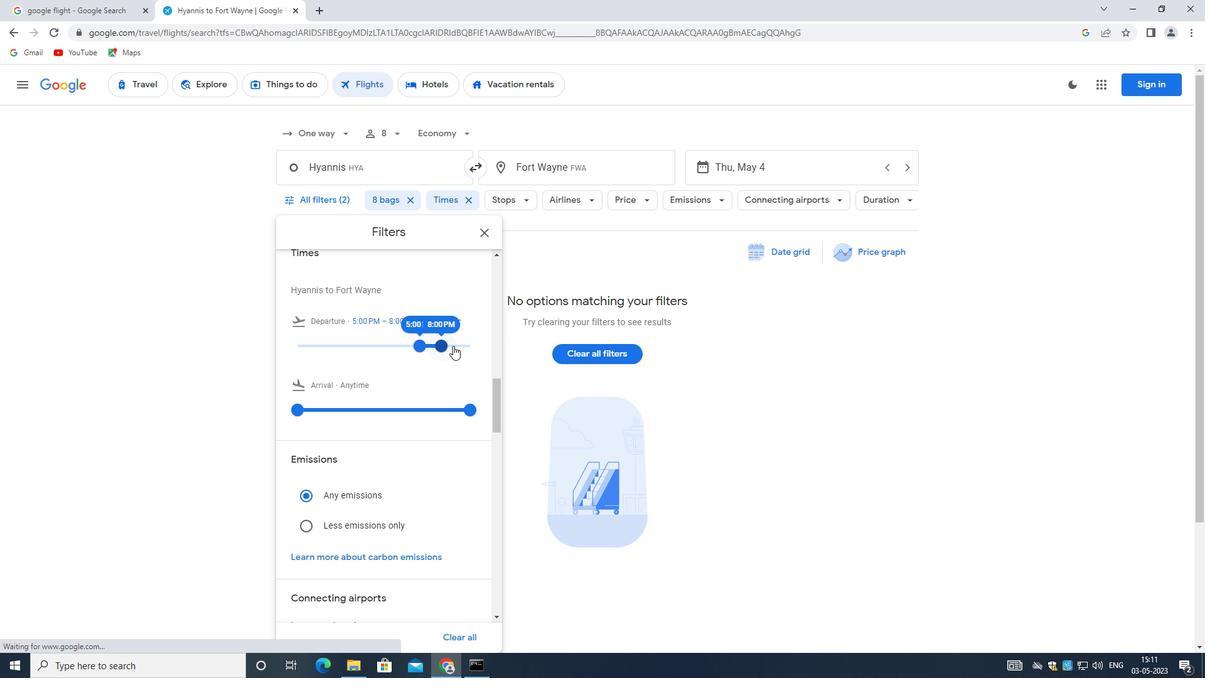 
Action: Mouse pressed left at (455, 342)
Screenshot: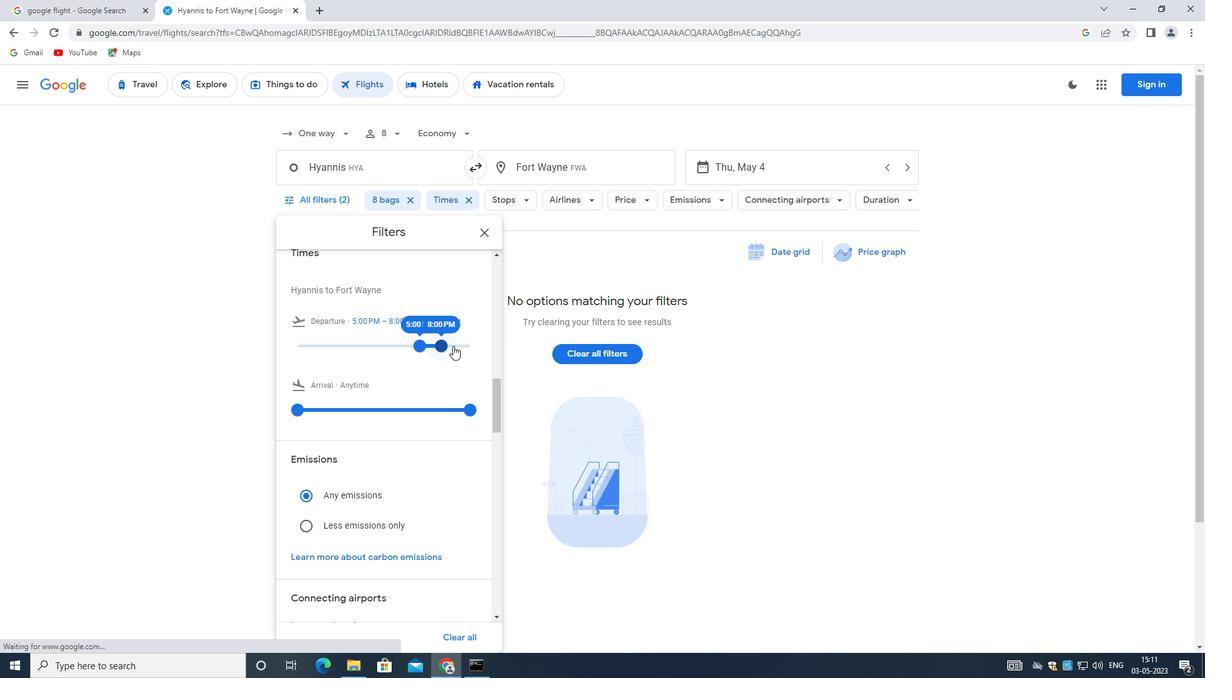
Action: Mouse moved to (443, 347)
Screenshot: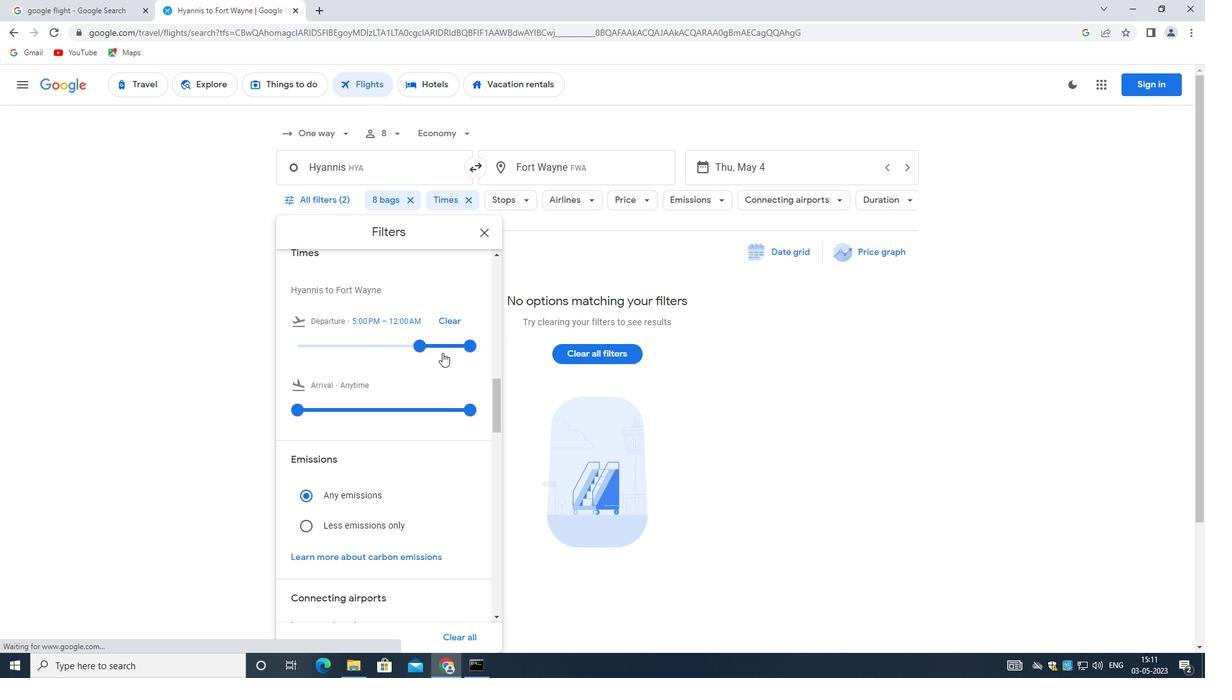 
Action: Mouse pressed left at (443, 347)
Screenshot: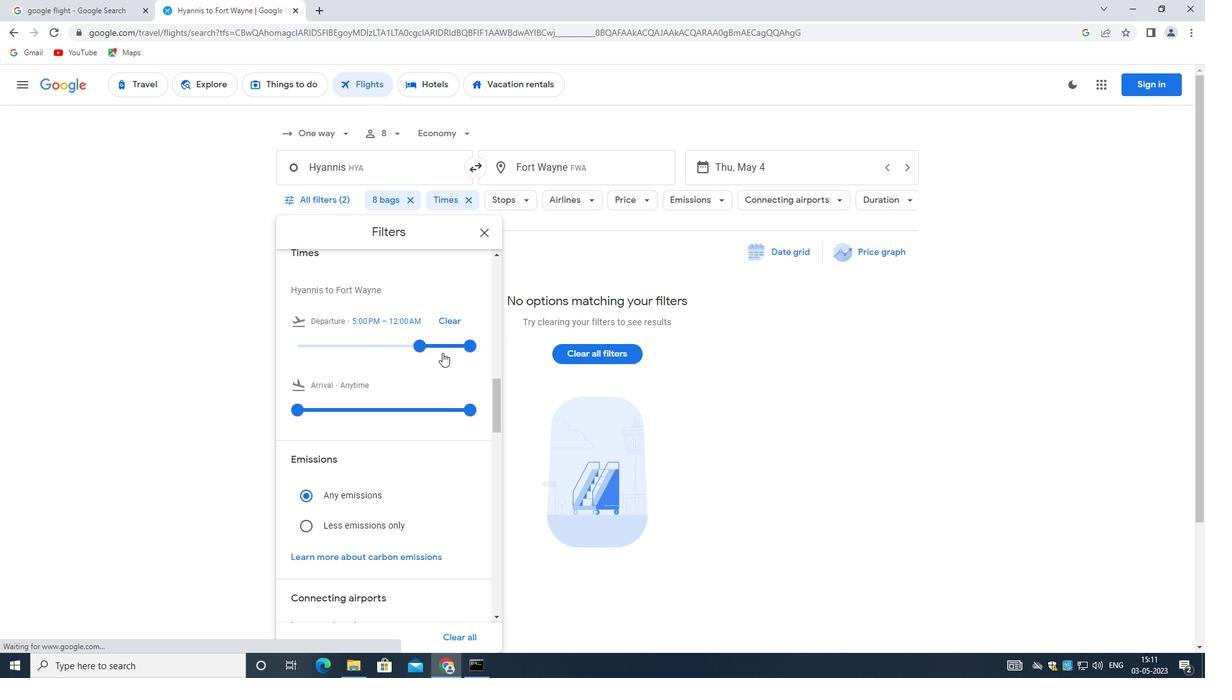 
Action: Mouse moved to (467, 344)
Screenshot: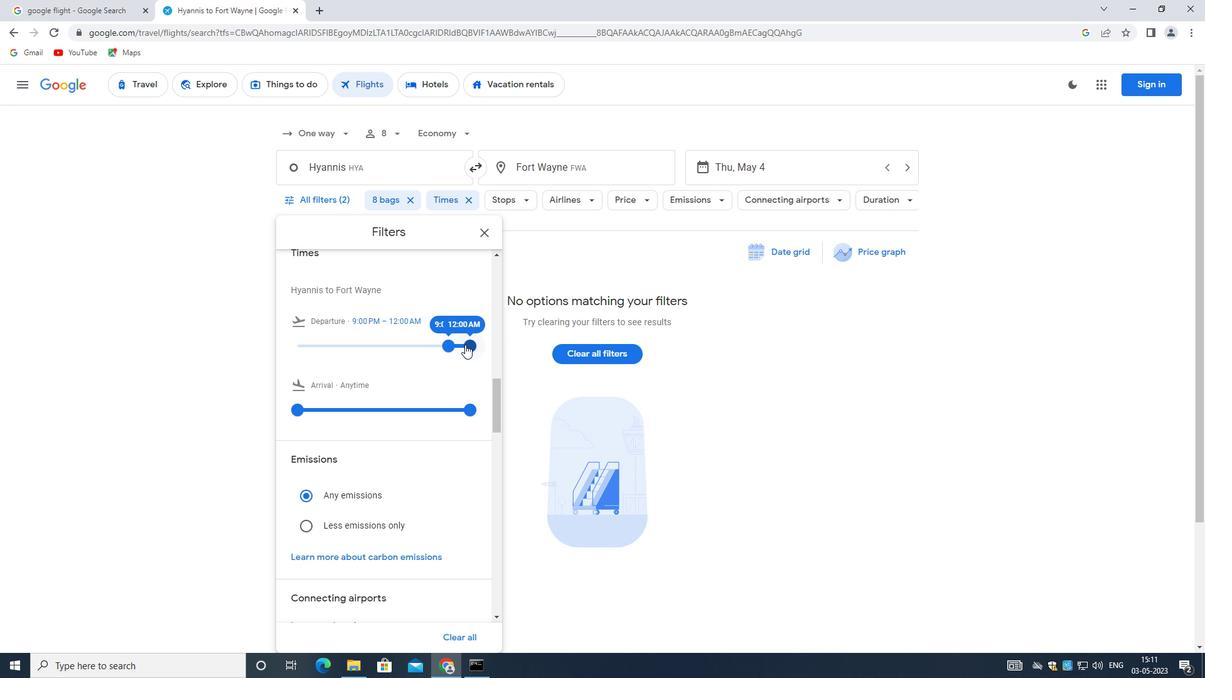 
Action: Mouse pressed left at (467, 344)
Screenshot: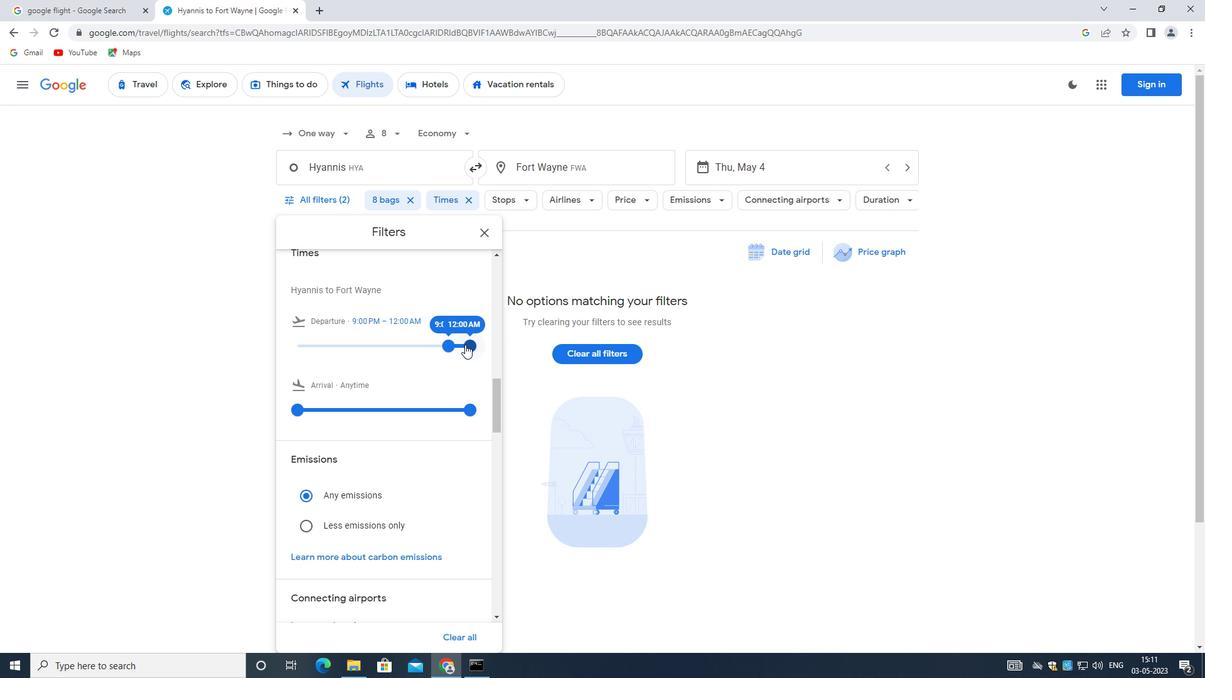 
Action: Mouse moved to (396, 394)
Screenshot: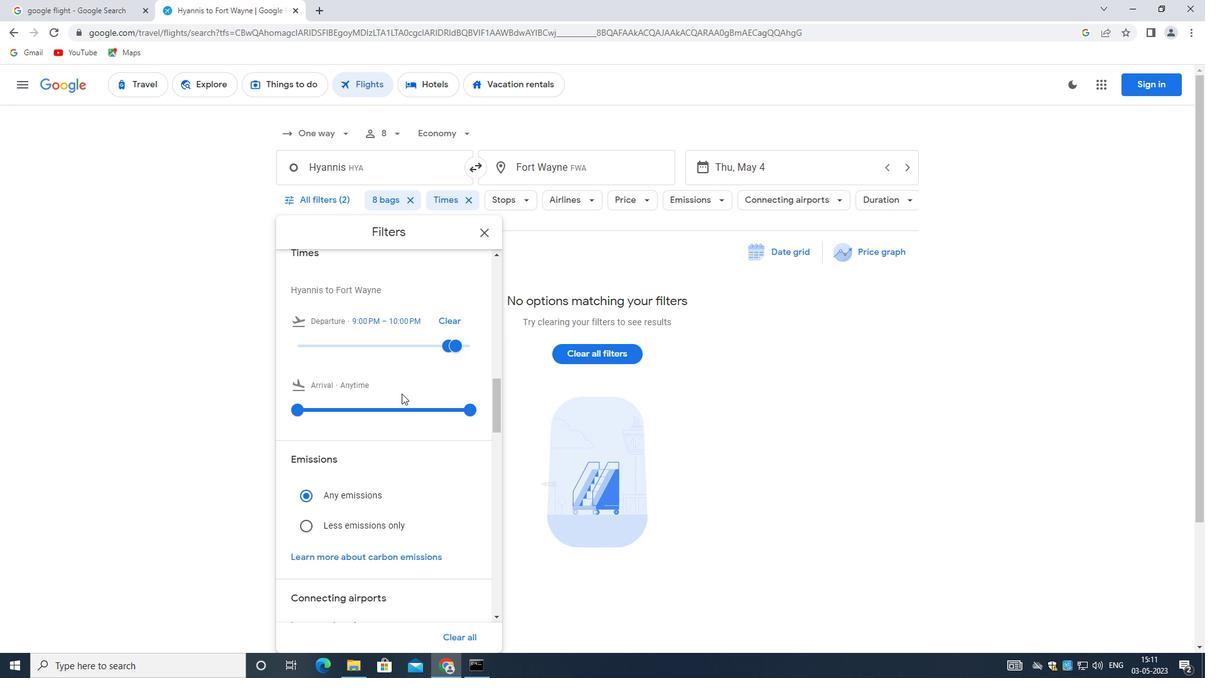 
Action: Mouse scrolled (396, 393) with delta (0, 0)
Screenshot: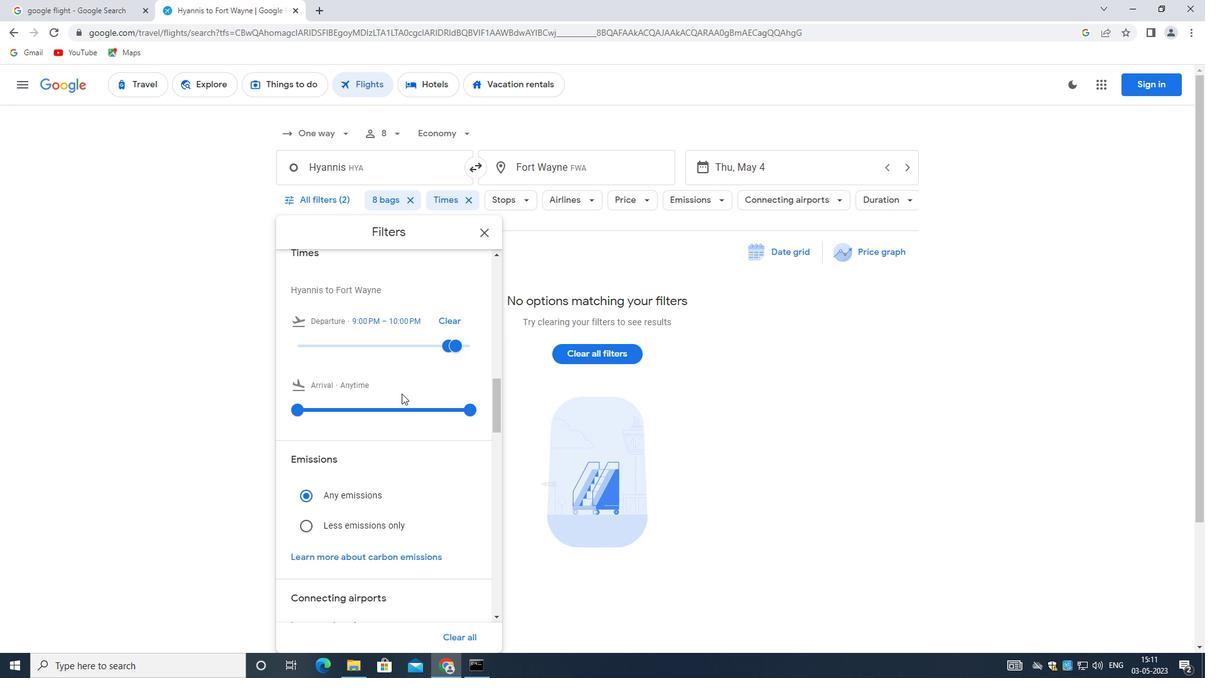 
Action: Mouse moved to (395, 394)
Screenshot: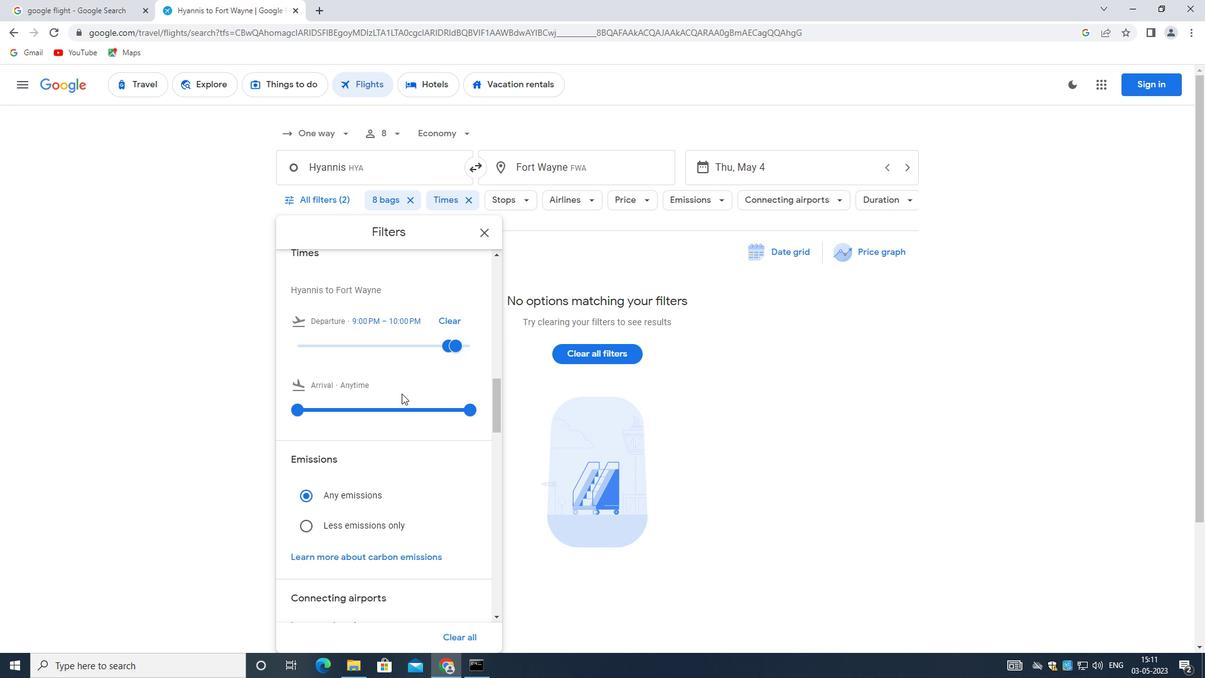 
Action: Mouse scrolled (395, 394) with delta (0, 0)
Screenshot: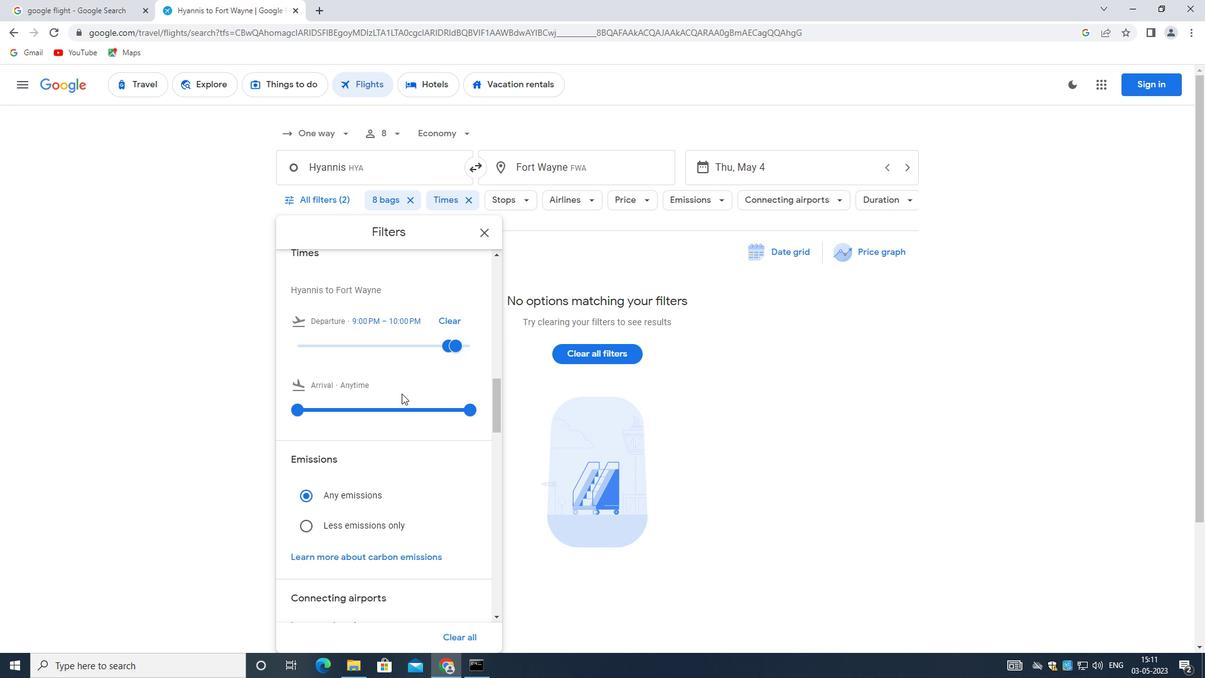 
Action: Mouse moved to (395, 395)
Screenshot: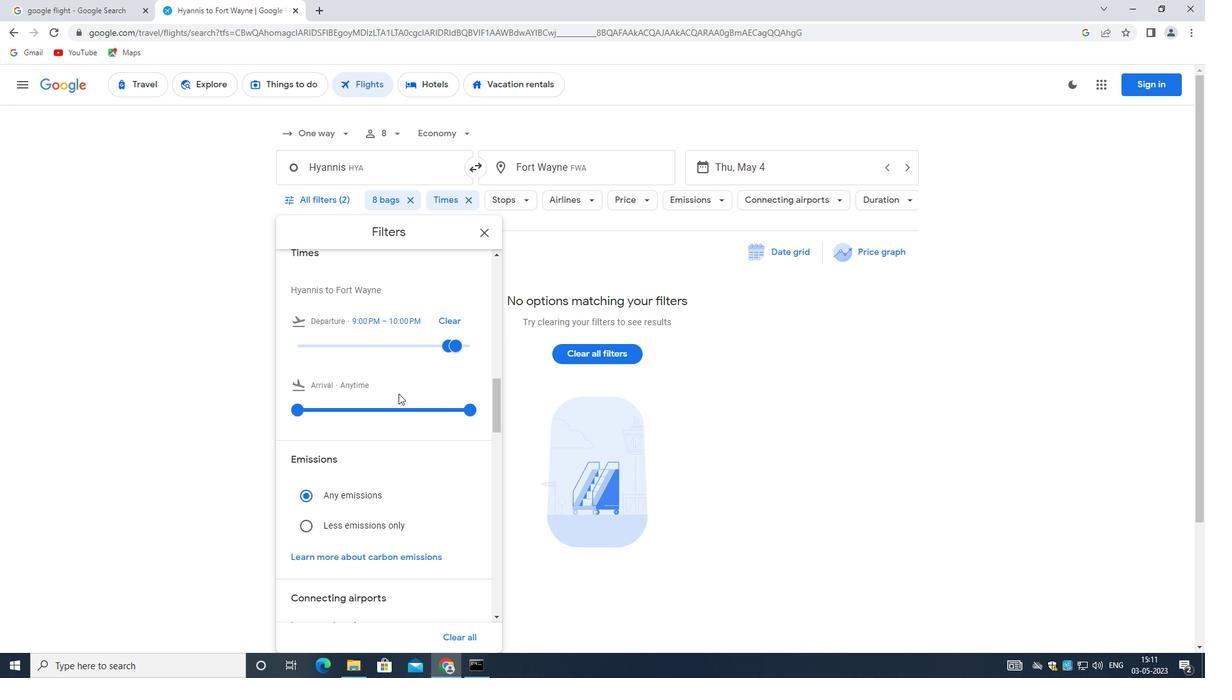 
Action: Mouse scrolled (395, 394) with delta (0, 0)
Screenshot: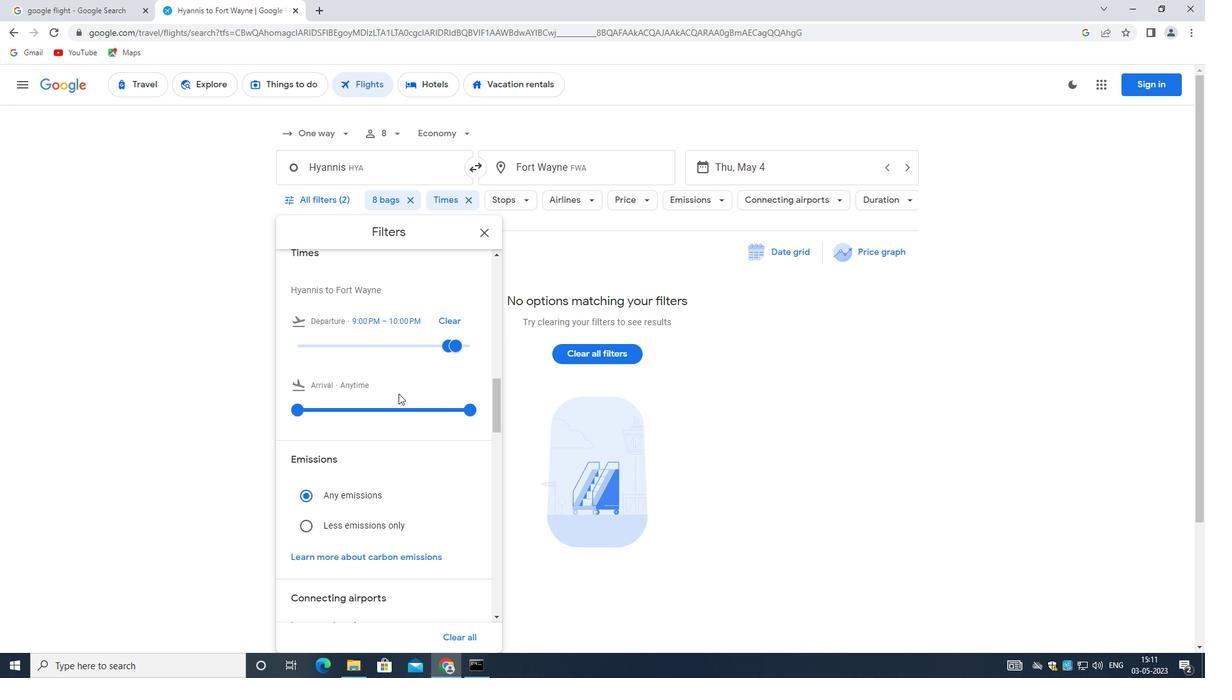 
Action: Mouse moved to (394, 404)
Screenshot: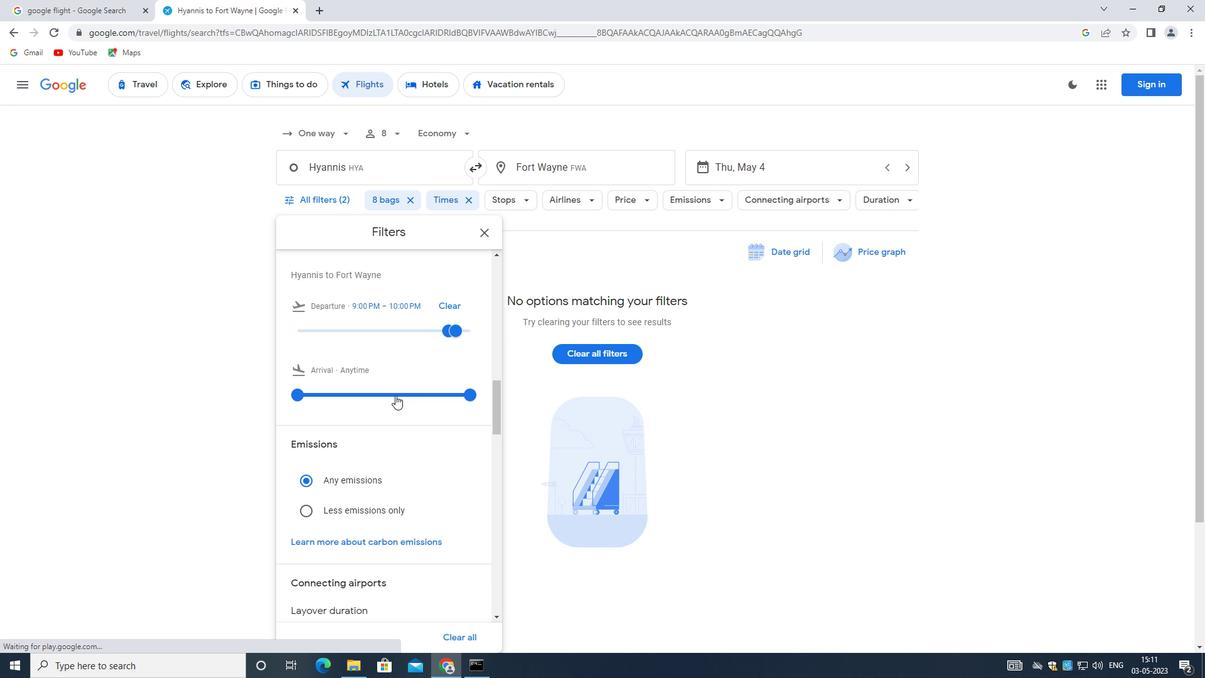 
Action: Mouse scrolled (394, 403) with delta (0, 0)
Screenshot: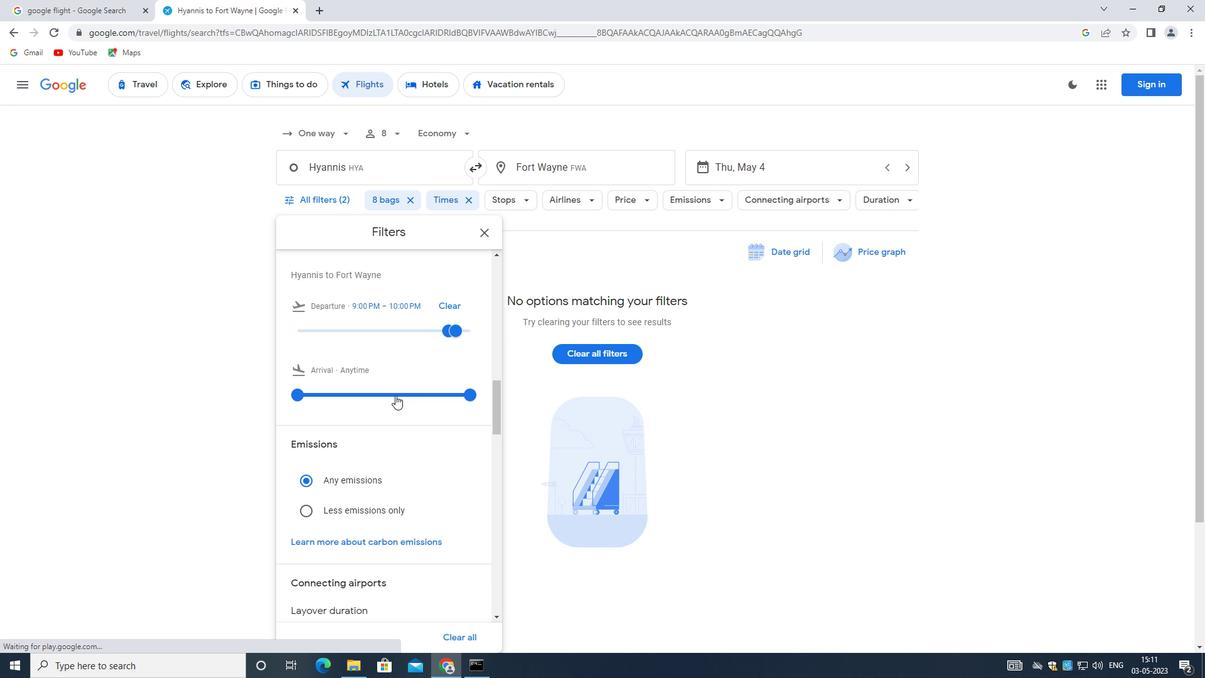 
Action: Mouse moved to (394, 413)
Screenshot: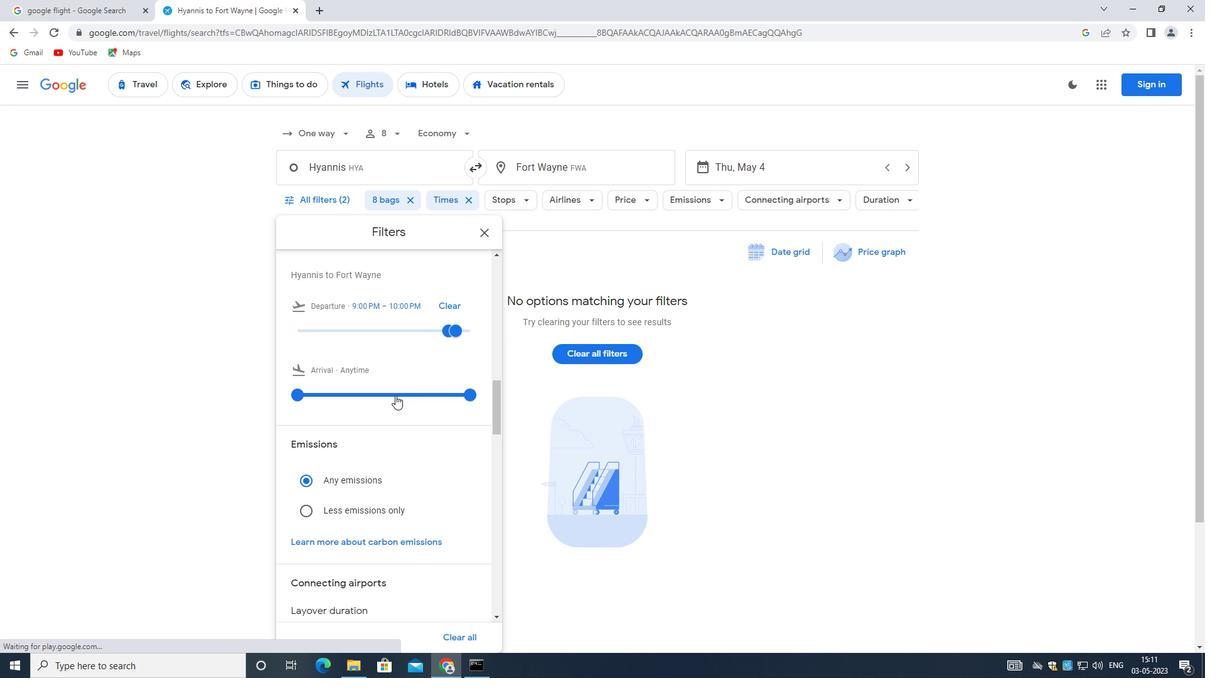 
Action: Mouse scrolled (394, 413) with delta (0, 0)
Screenshot: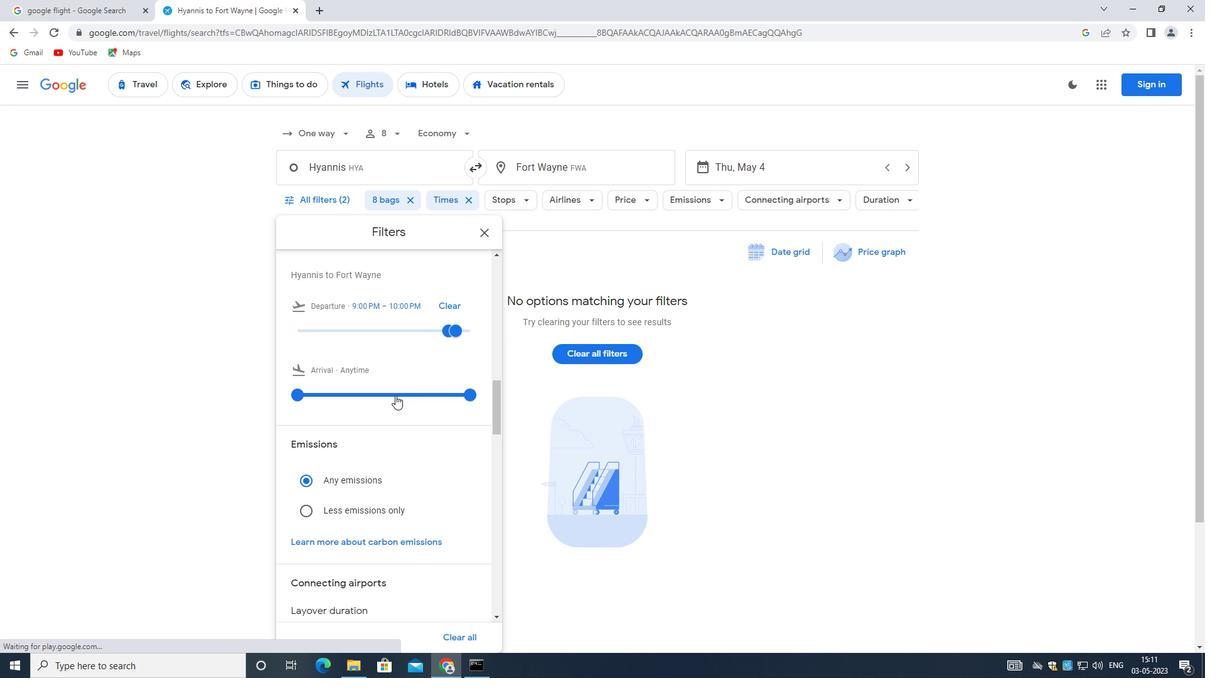 
Action: Mouse moved to (457, 393)
Screenshot: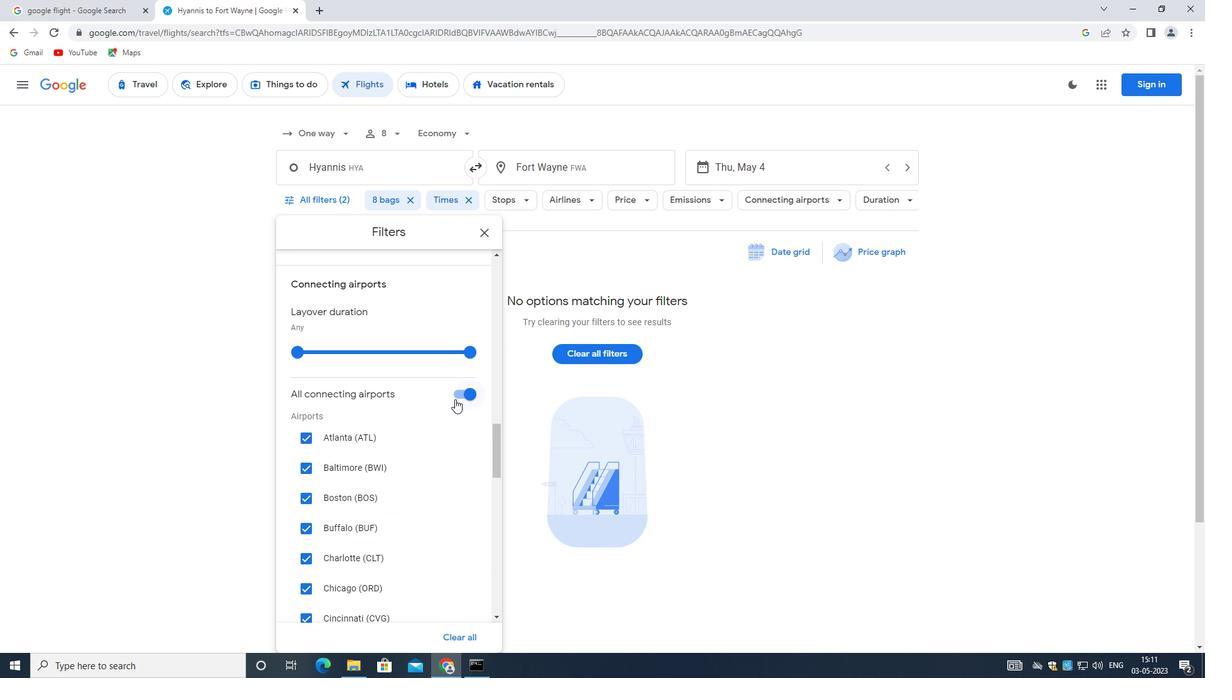 
Action: Mouse pressed left at (457, 393)
Screenshot: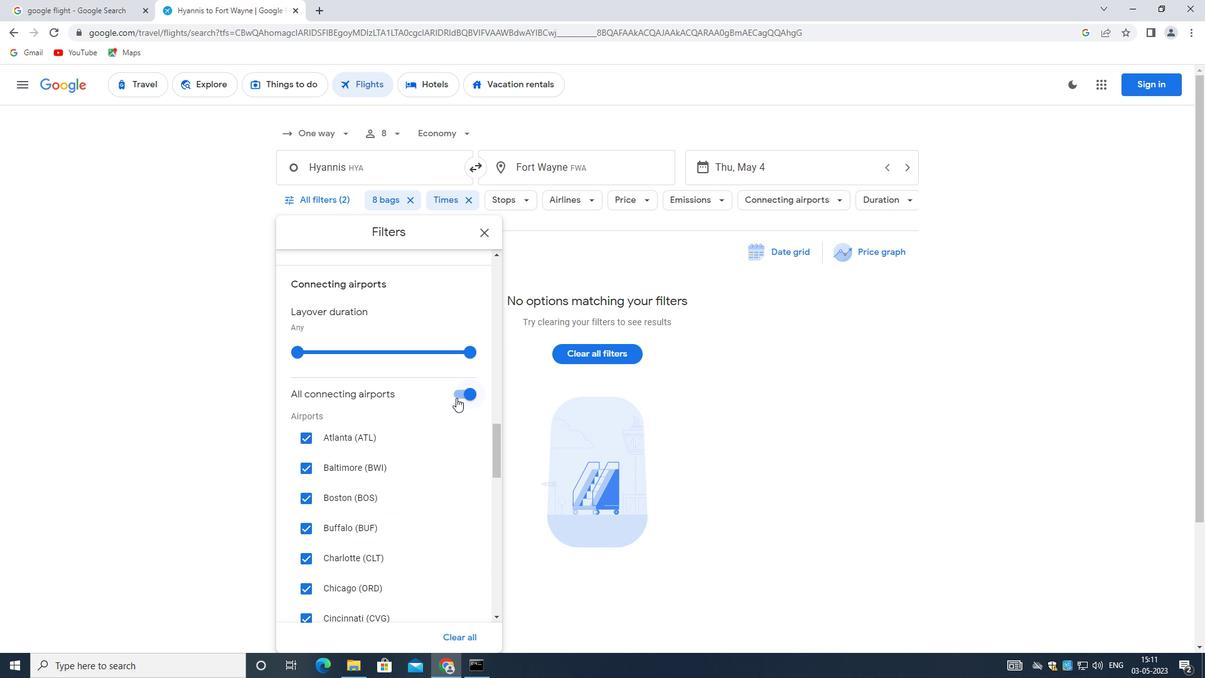
Action: Mouse moved to (402, 393)
Screenshot: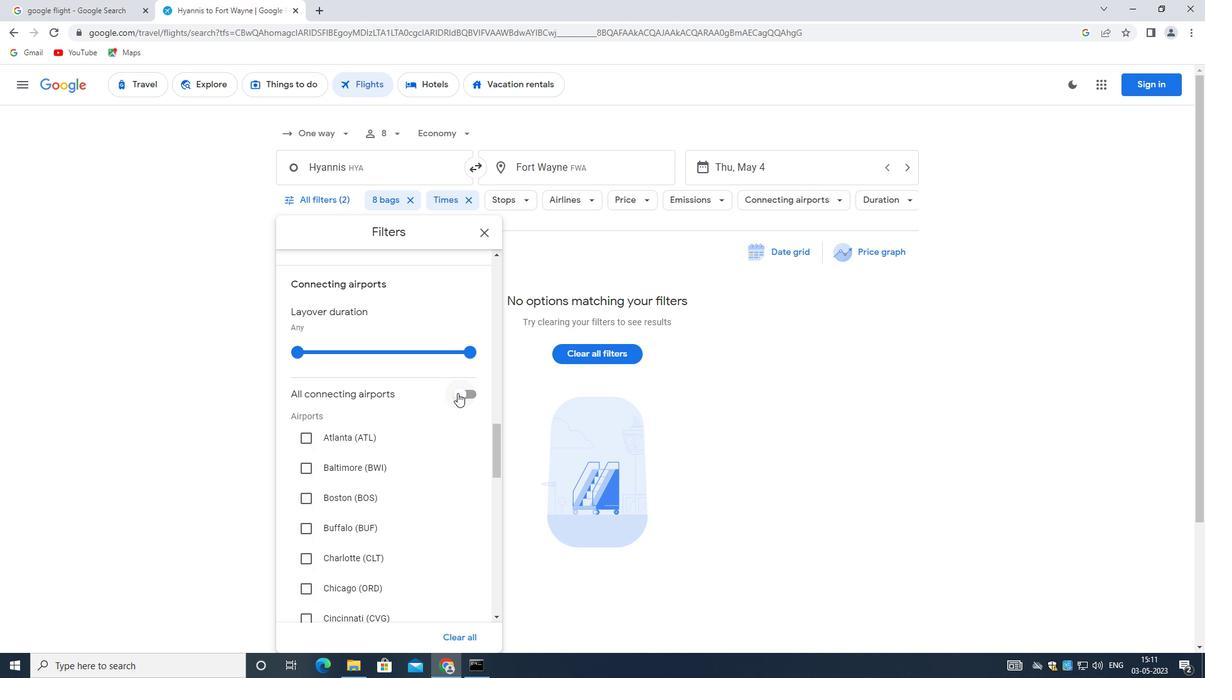
Action: Mouse scrolled (402, 393) with delta (0, 0)
Screenshot: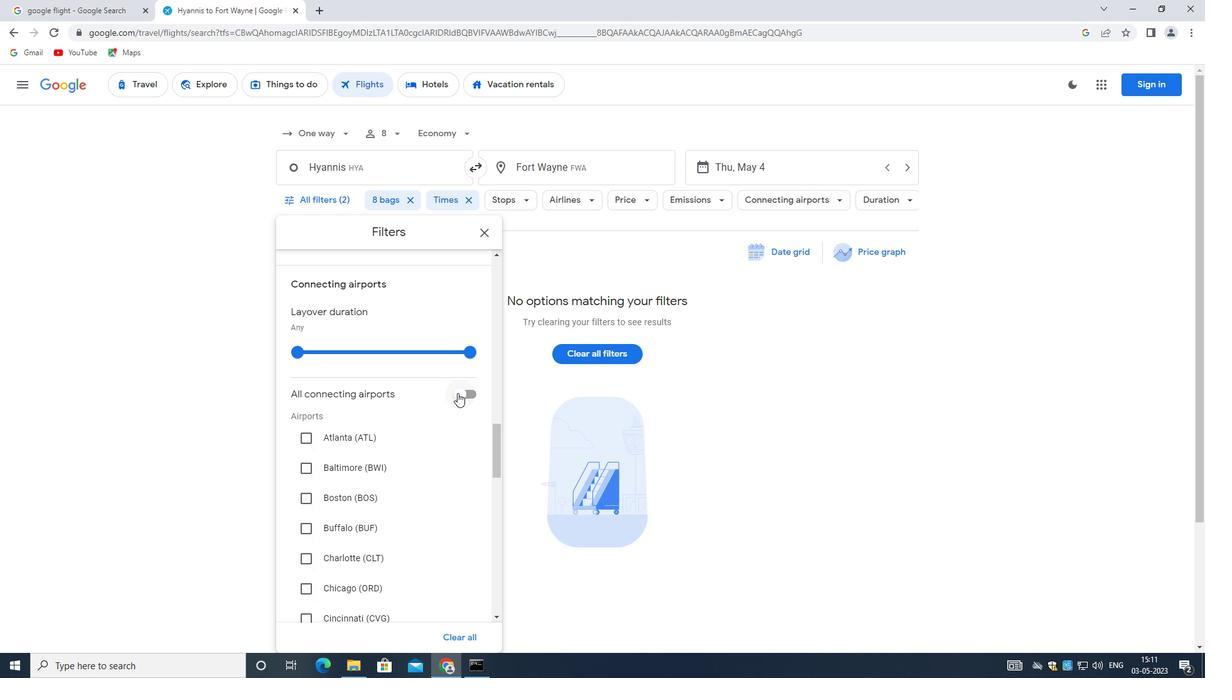 
Action: Mouse scrolled (402, 393) with delta (0, 0)
Screenshot: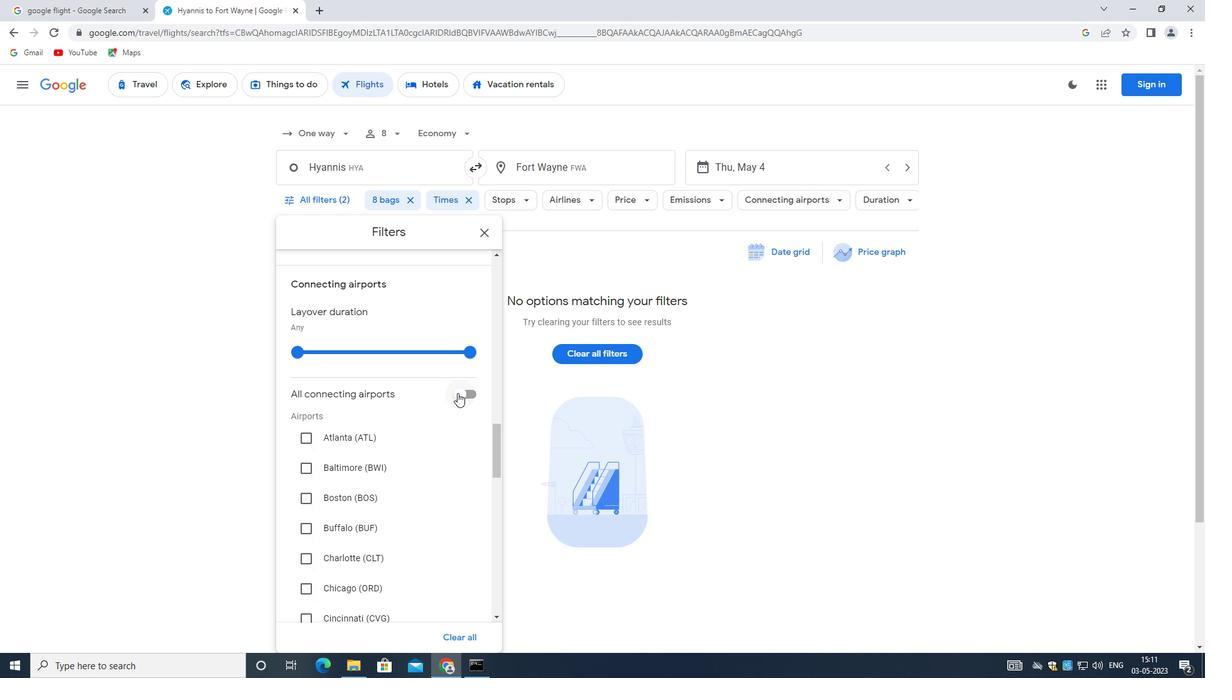 
Action: Mouse moved to (402, 393)
Screenshot: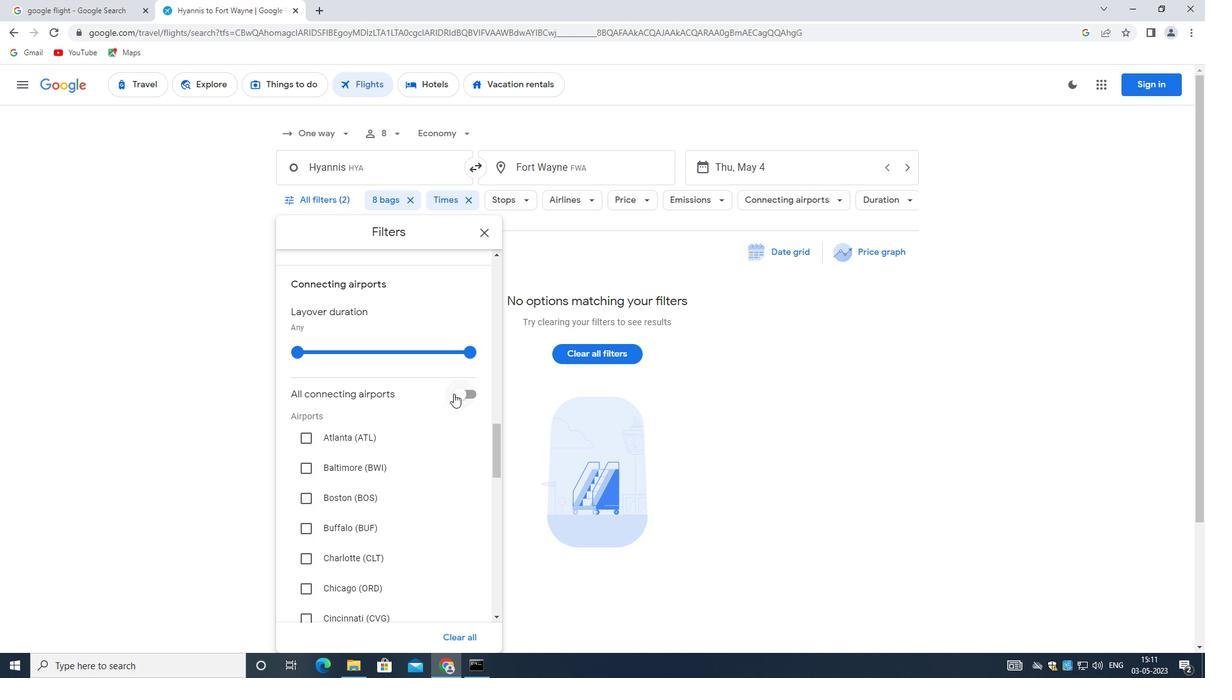 
Action: Mouse scrolled (402, 393) with delta (0, 0)
Screenshot: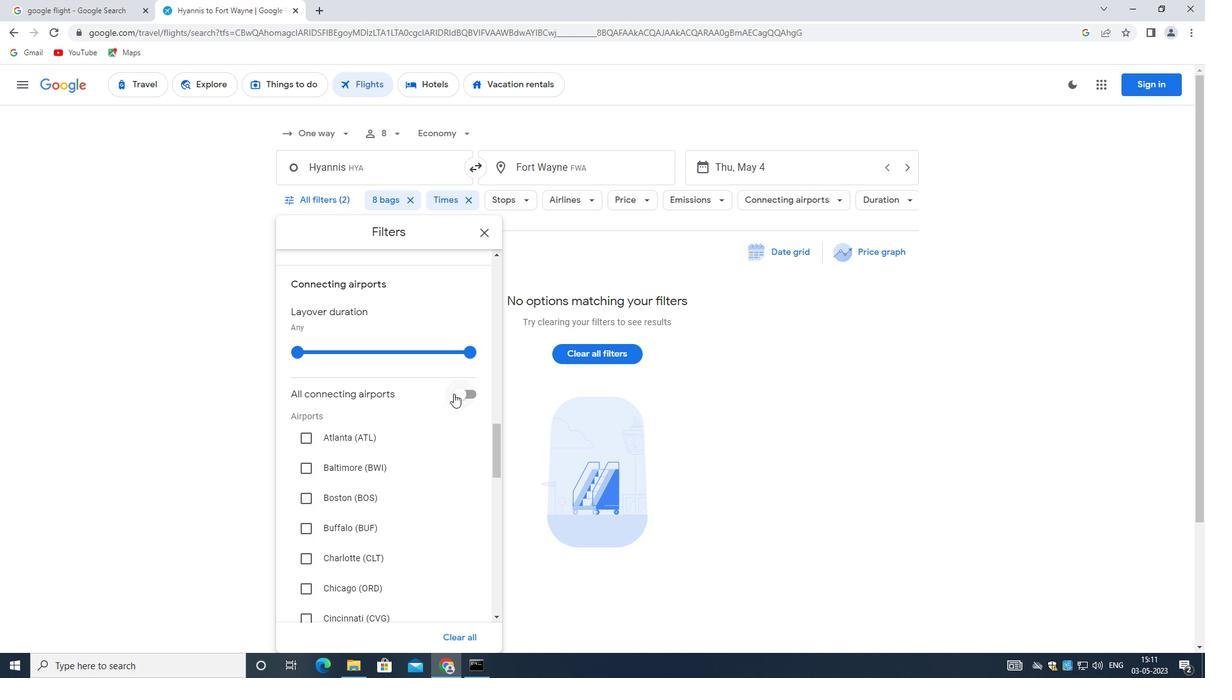 
Action: Mouse moved to (401, 393)
Screenshot: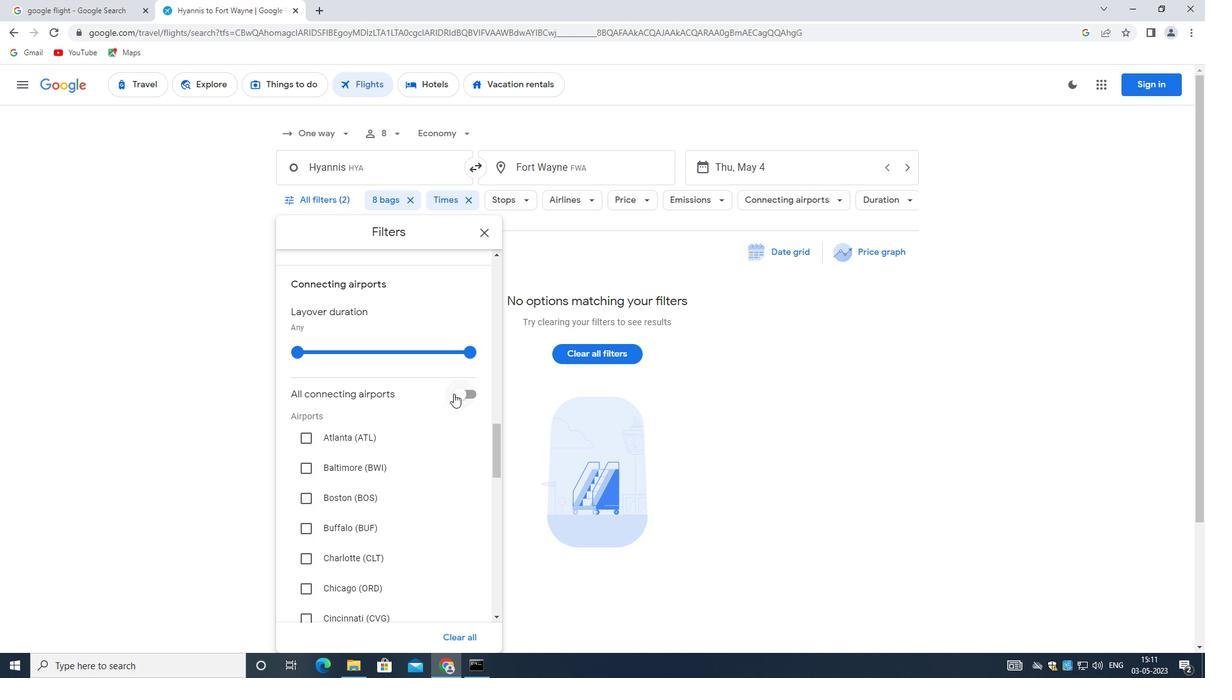
Action: Mouse scrolled (401, 393) with delta (0, 0)
Screenshot: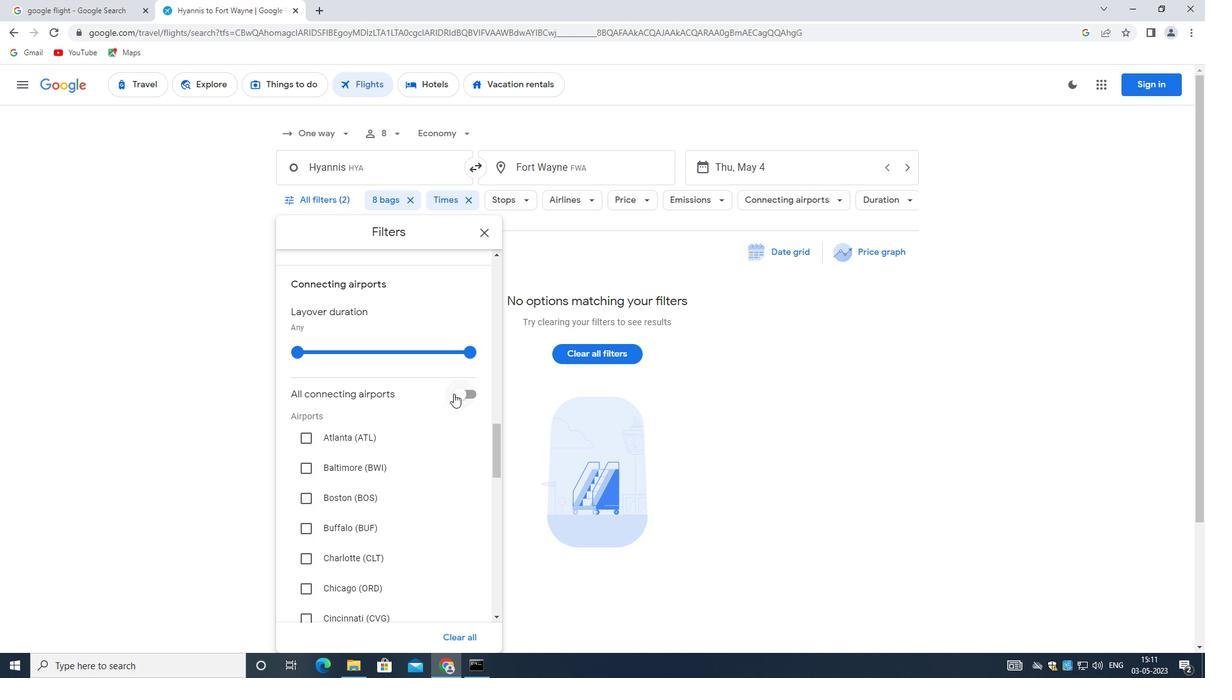 
Action: Mouse moved to (396, 395)
Screenshot: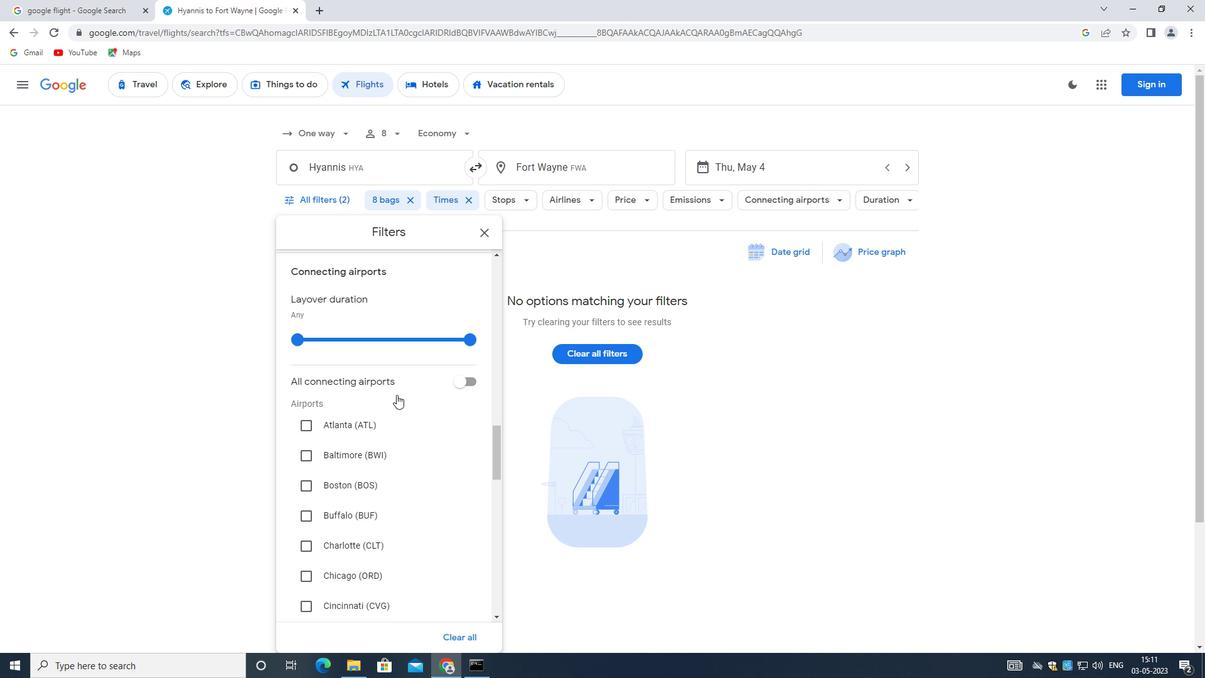 
Action: Mouse scrolled (396, 394) with delta (0, 0)
Screenshot: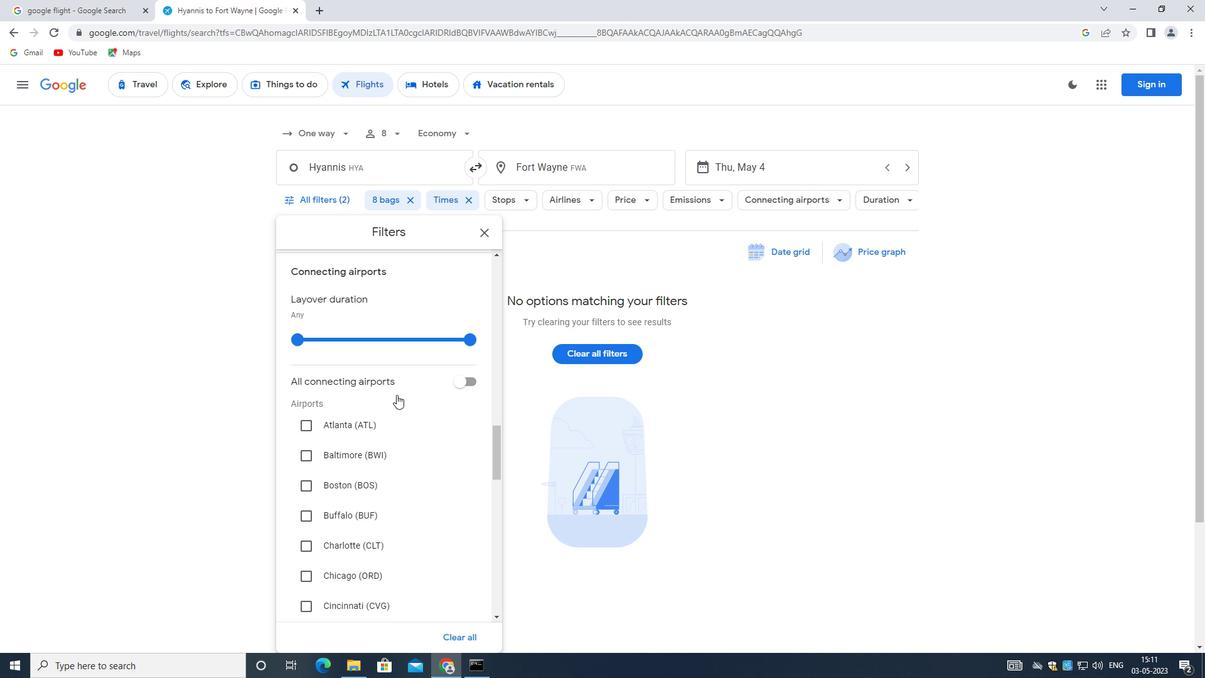 
Action: Mouse moved to (396, 396)
Screenshot: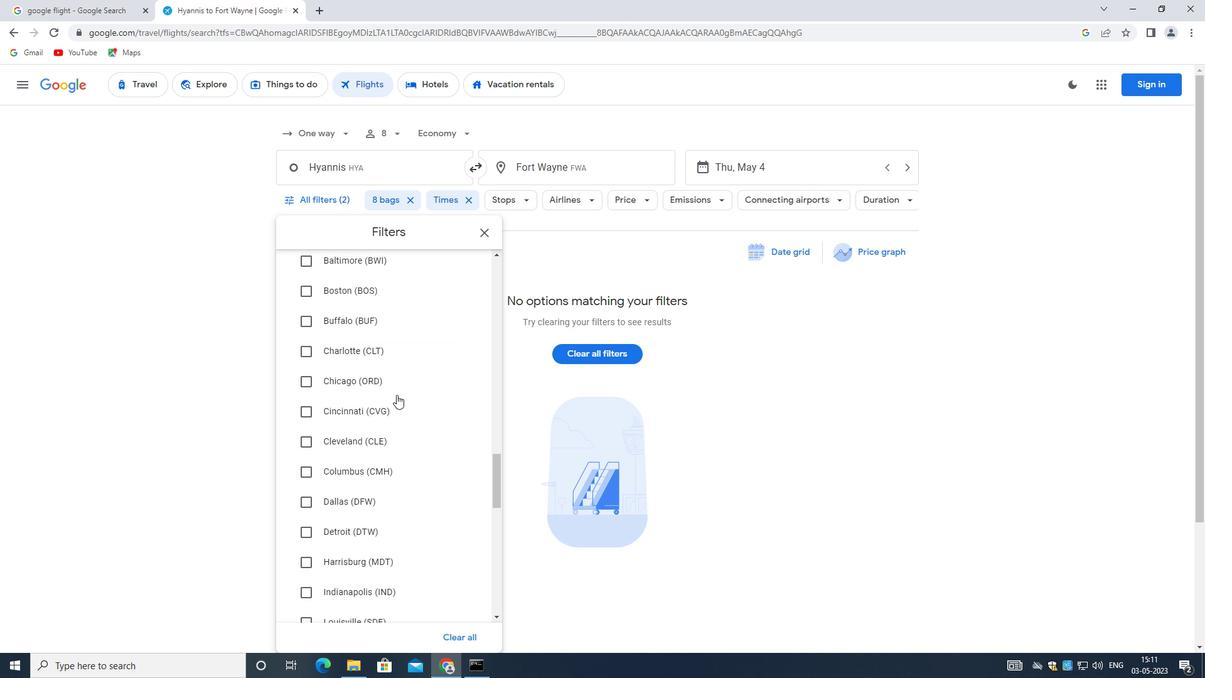 
Action: Mouse scrolled (396, 395) with delta (0, 0)
Screenshot: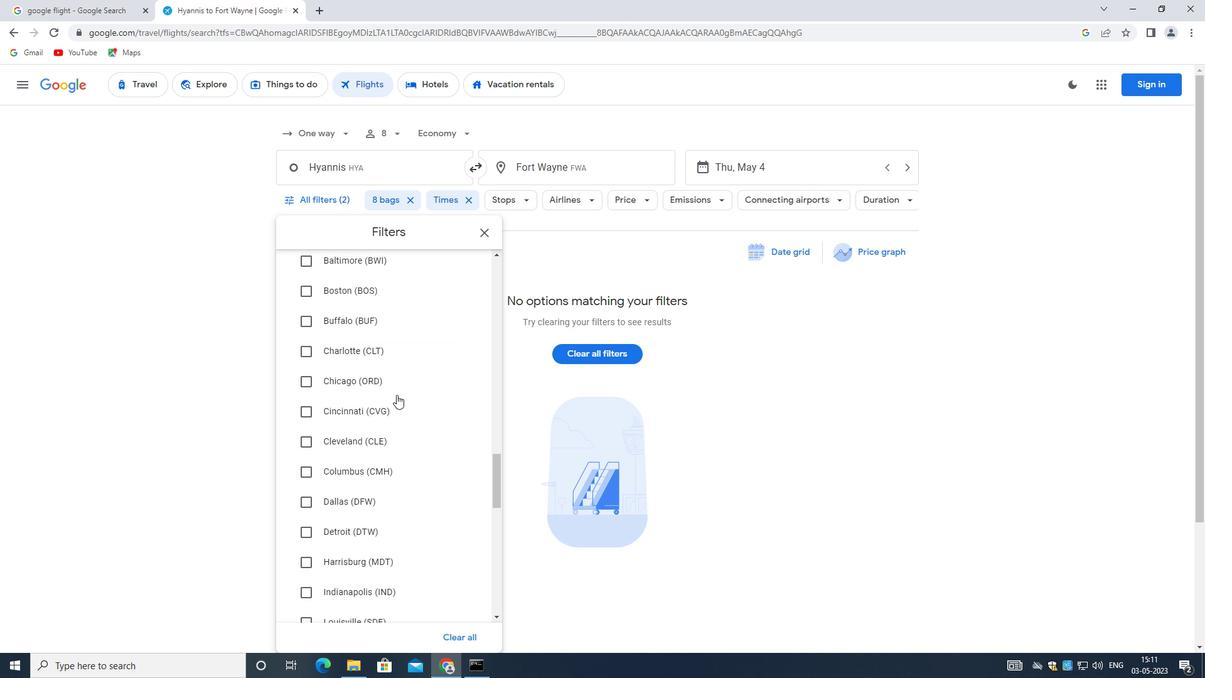 
Action: Mouse moved to (396, 396)
Screenshot: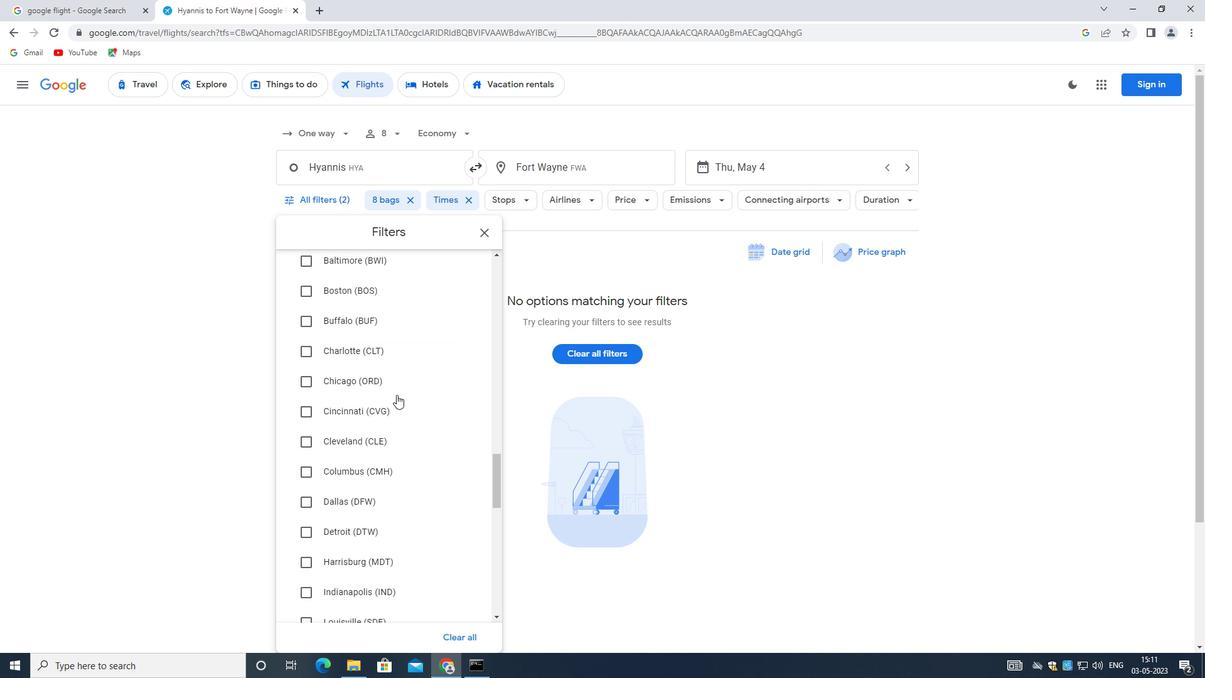 
Action: Mouse scrolled (396, 395) with delta (0, 0)
Screenshot: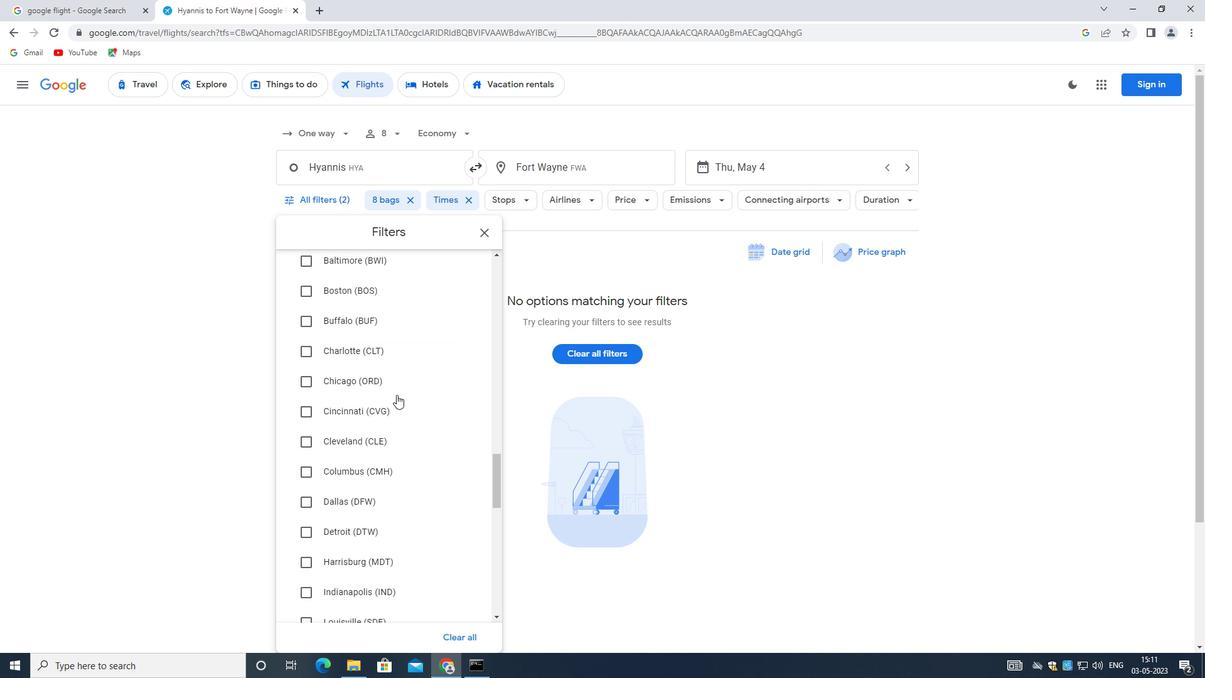 
Action: Mouse moved to (389, 403)
Screenshot: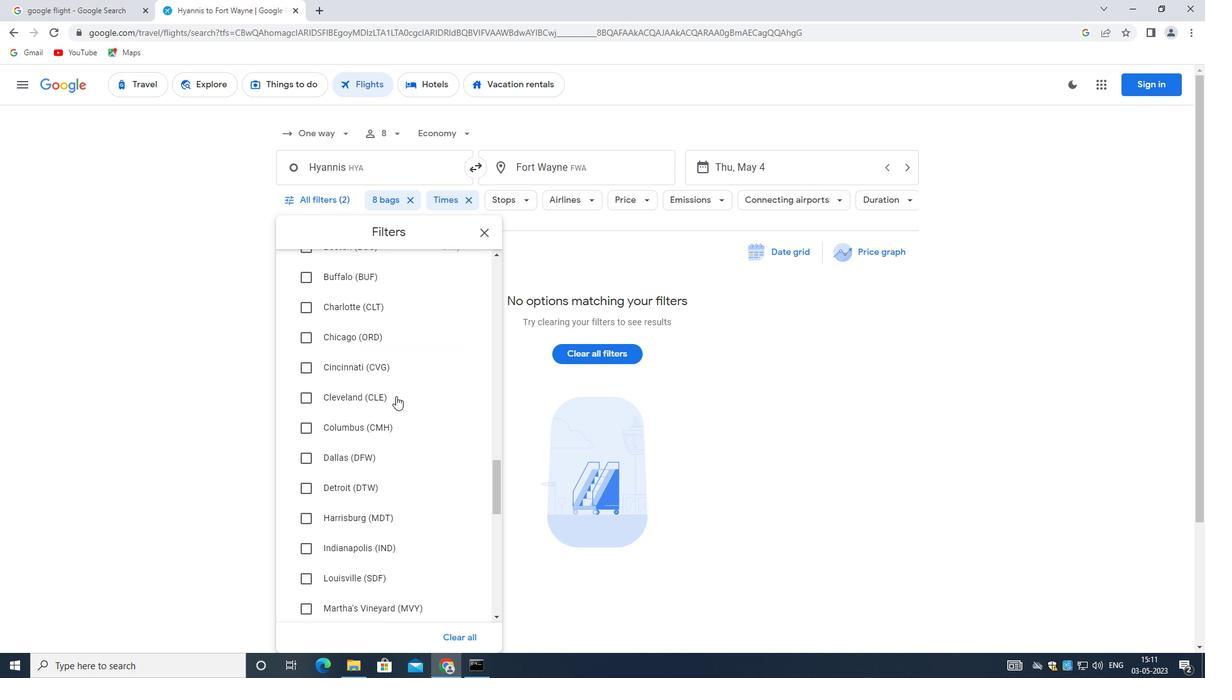 
Action: Mouse scrolled (389, 402) with delta (0, 0)
Screenshot: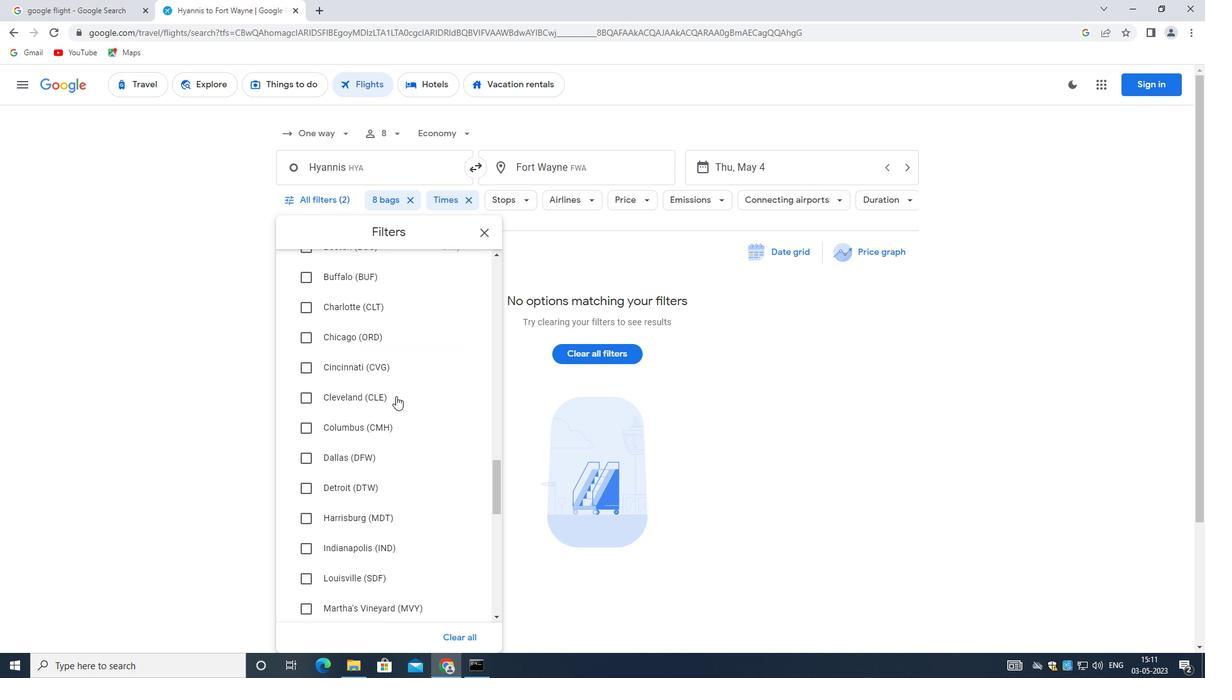 
Action: Mouse moved to (385, 407)
Screenshot: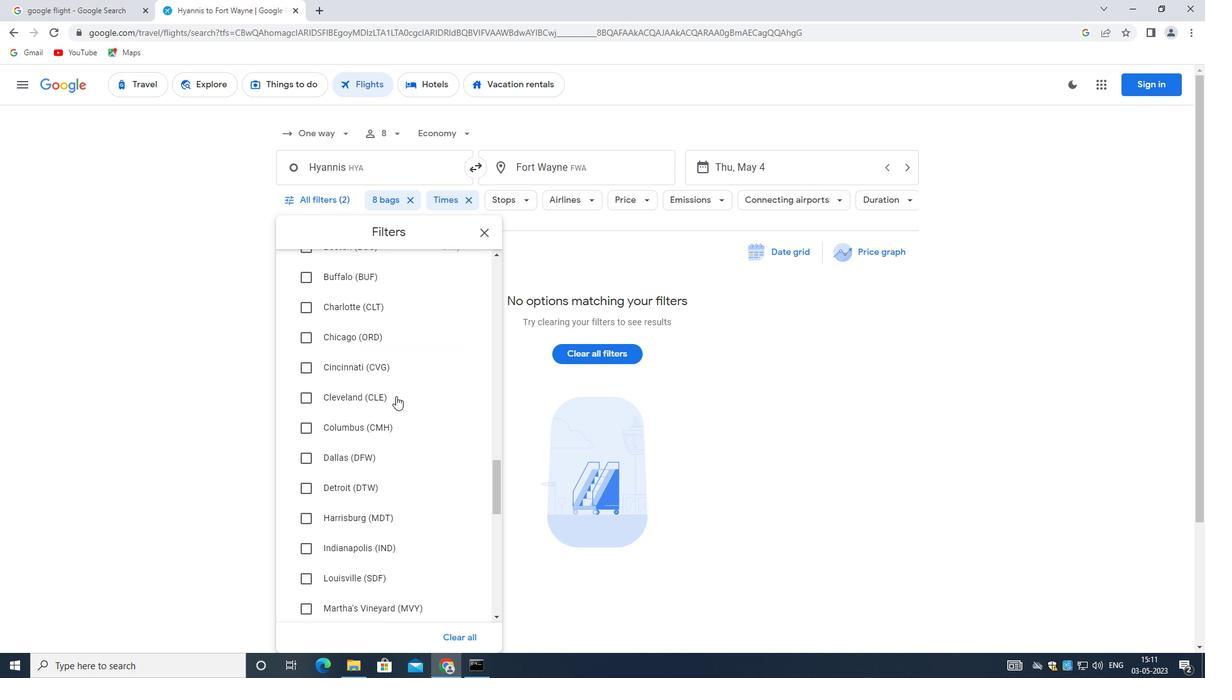 
Action: Mouse scrolled (385, 406) with delta (0, 0)
Screenshot: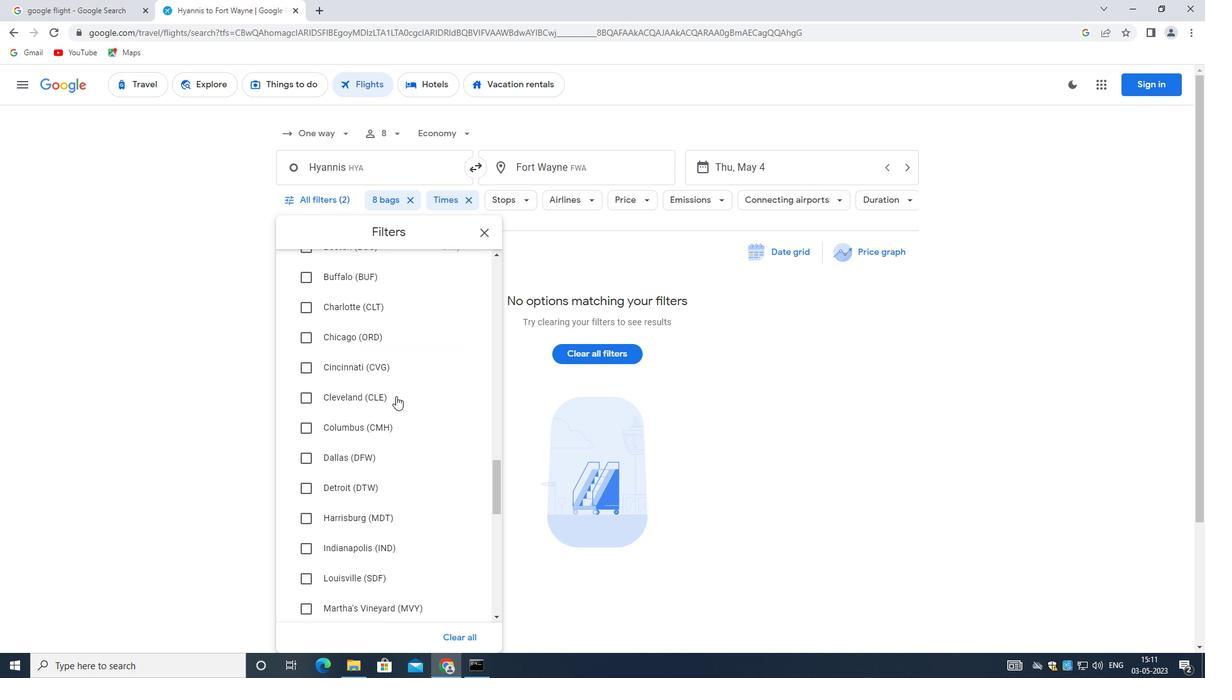 
Action: Mouse moved to (383, 408)
Screenshot: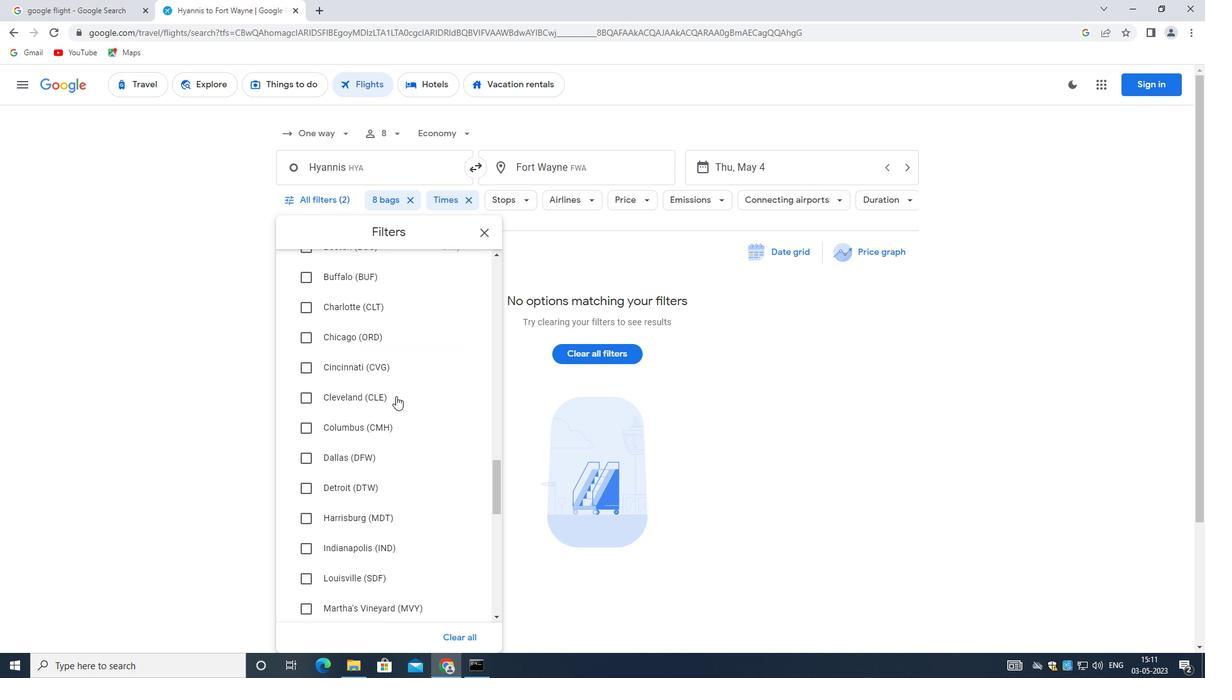 
Action: Mouse scrolled (383, 408) with delta (0, 0)
Screenshot: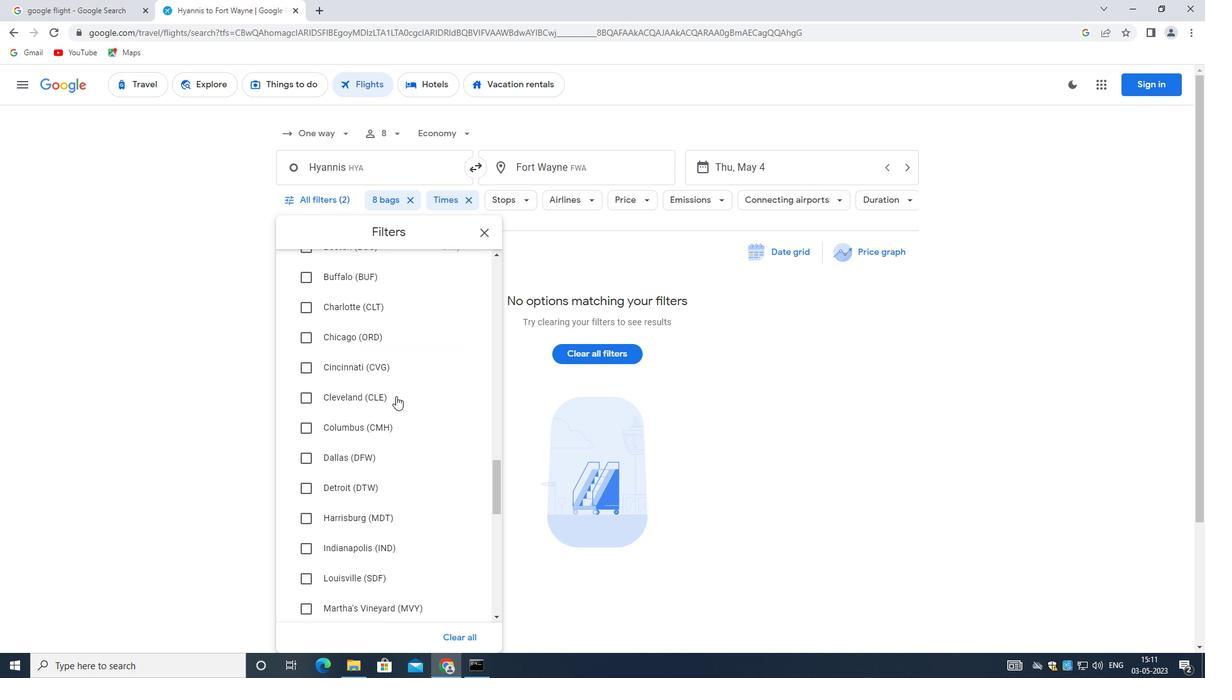 
Action: Mouse moved to (366, 424)
Screenshot: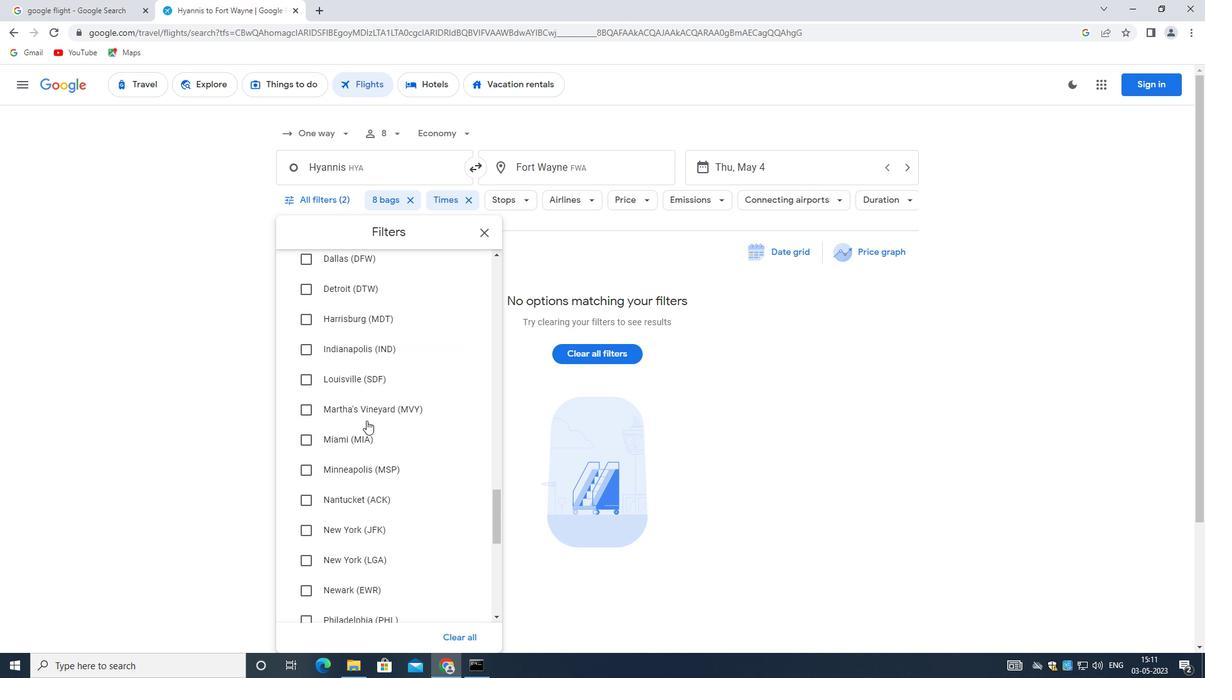 
Action: Mouse scrolled (366, 423) with delta (0, 0)
Screenshot: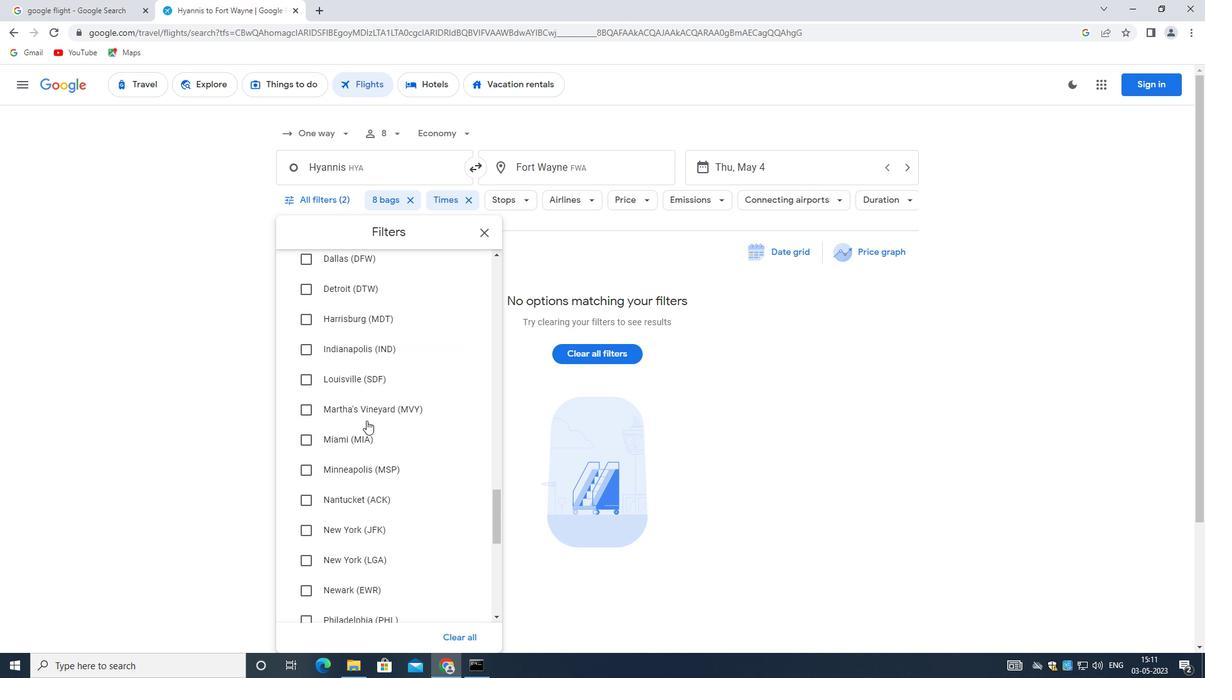 
Action: Mouse moved to (366, 425)
Screenshot: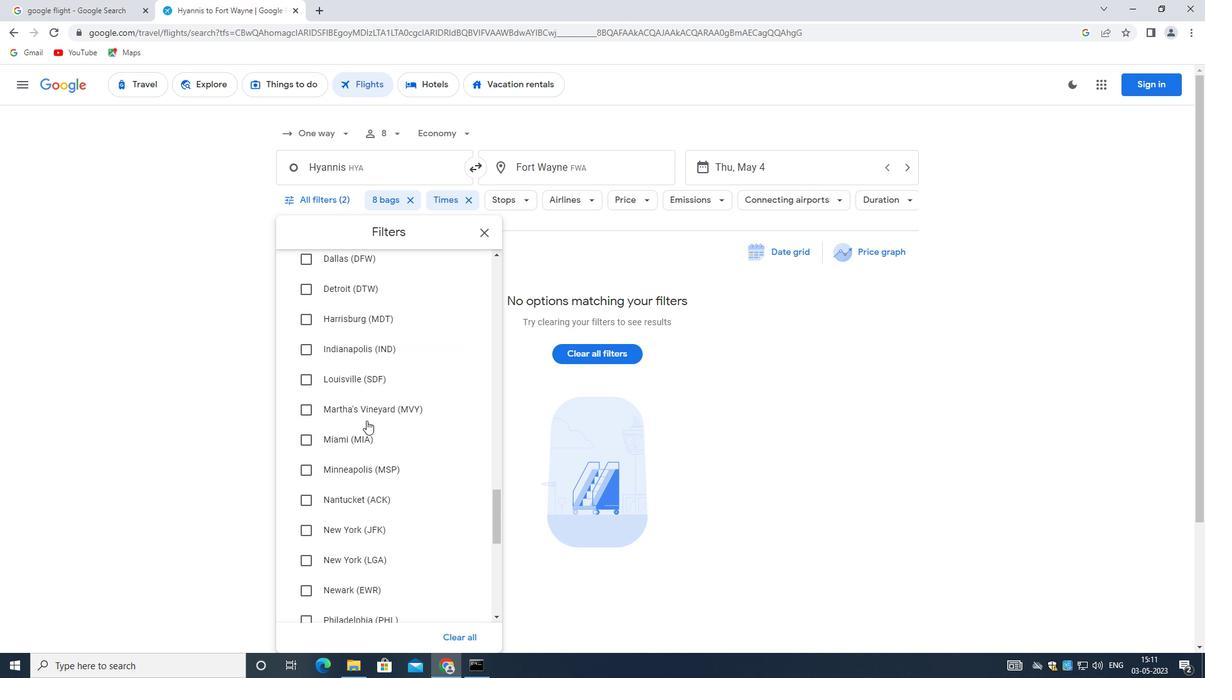 
Action: Mouse scrolled (366, 425) with delta (0, 0)
Screenshot: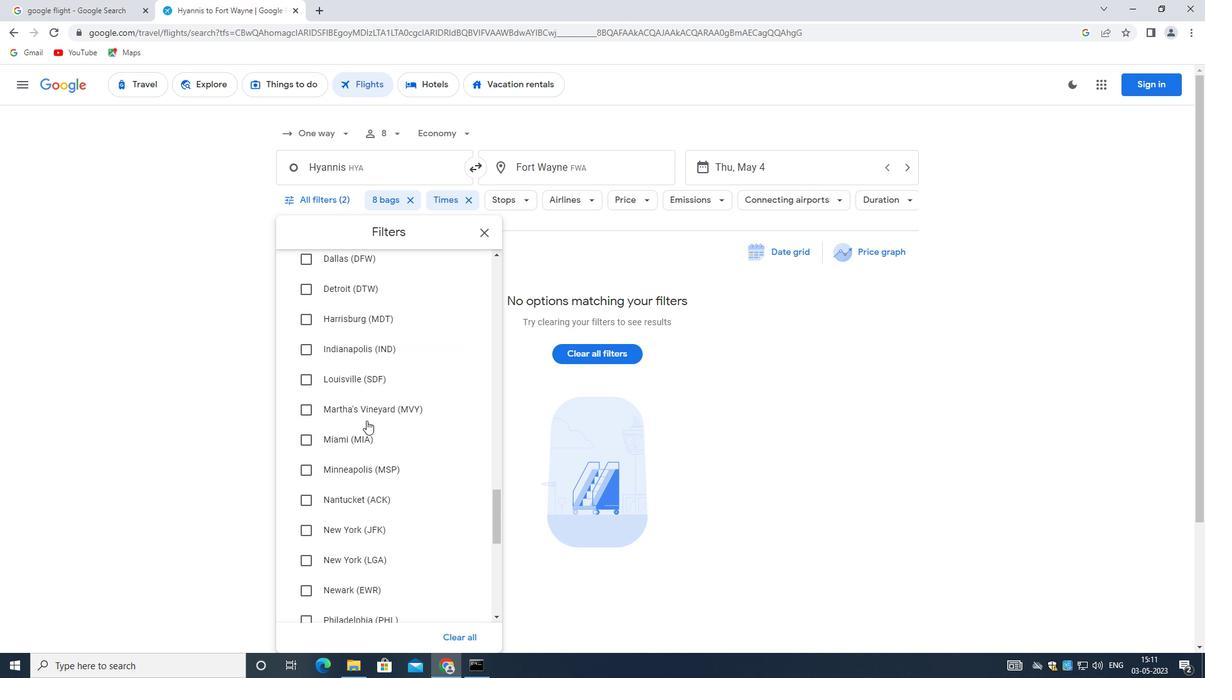 
Action: Mouse moved to (366, 426)
Screenshot: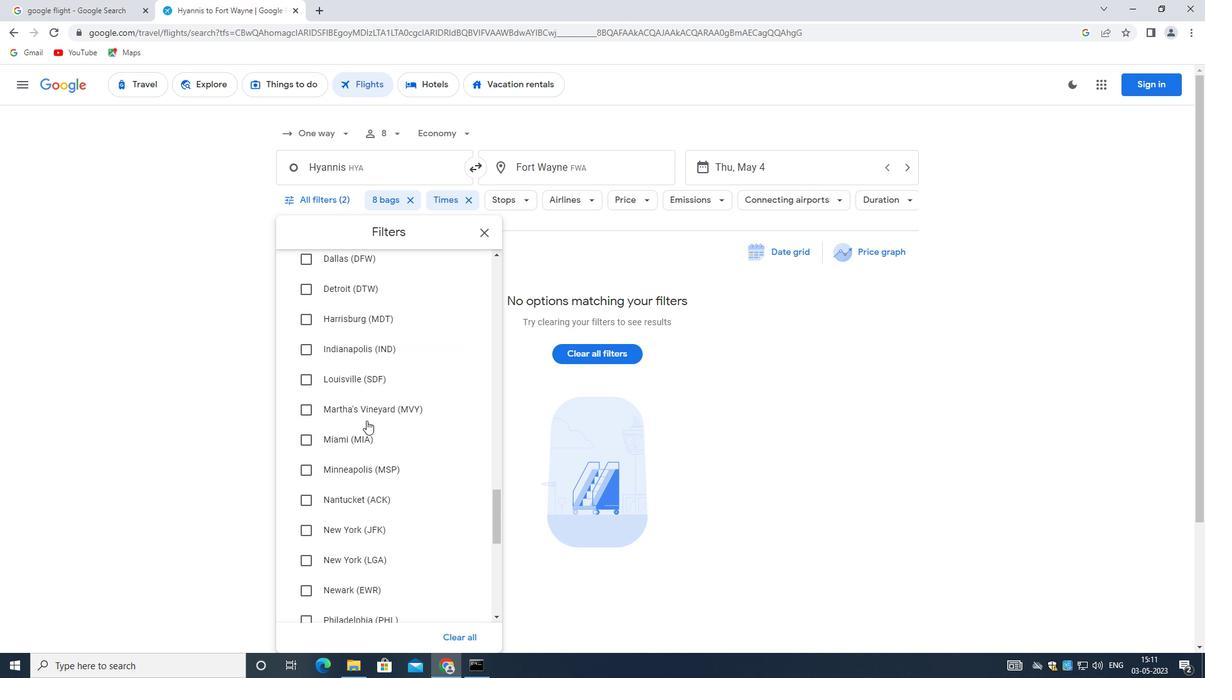 
Action: Mouse scrolled (366, 426) with delta (0, 0)
Screenshot: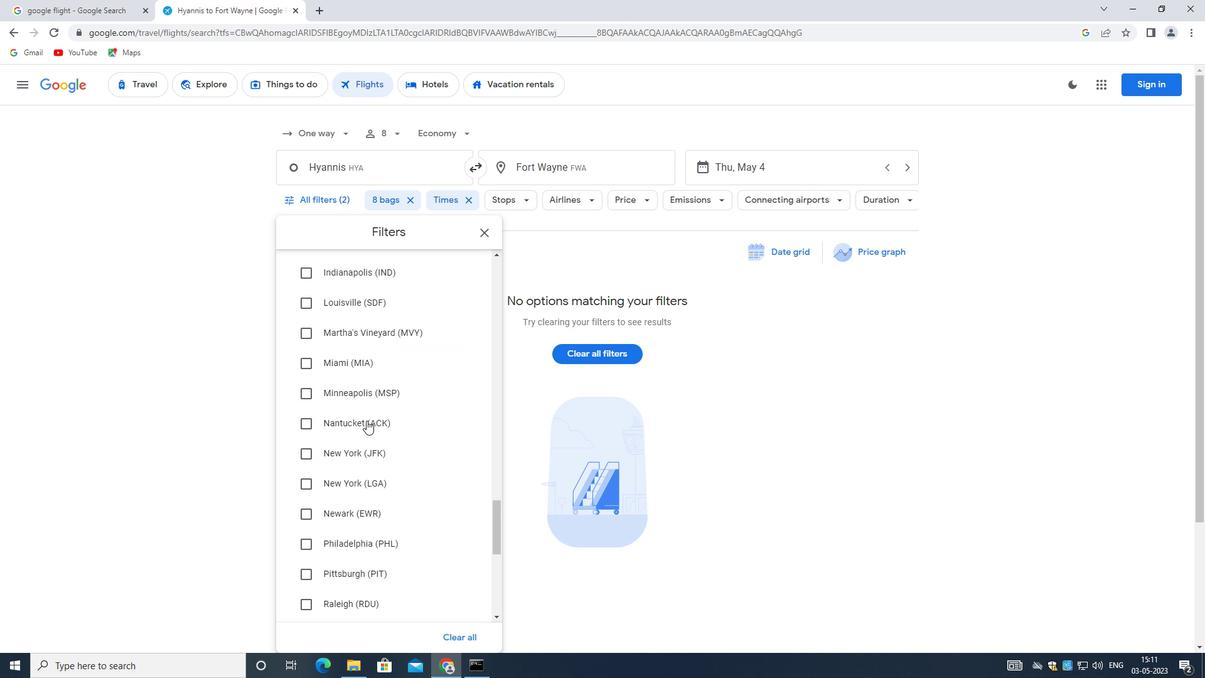 
Action: Mouse moved to (366, 427)
Screenshot: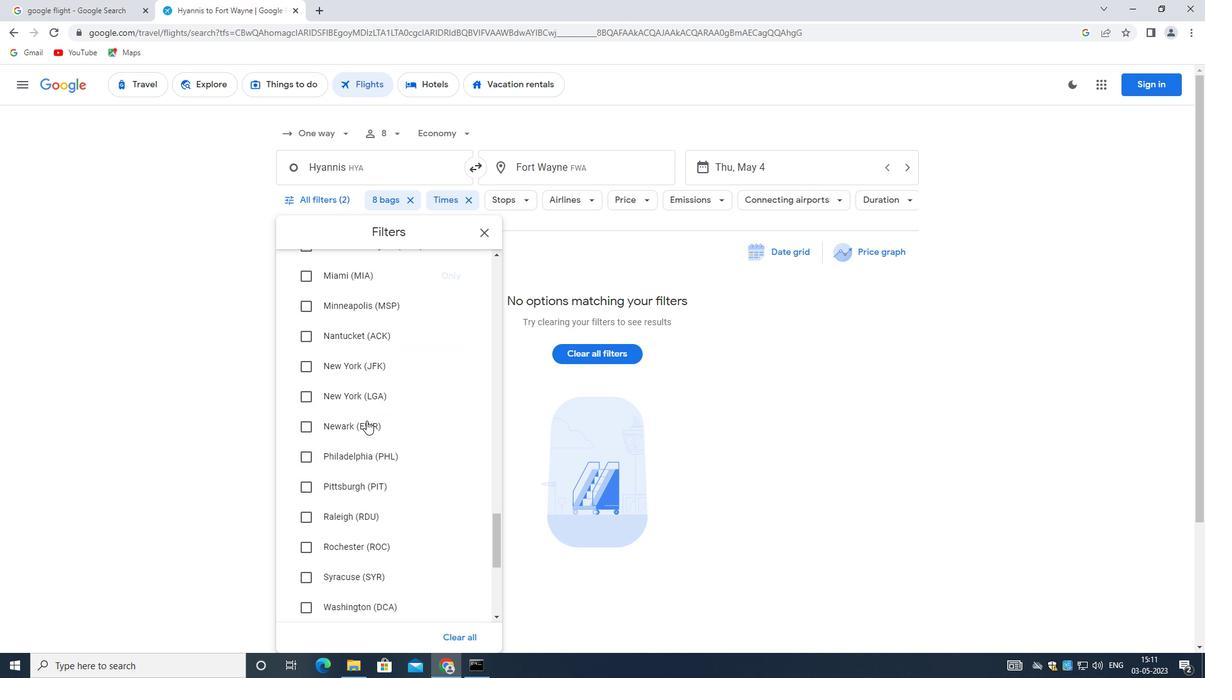 
Action: Mouse scrolled (366, 426) with delta (0, 0)
Screenshot: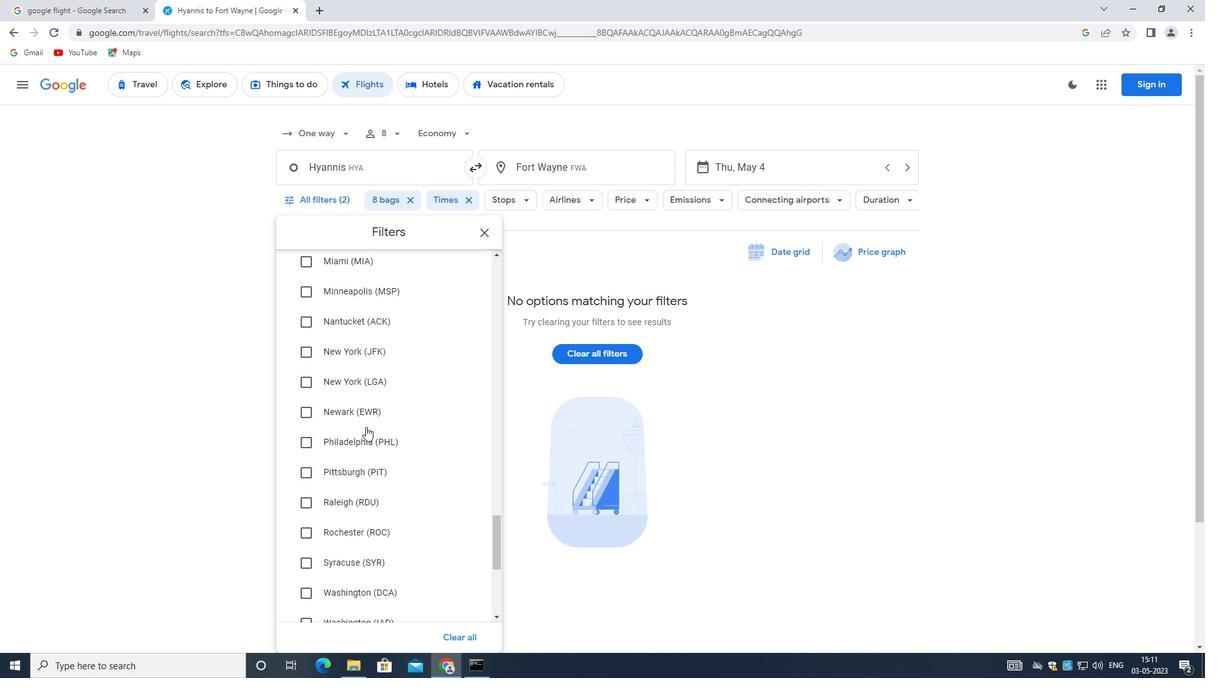 
Action: Mouse scrolled (366, 426) with delta (0, 0)
Screenshot: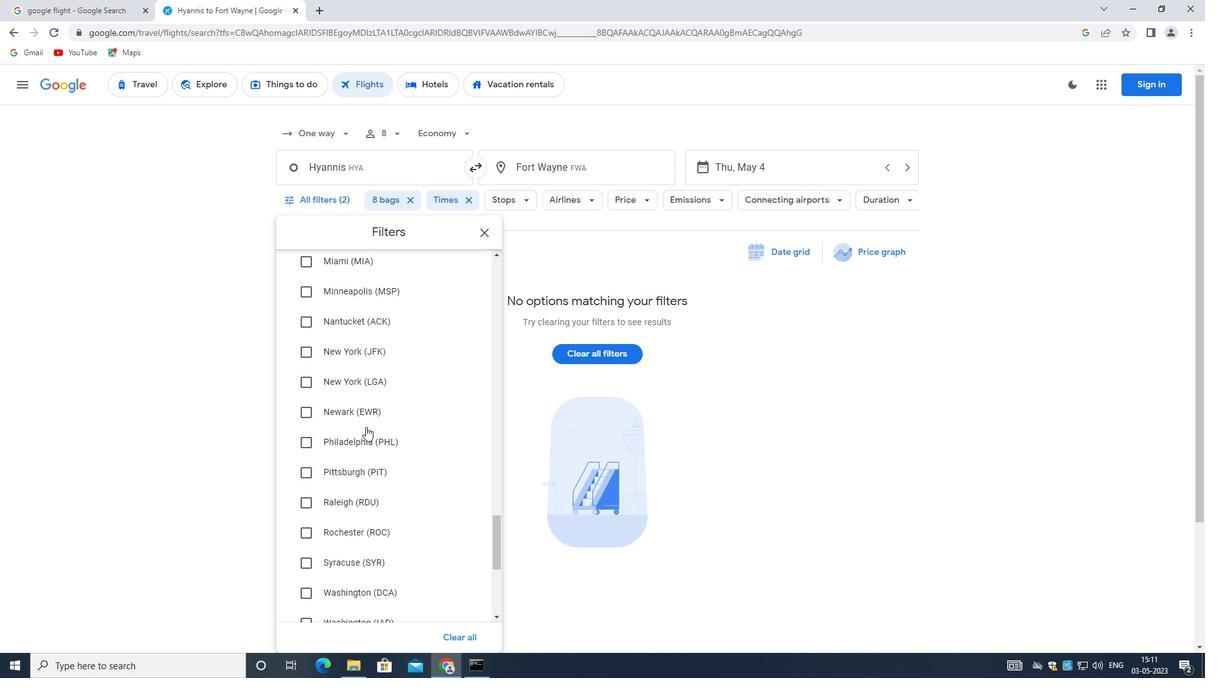 
Action: Mouse scrolled (366, 426) with delta (0, 0)
Screenshot: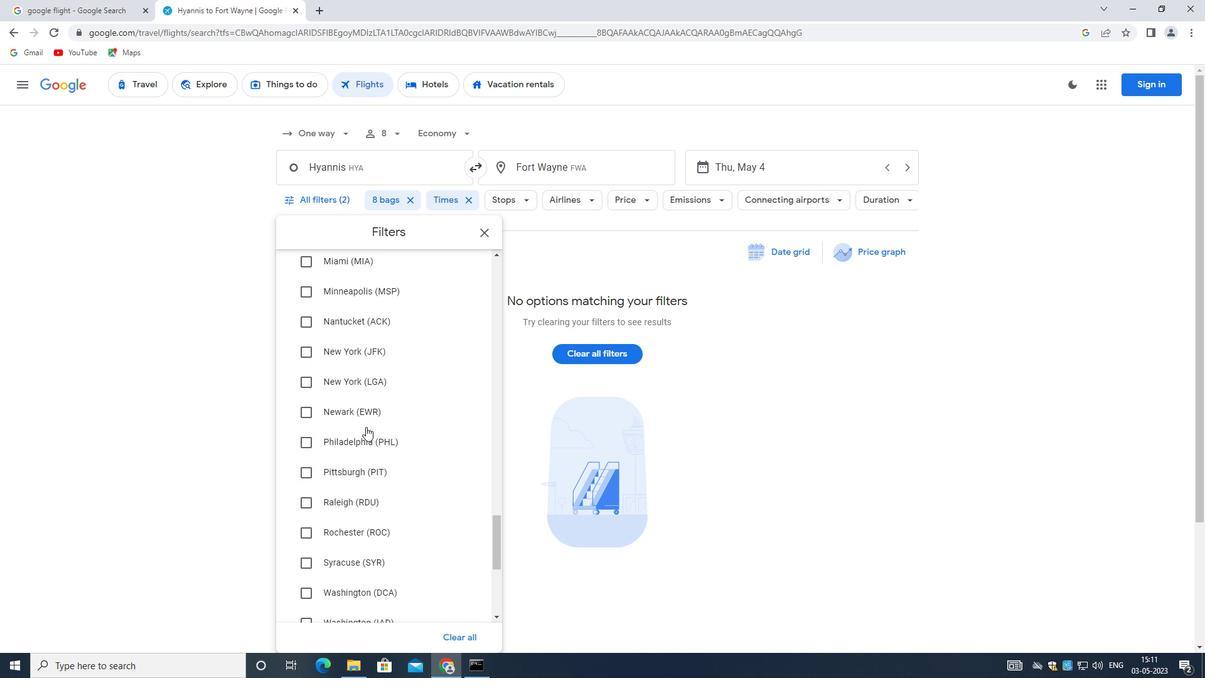 
Action: Mouse moved to (366, 427)
Screenshot: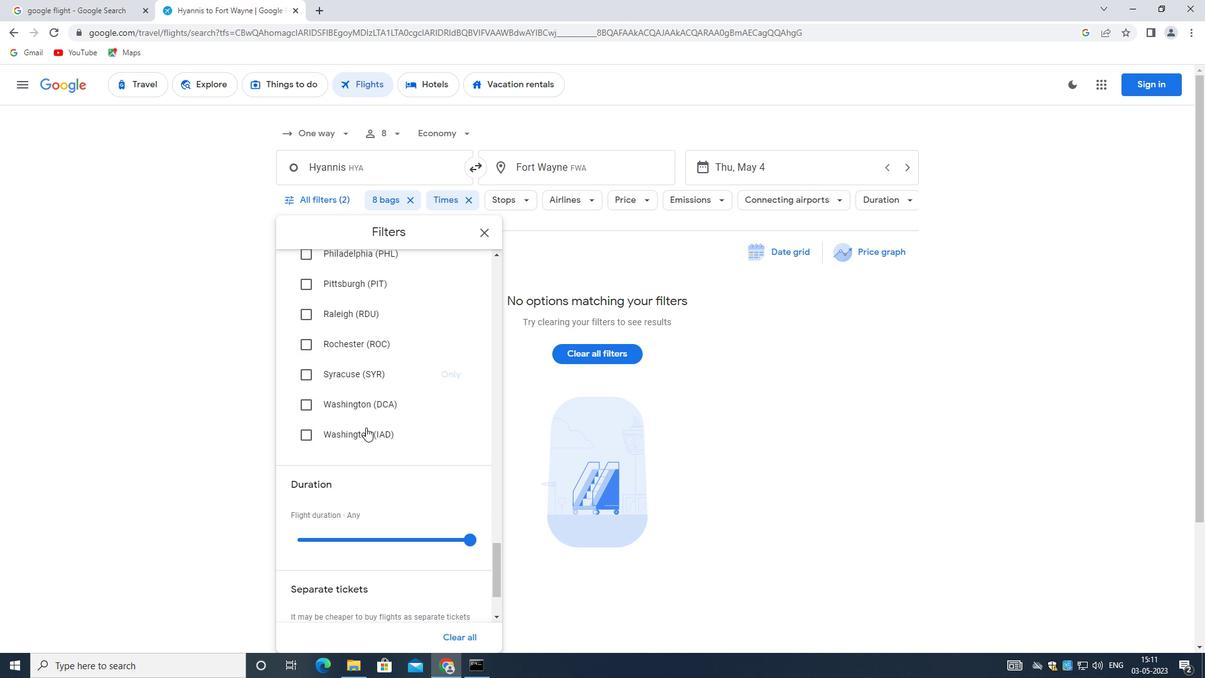 
Action: Mouse scrolled (366, 426) with delta (0, 0)
Screenshot: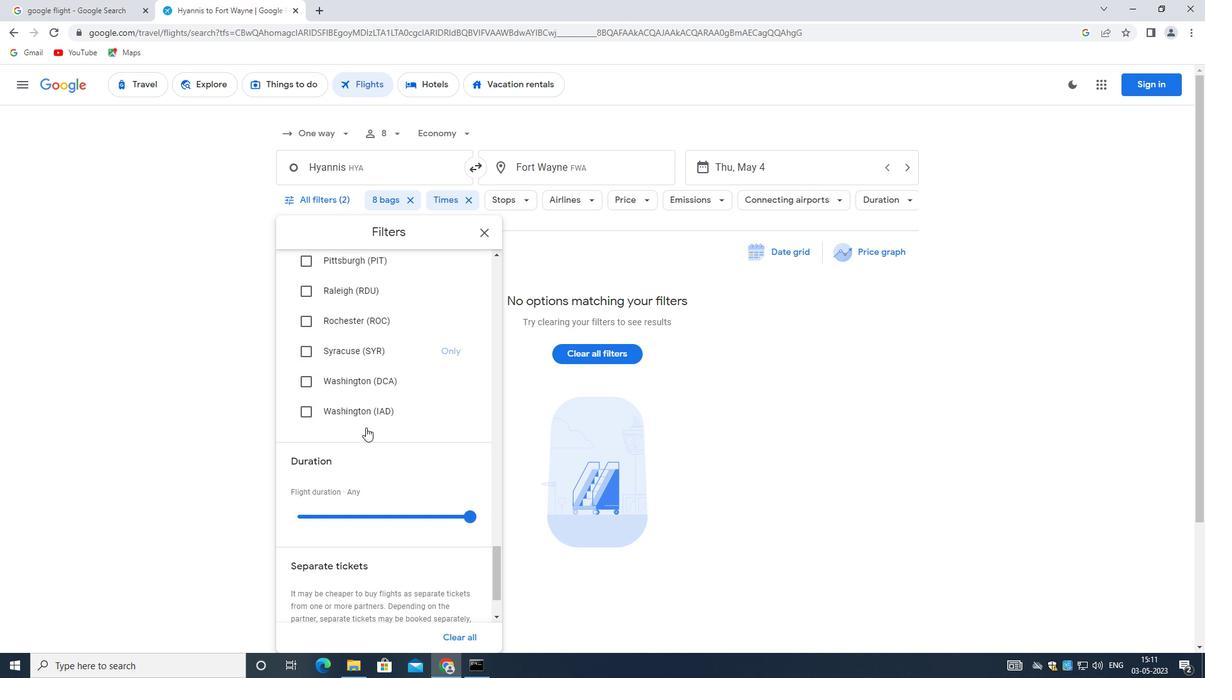 
Action: Mouse scrolled (366, 426) with delta (0, 0)
Screenshot: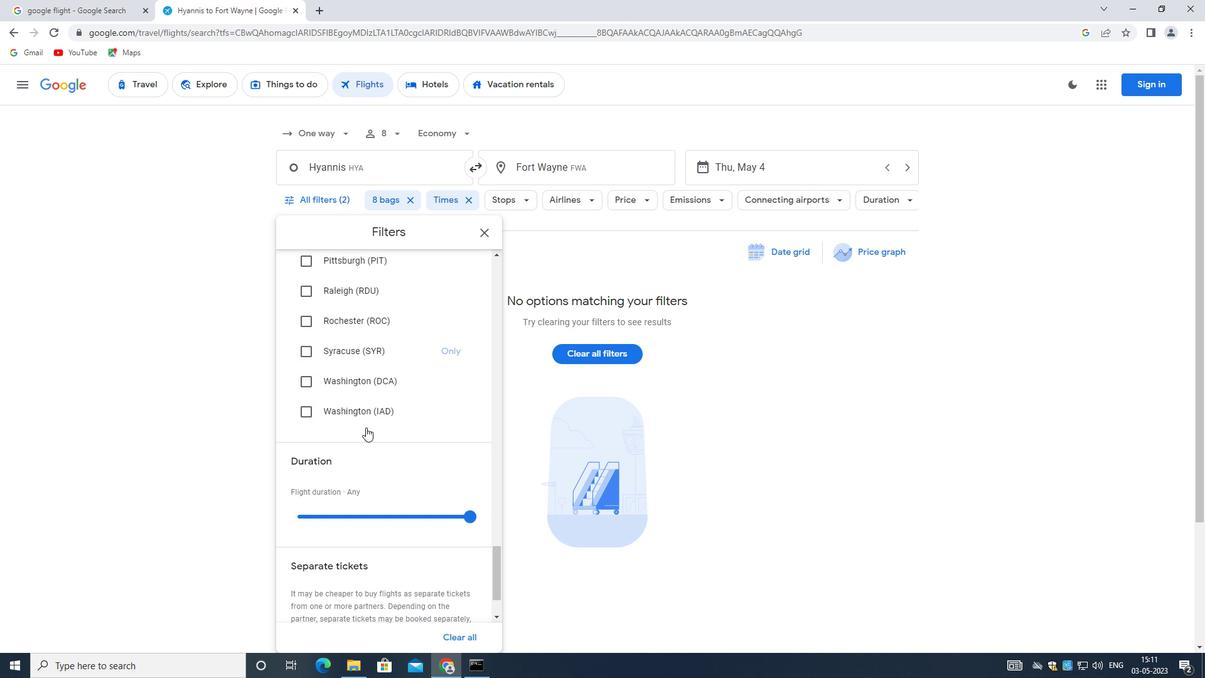 
Action: Mouse scrolled (366, 426) with delta (0, 0)
Screenshot: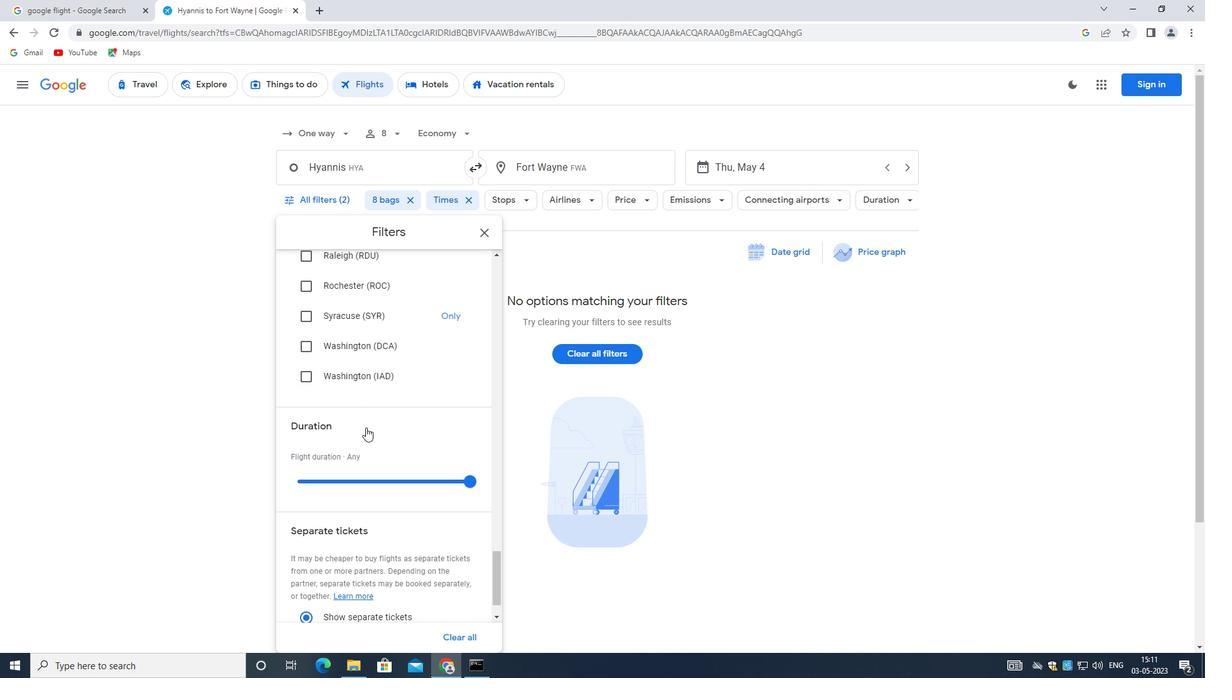 
Action: Mouse scrolled (366, 426) with delta (0, 0)
Screenshot: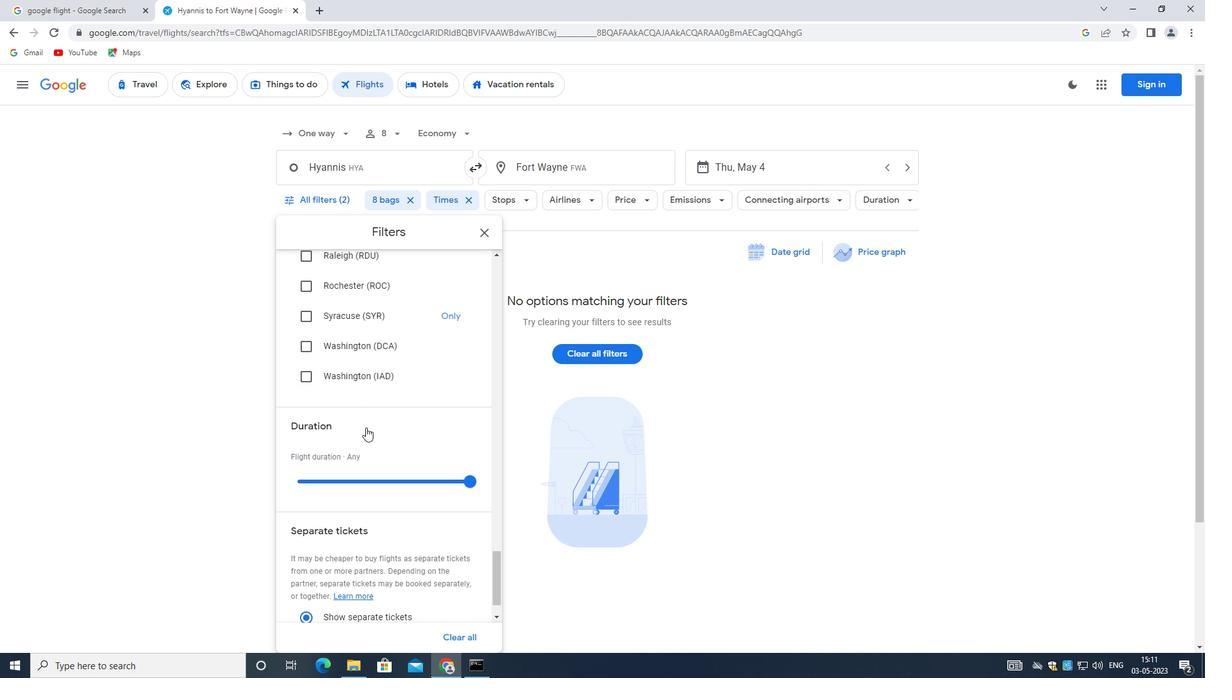
Action: Mouse moved to (364, 426)
Screenshot: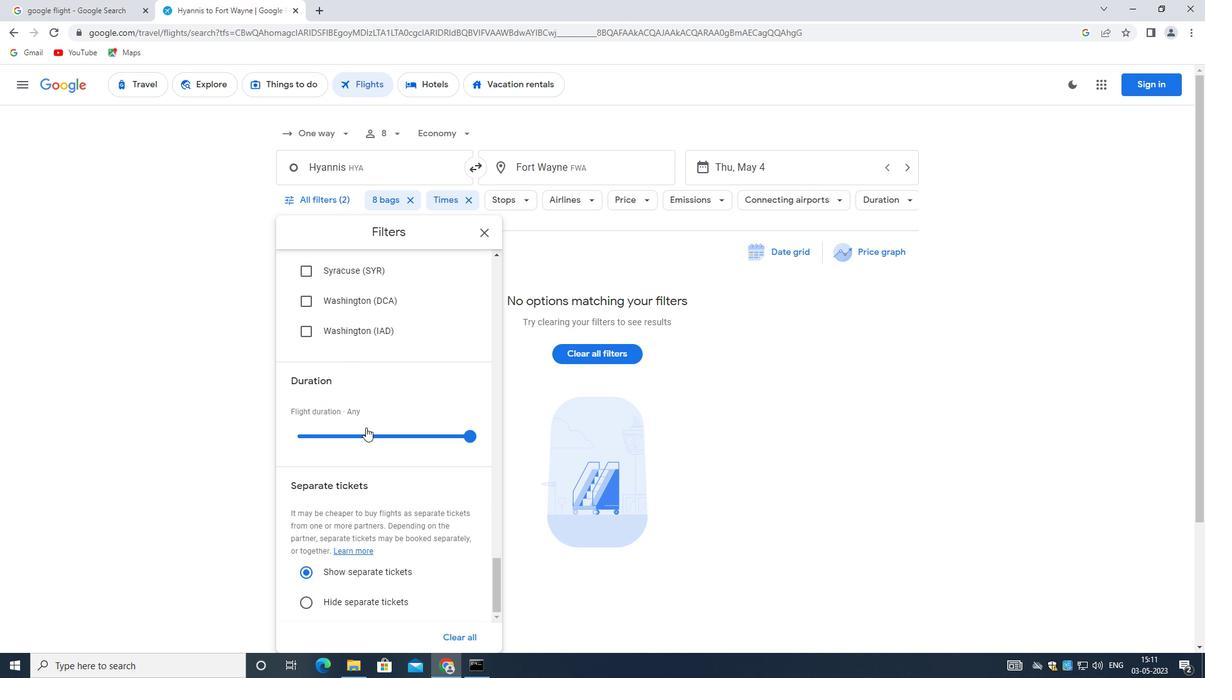 
Action: Mouse scrolled (364, 426) with delta (0, 0)
Screenshot: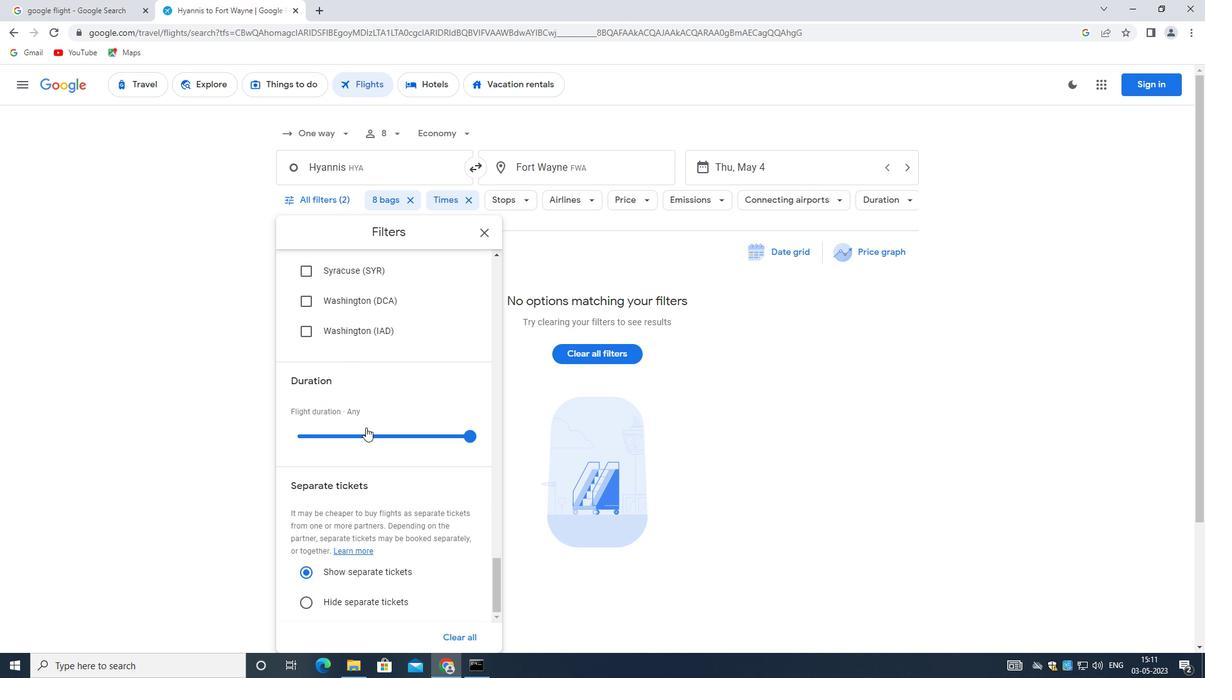 
Action: Mouse moved to (363, 427)
Screenshot: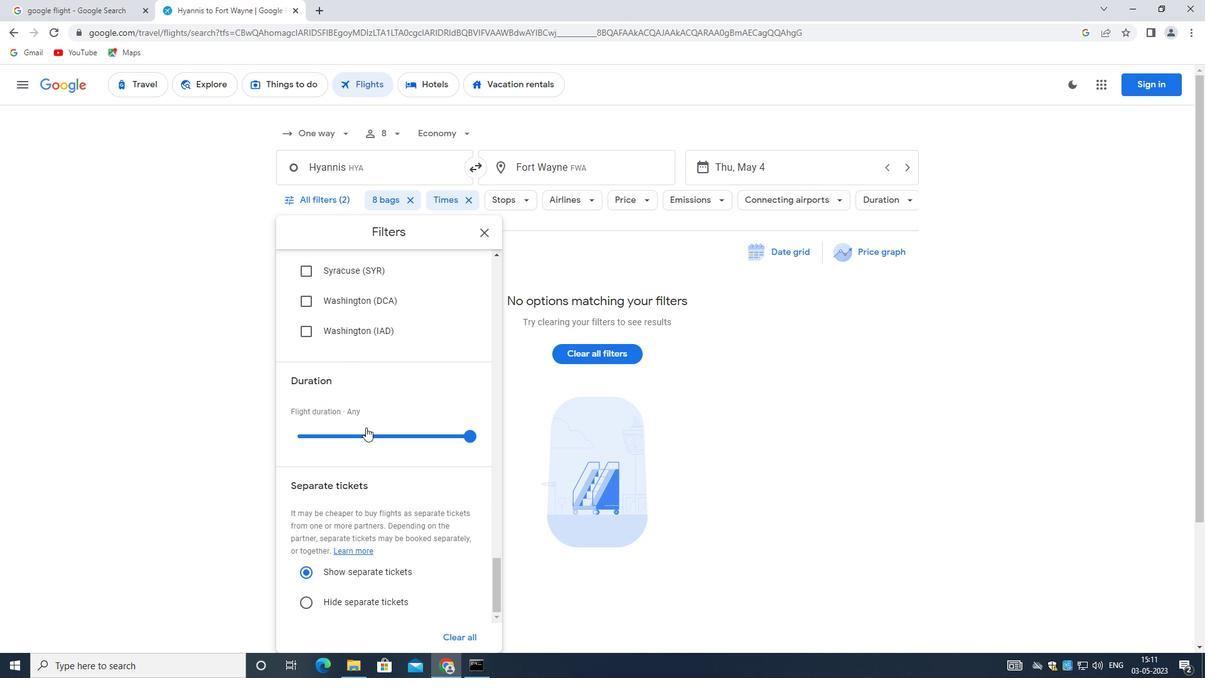 
Action: Mouse scrolled (363, 426) with delta (0, 0)
Screenshot: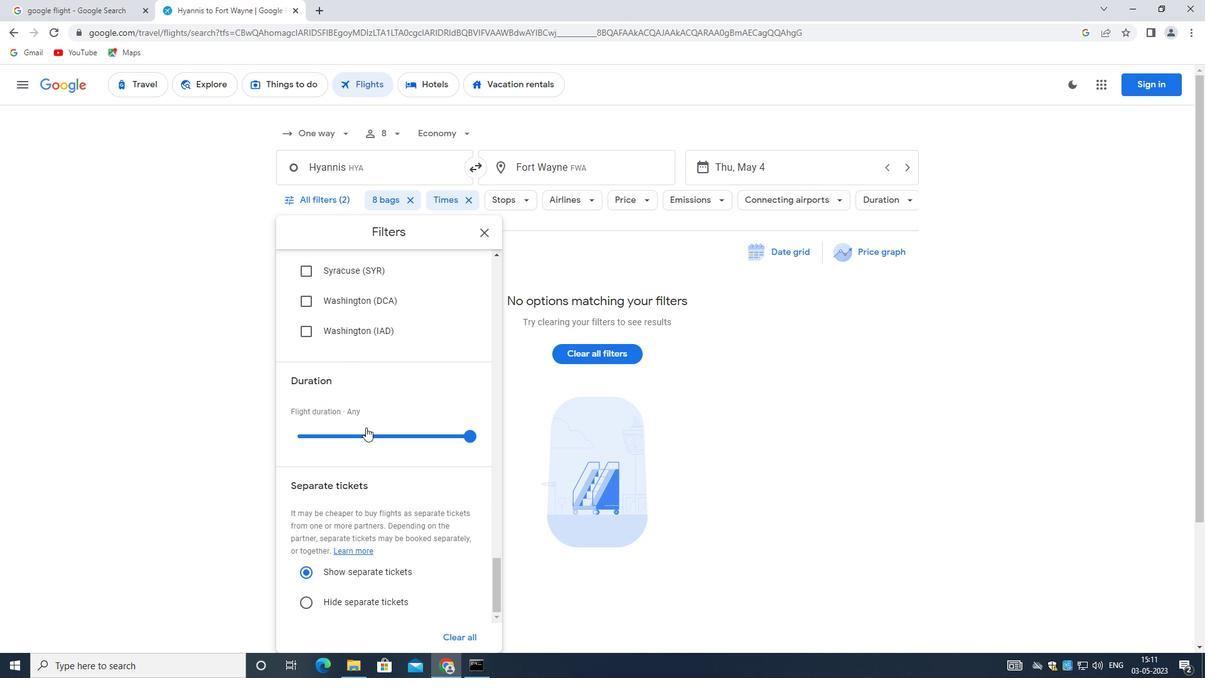 
Action: Mouse moved to (362, 428)
Screenshot: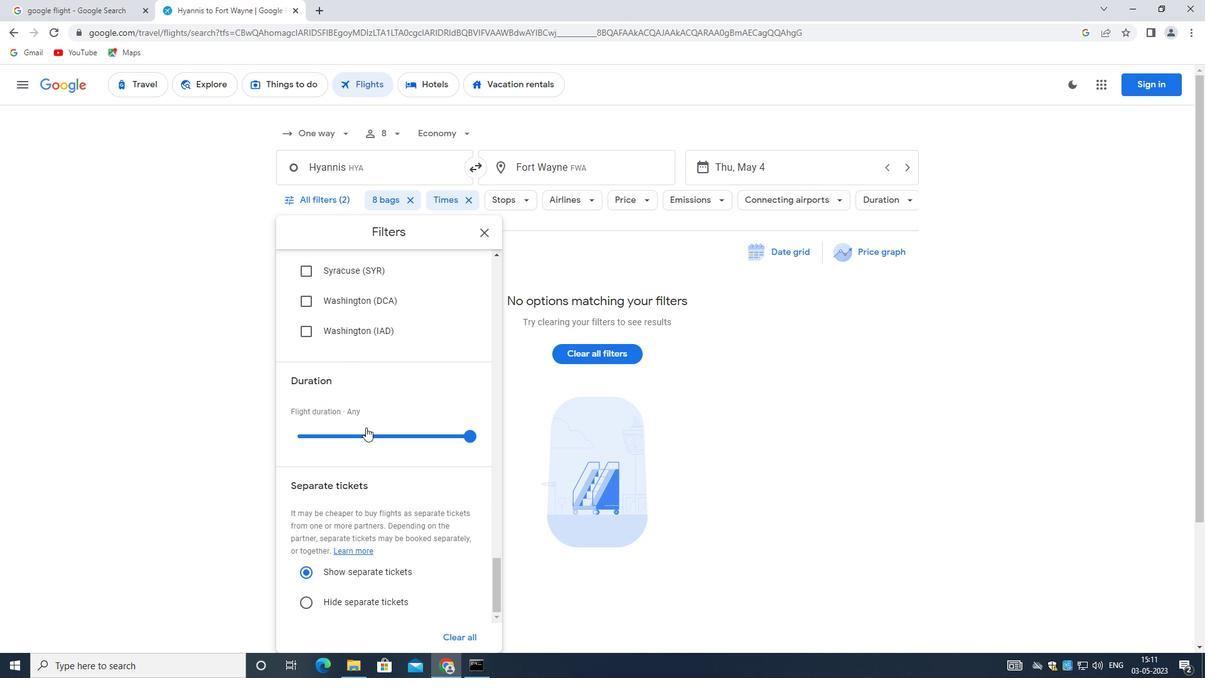 
Action: Mouse scrolled (362, 427) with delta (0, 0)
Screenshot: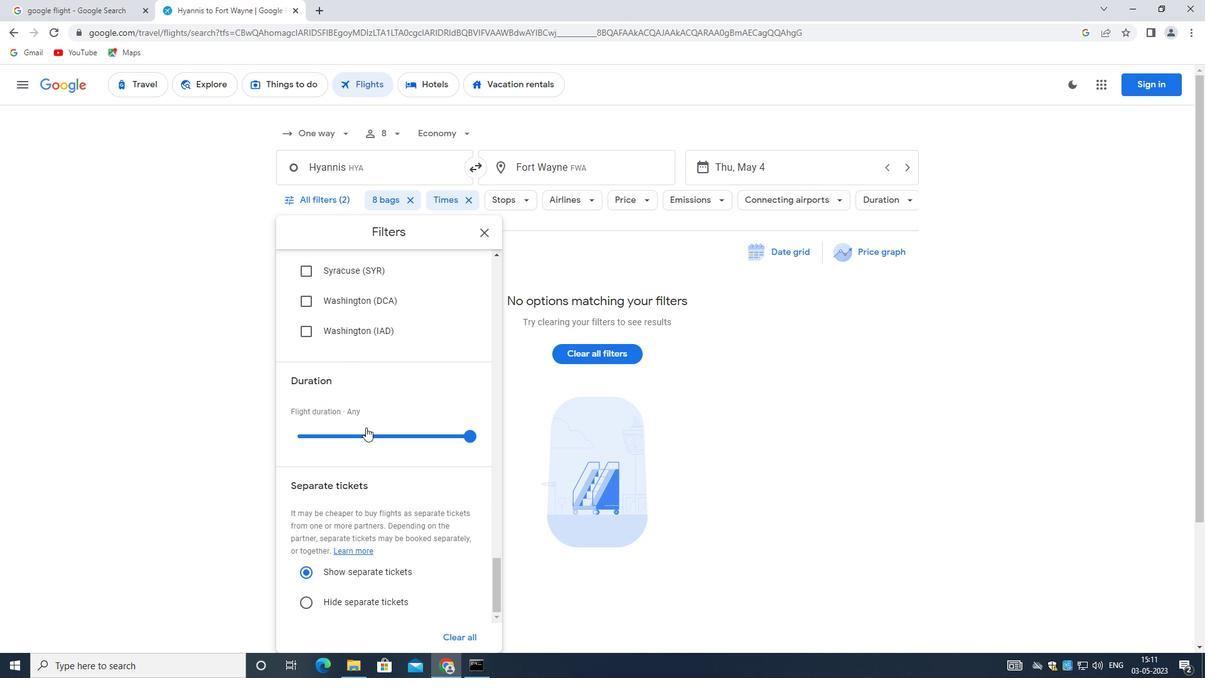 
Action: Mouse scrolled (362, 427) with delta (0, 0)
Screenshot: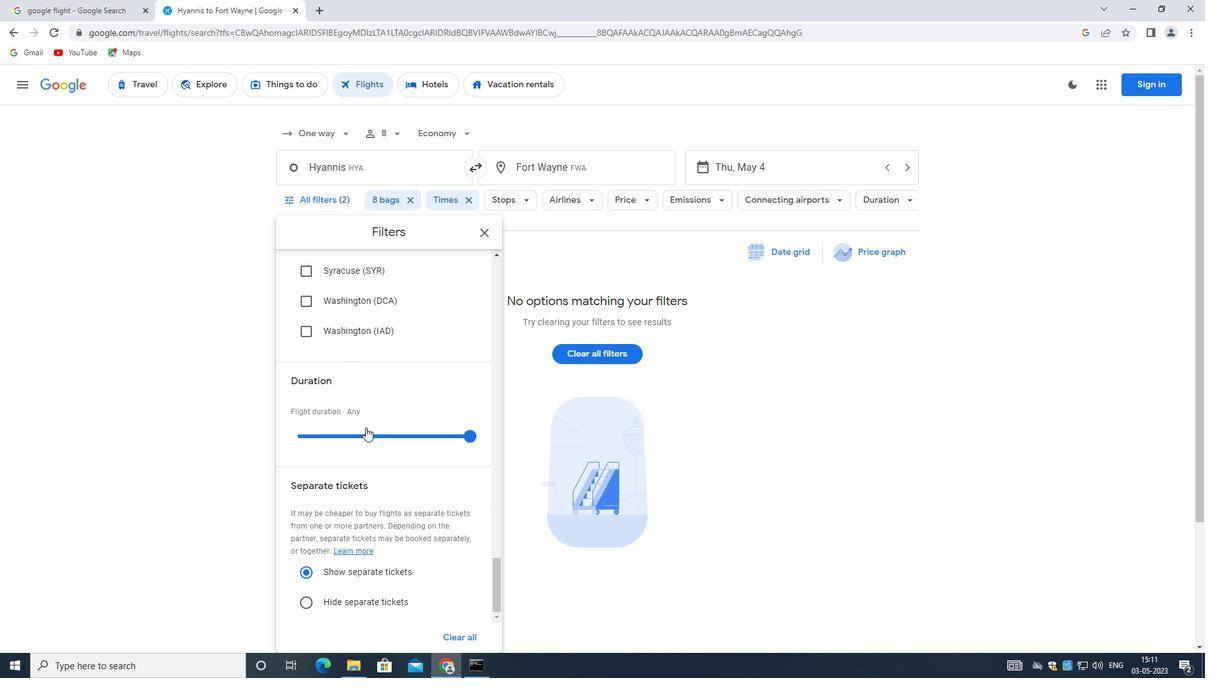 
Action: Mouse moved to (362, 428)
Screenshot: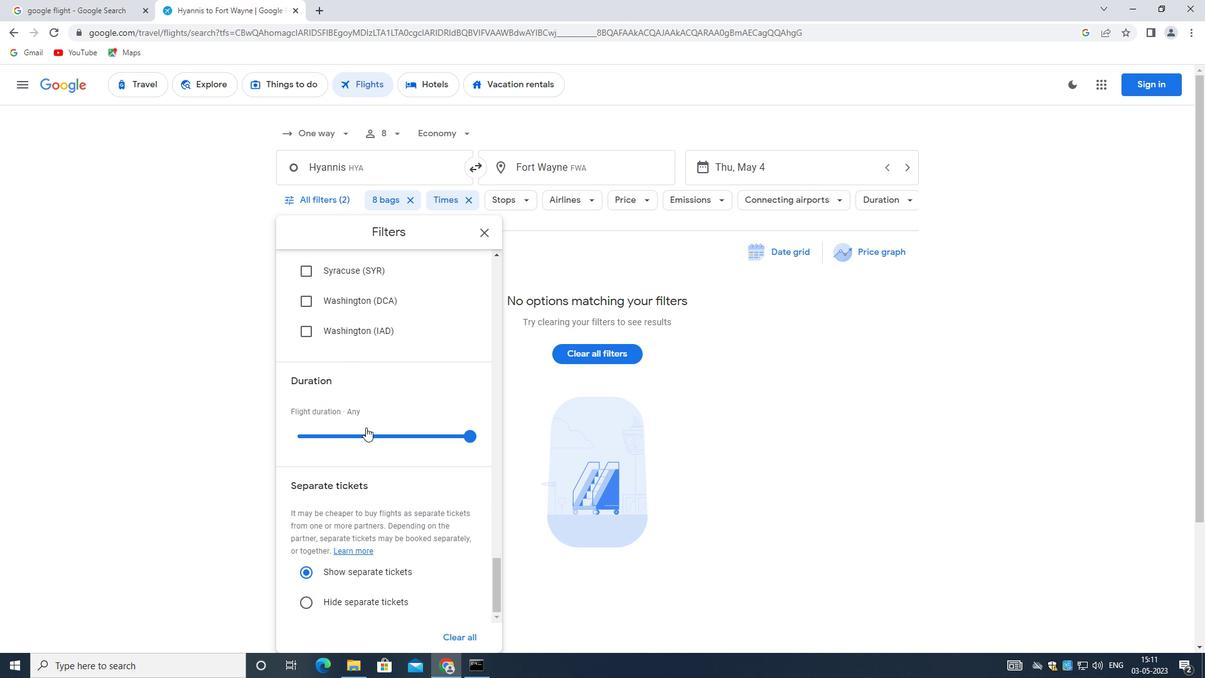 
Action: Mouse scrolled (362, 427) with delta (0, 0)
Screenshot: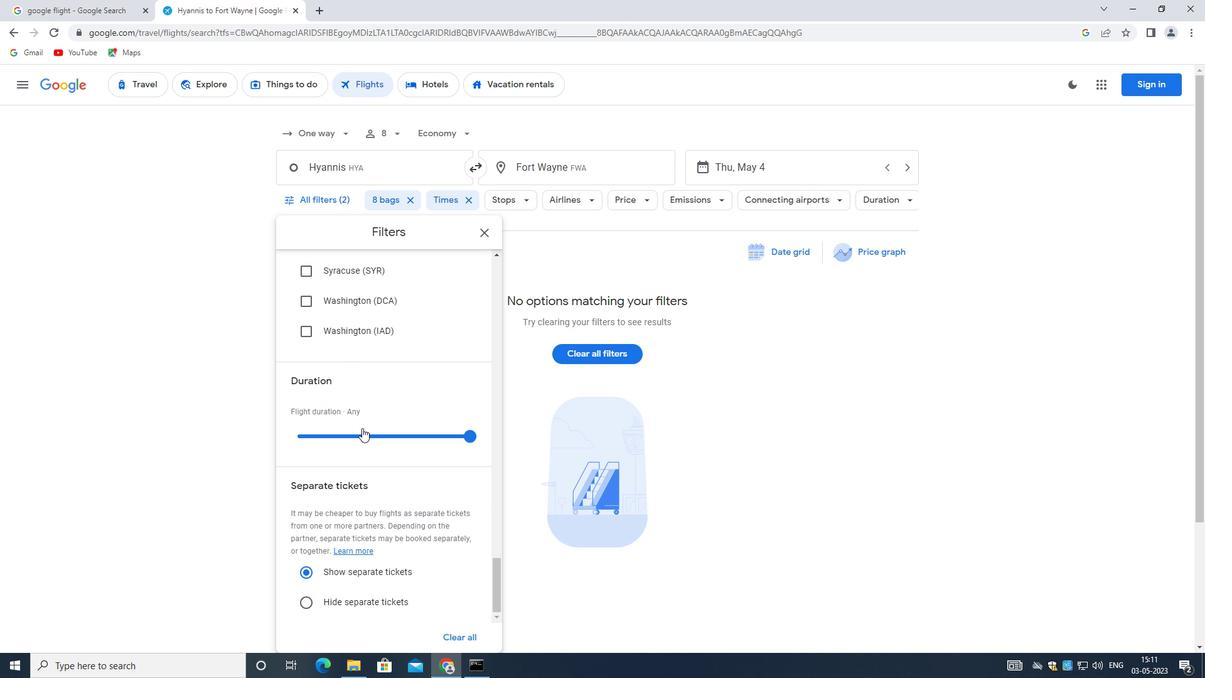 
Action: Mouse moved to (362, 428)
Screenshot: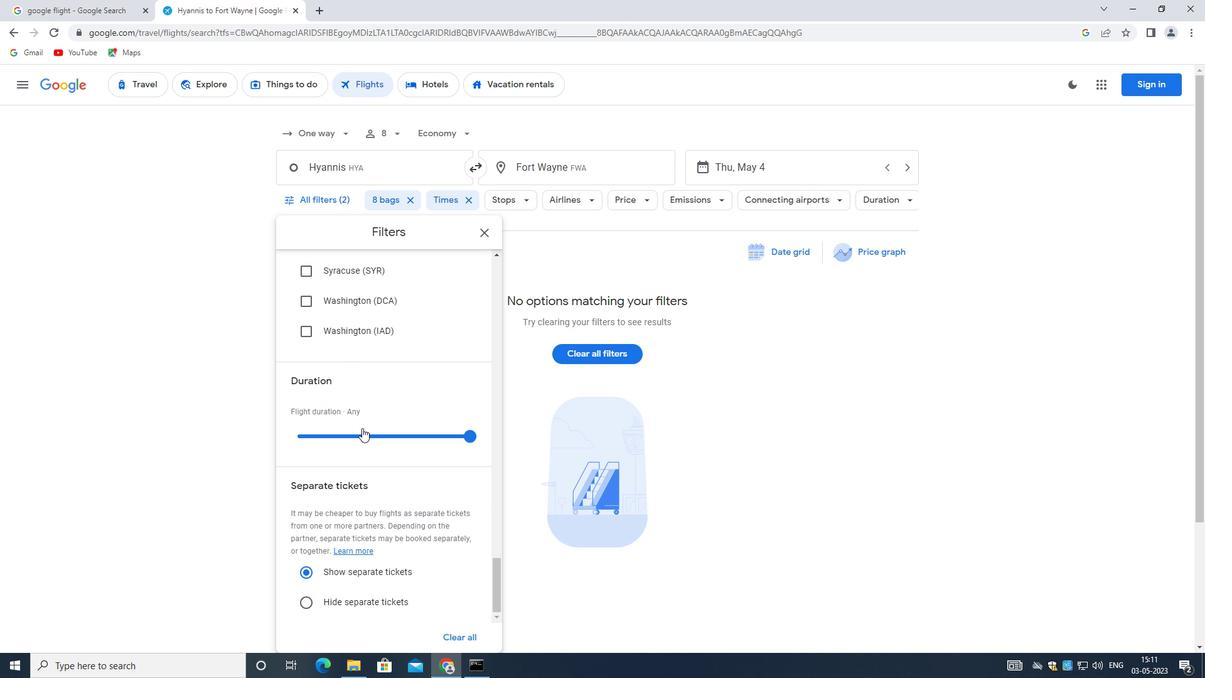 
Action: Mouse scrolled (362, 428) with delta (0, 0)
Screenshot: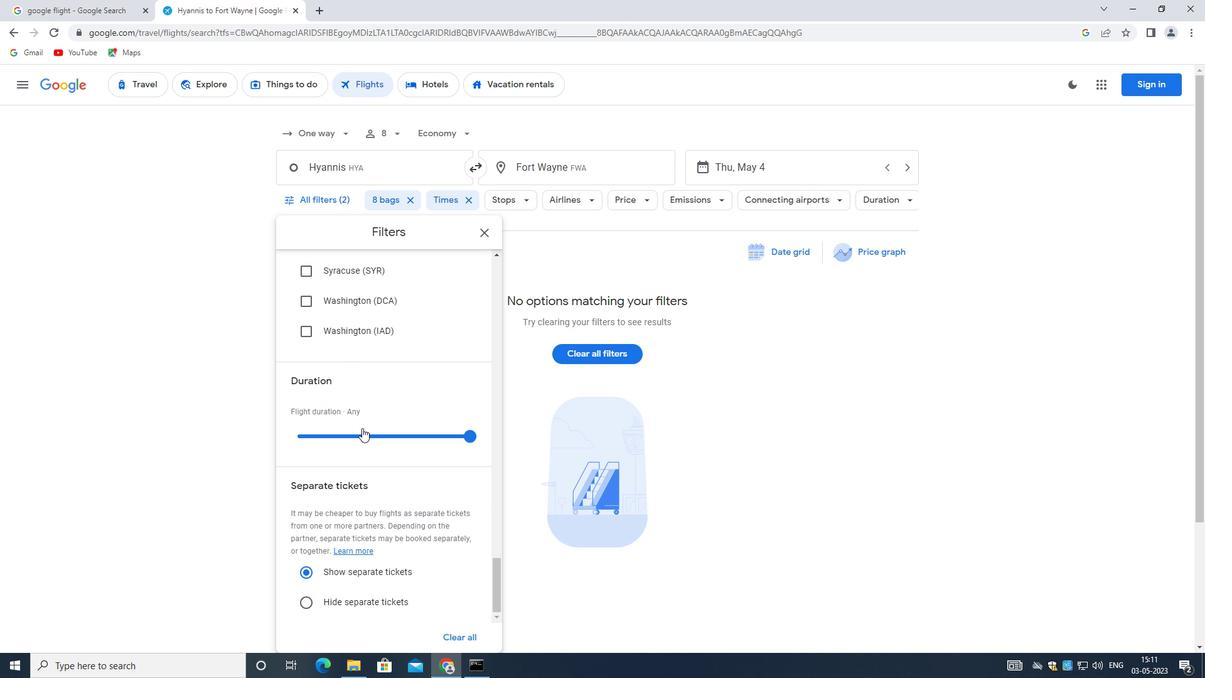 
